 Task: Find connections with filter location Otavalo with filter topic #sustainabilitywith filter profile language English with filter current company Skye Air Mobility with filter school National Public School with filter industry Holding Companies with filter service category Coaching & Mentoring with filter keywords title Atmospheric Scientist
Action: Mouse moved to (610, 85)
Screenshot: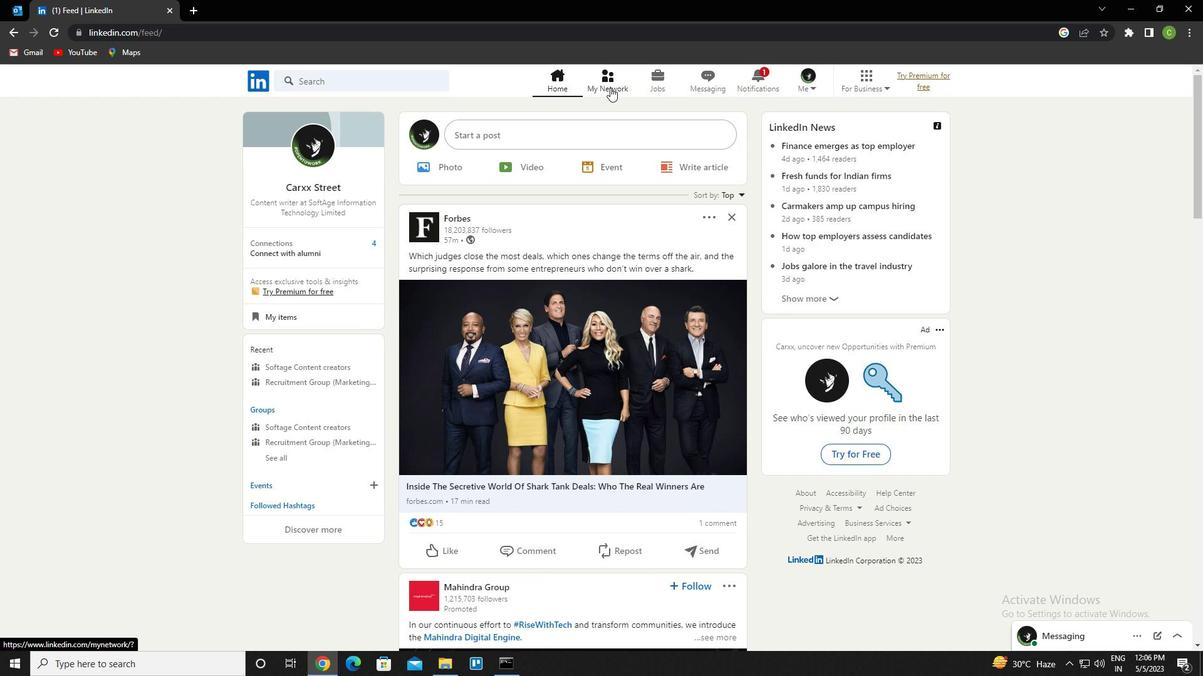 
Action: Mouse pressed left at (610, 85)
Screenshot: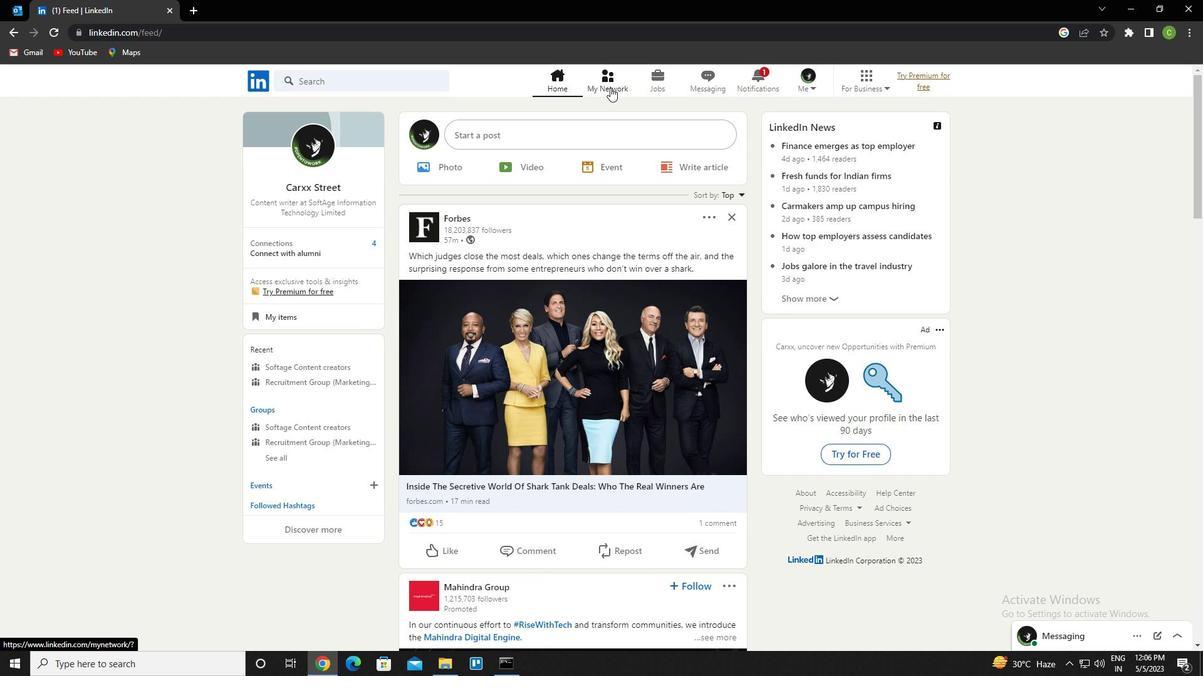 
Action: Mouse moved to (392, 152)
Screenshot: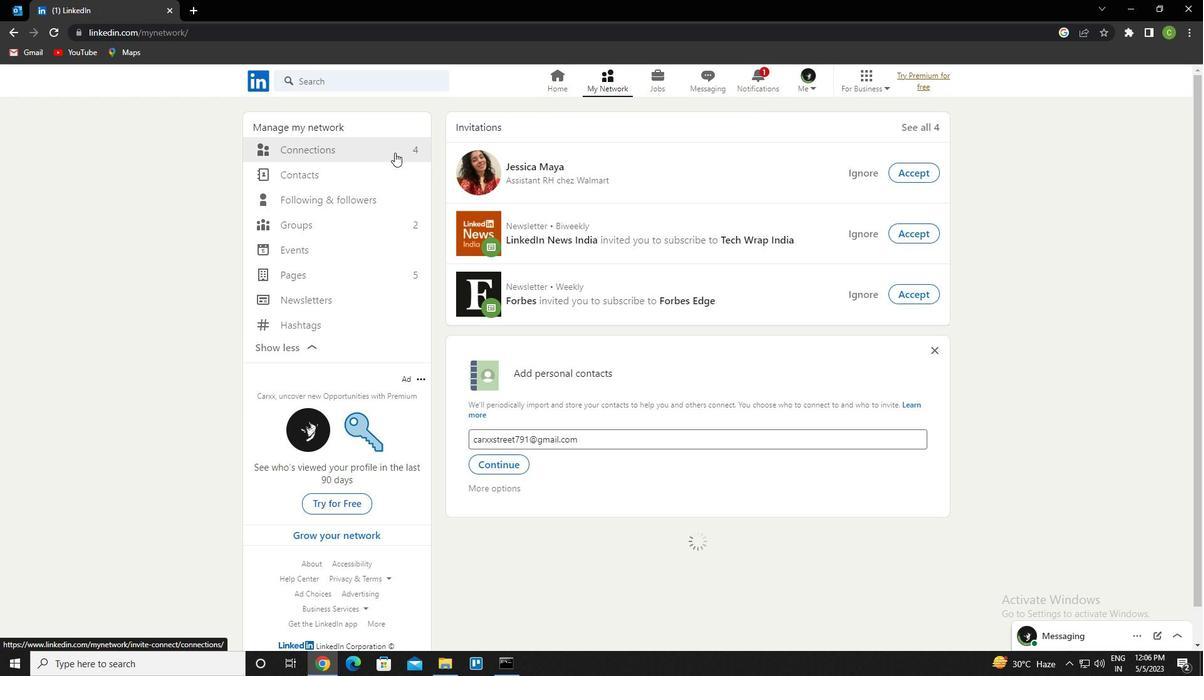 
Action: Mouse pressed left at (392, 152)
Screenshot: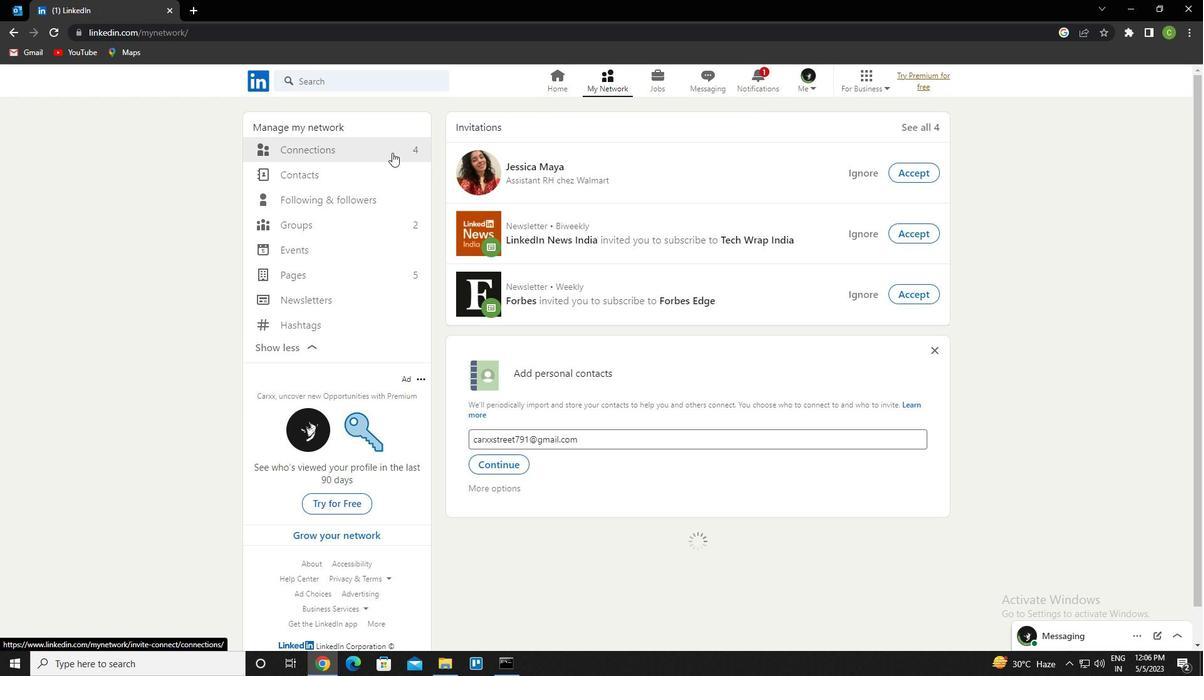 
Action: Mouse moved to (707, 152)
Screenshot: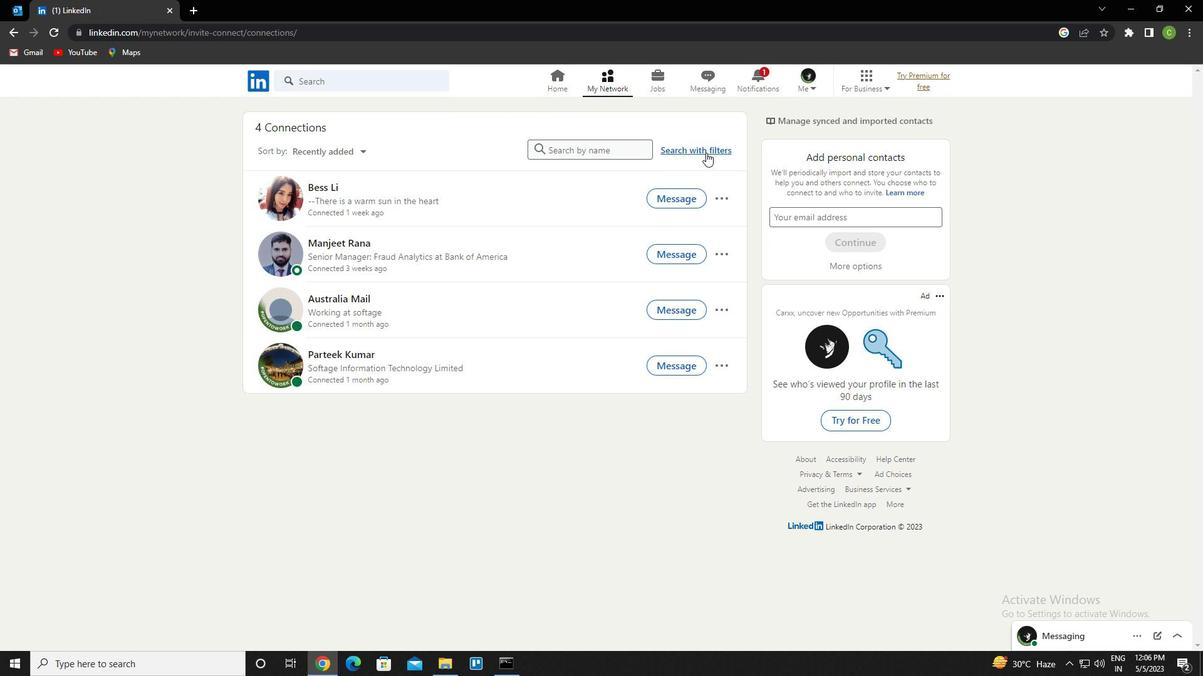 
Action: Mouse pressed left at (707, 152)
Screenshot: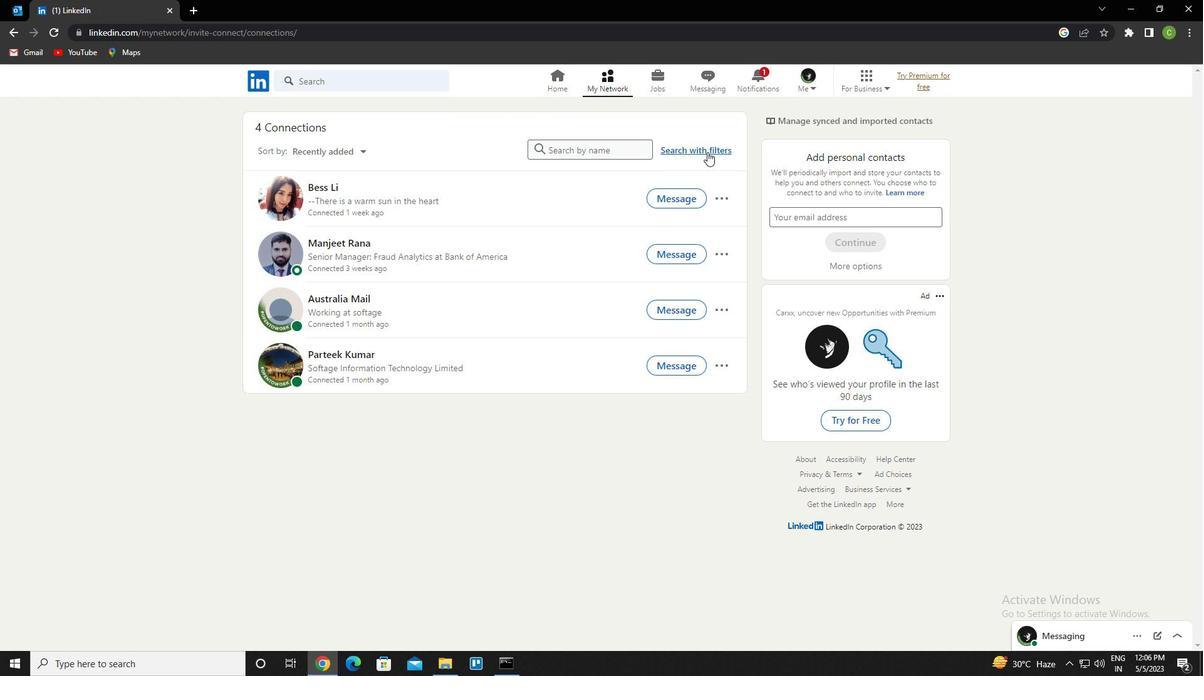 
Action: Mouse moved to (637, 117)
Screenshot: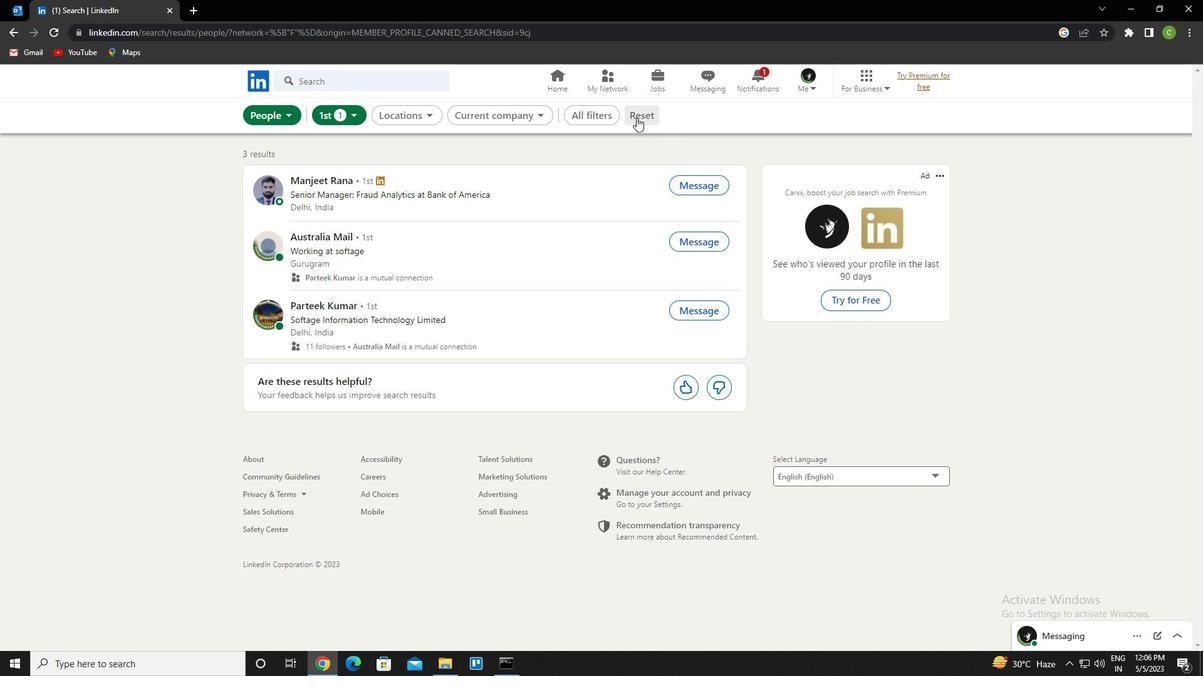 
Action: Mouse pressed left at (637, 117)
Screenshot: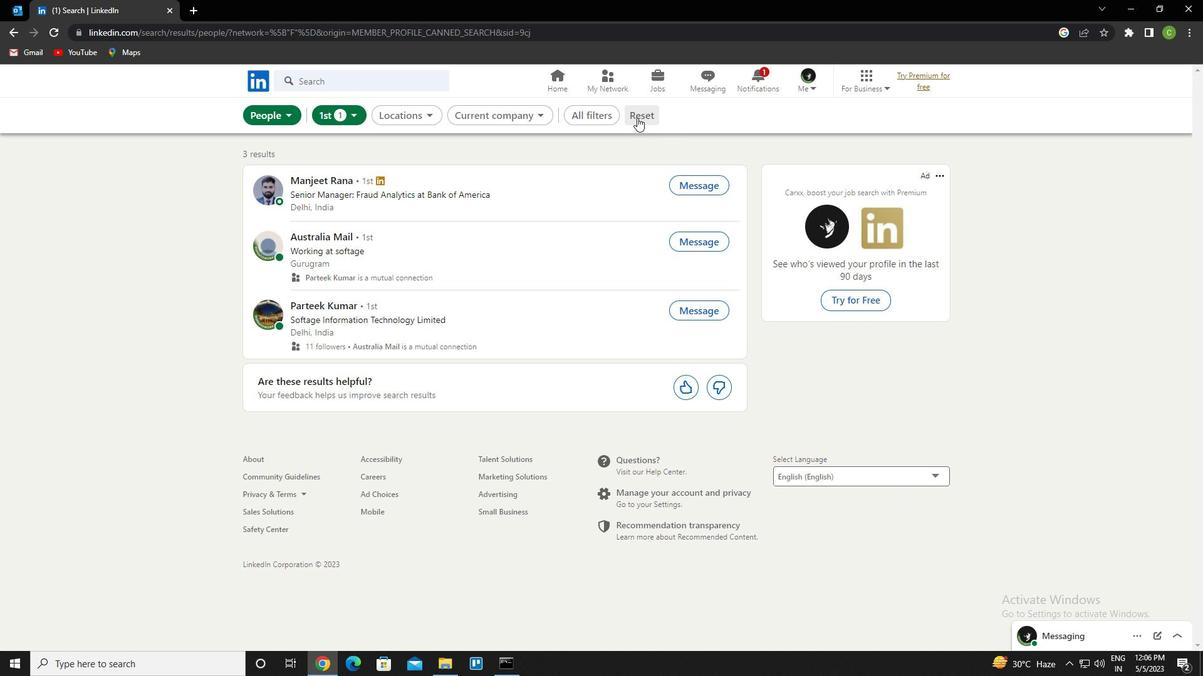 
Action: Mouse moved to (633, 119)
Screenshot: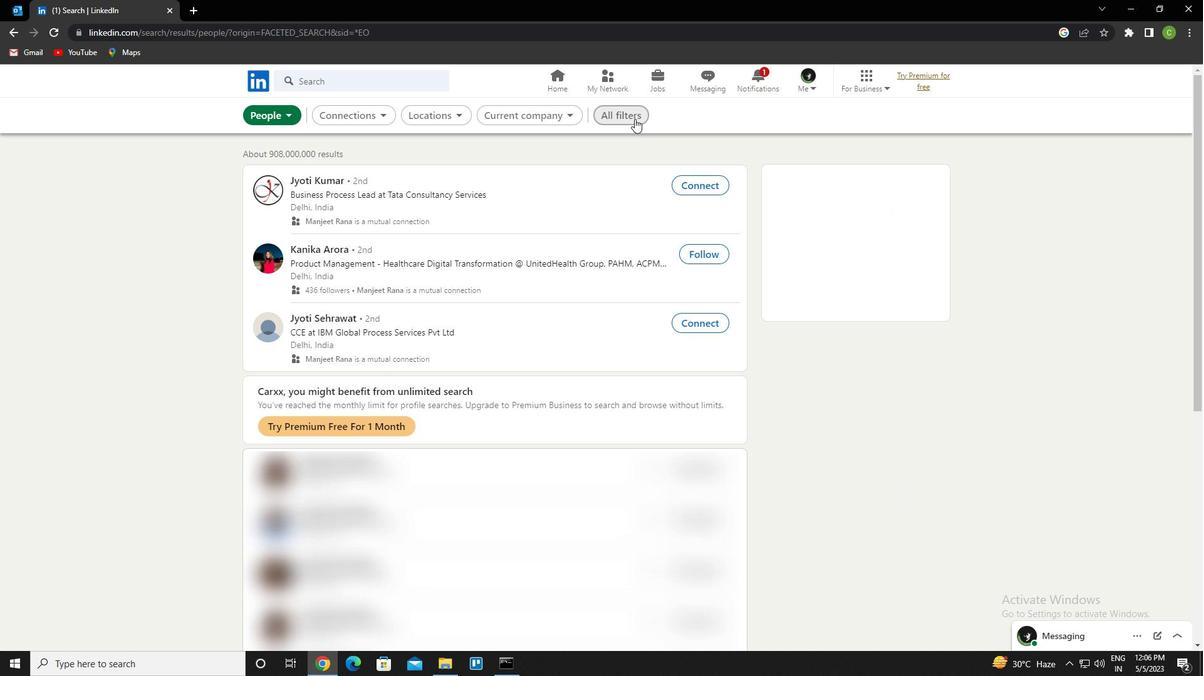 
Action: Mouse pressed left at (633, 119)
Screenshot: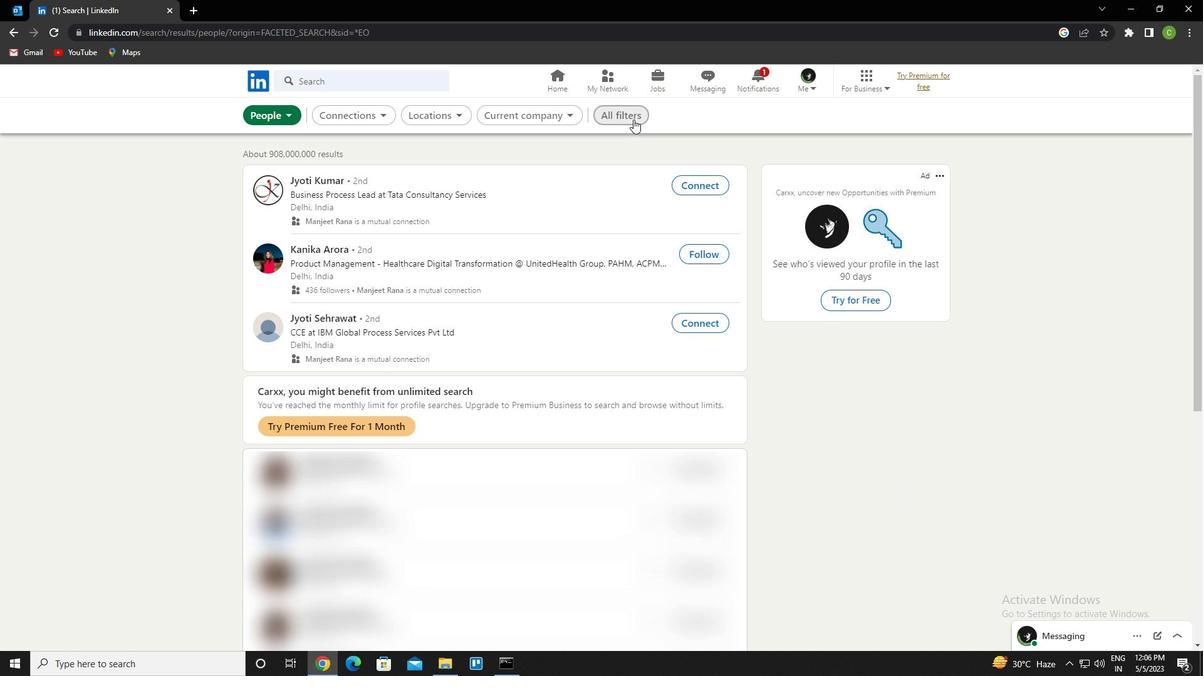 
Action: Mouse moved to (1030, 440)
Screenshot: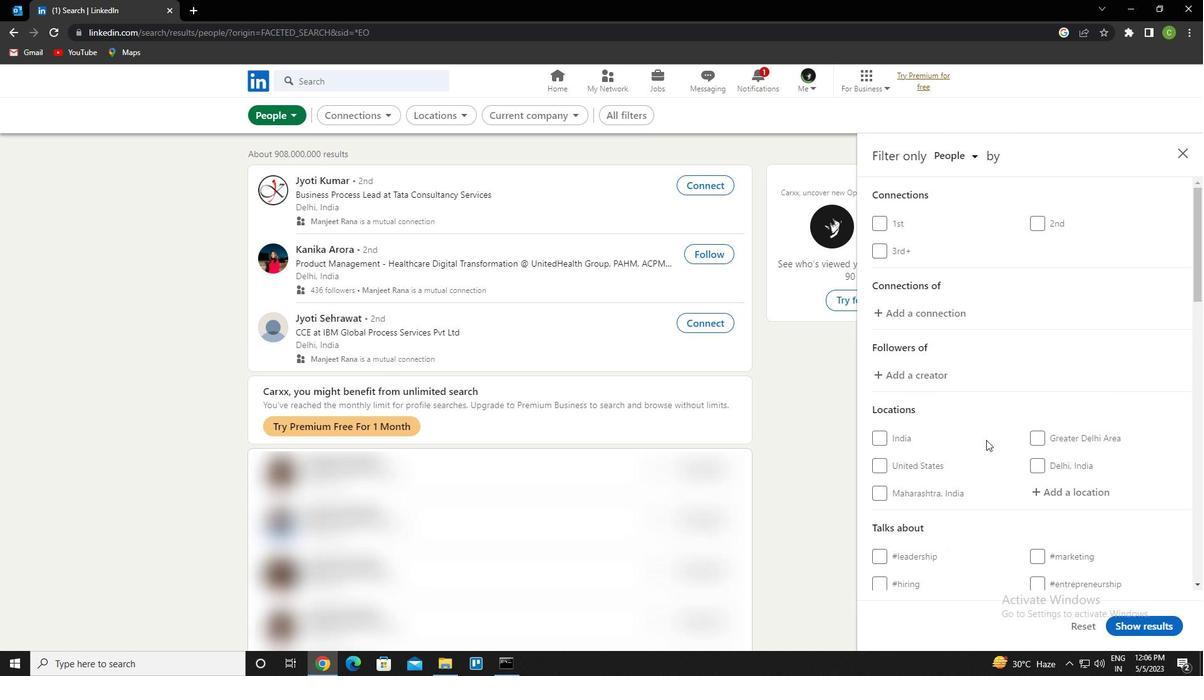 
Action: Mouse scrolled (1030, 440) with delta (0, 0)
Screenshot: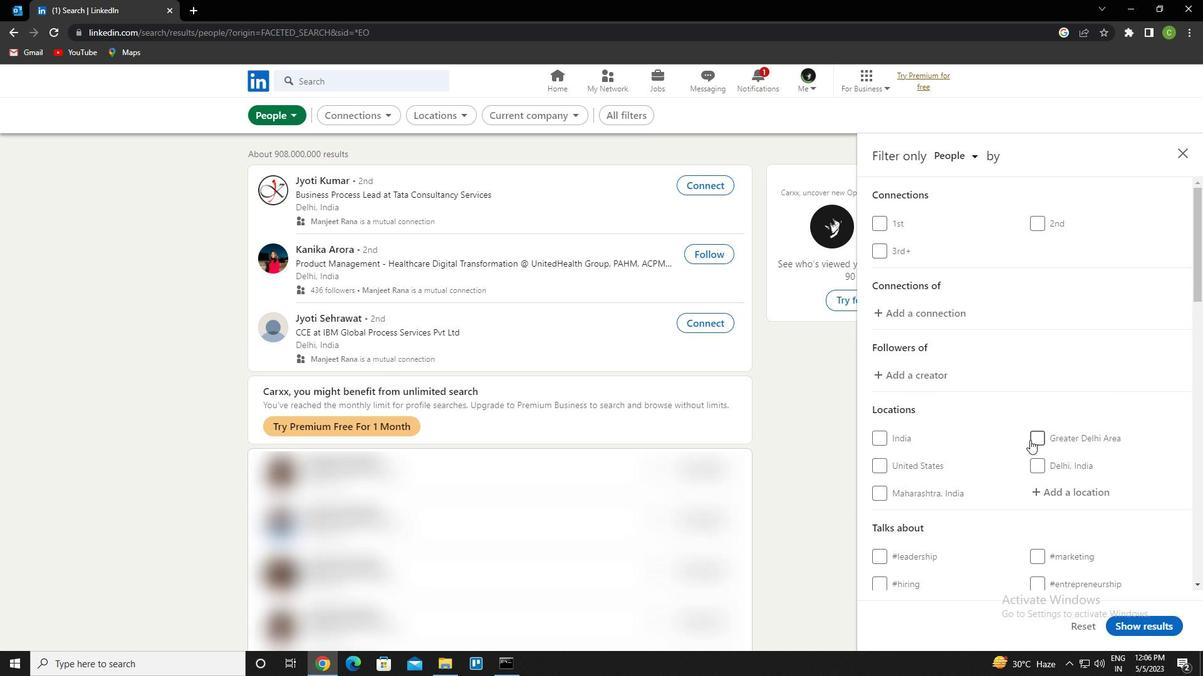 
Action: Mouse moved to (1039, 436)
Screenshot: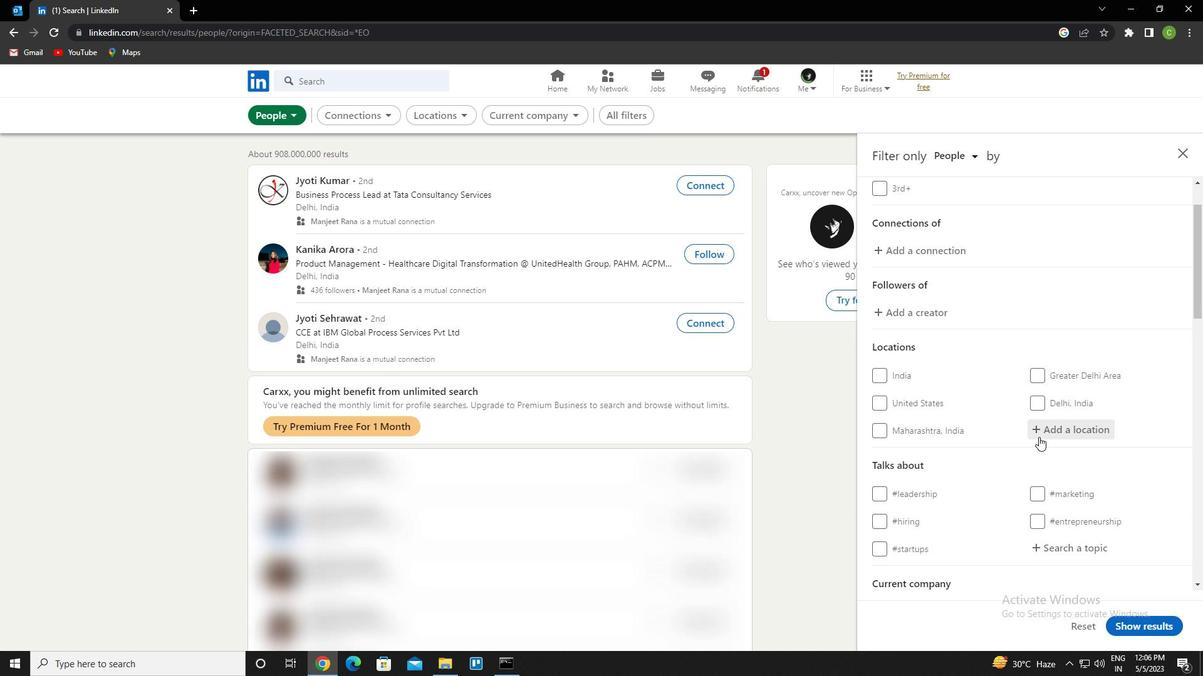 
Action: Mouse pressed left at (1039, 436)
Screenshot: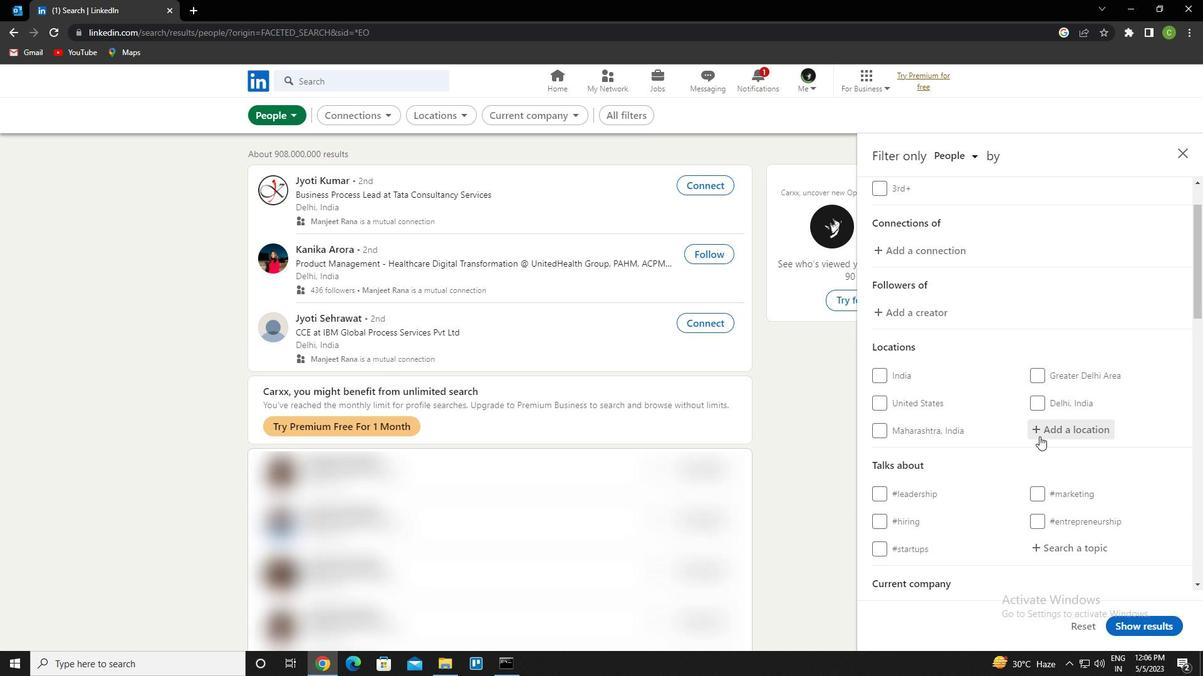 
Action: Key pressed <Key.caps_lock>o<Key.caps_lock>tavalo<Key.down><Key.enter>
Screenshot: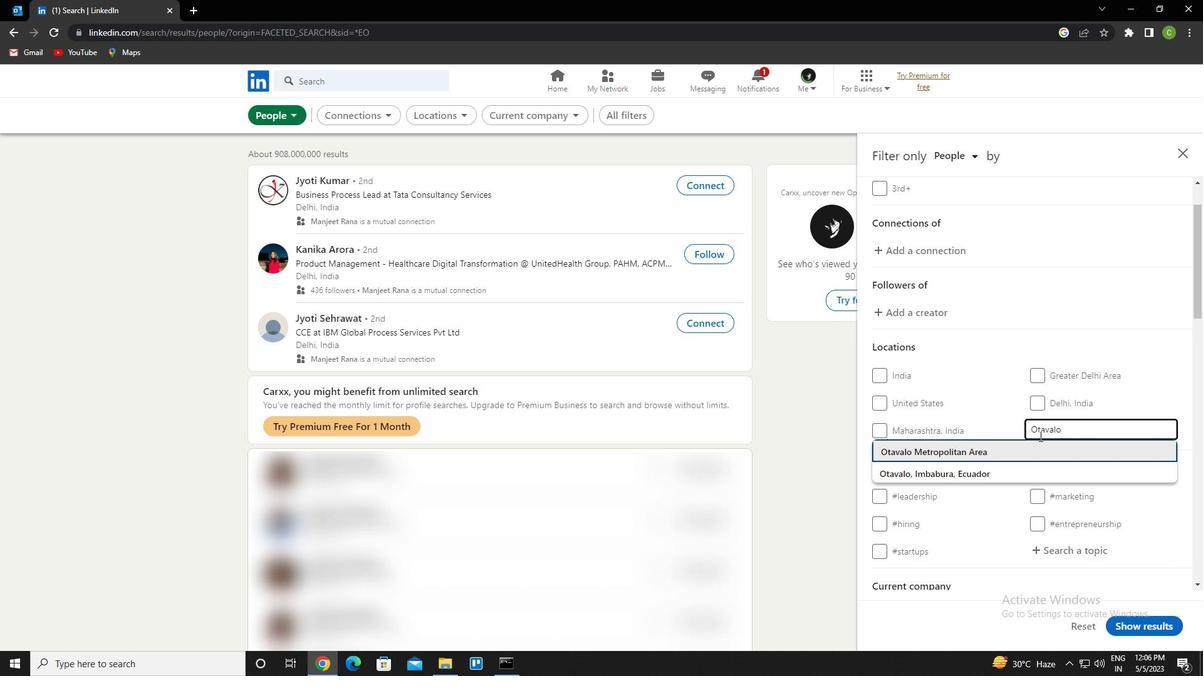 
Action: Mouse scrolled (1039, 436) with delta (0, 0)
Screenshot: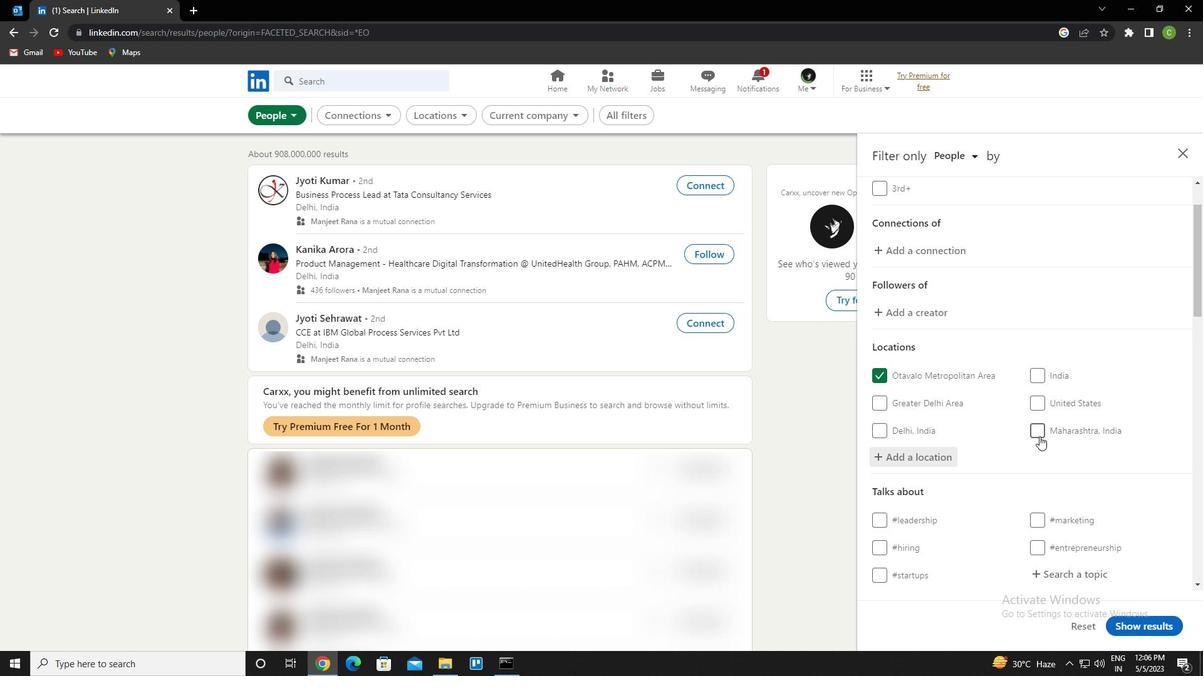 
Action: Mouse scrolled (1039, 436) with delta (0, 0)
Screenshot: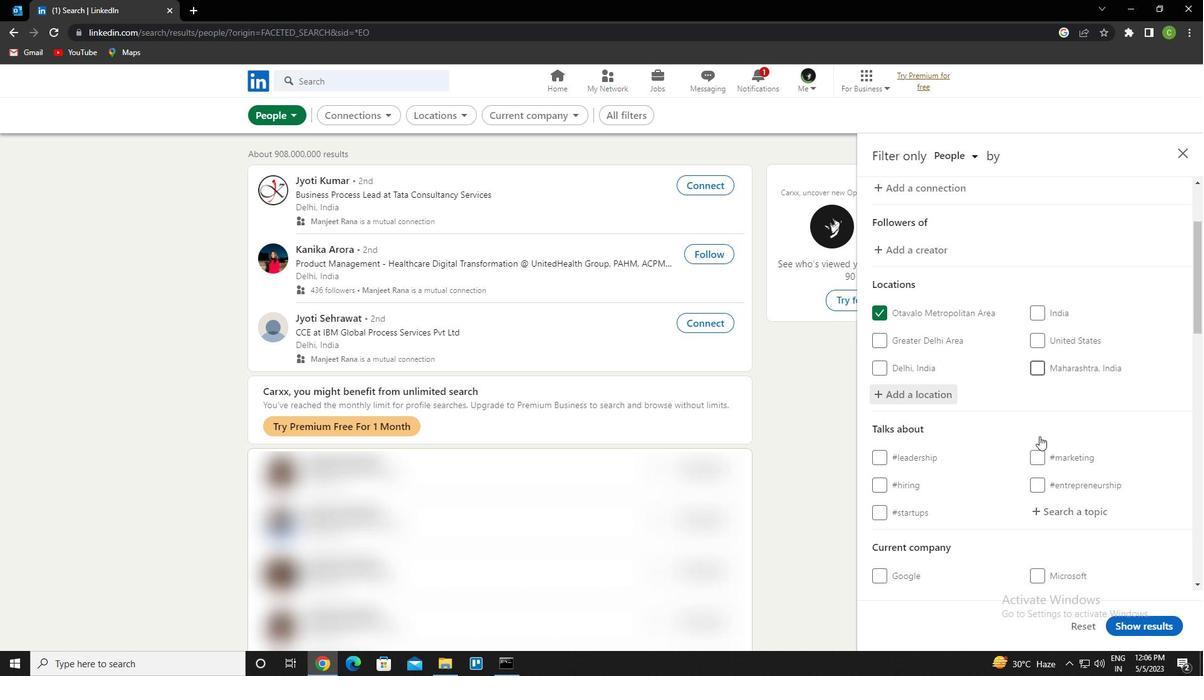 
Action: Mouse moved to (1049, 445)
Screenshot: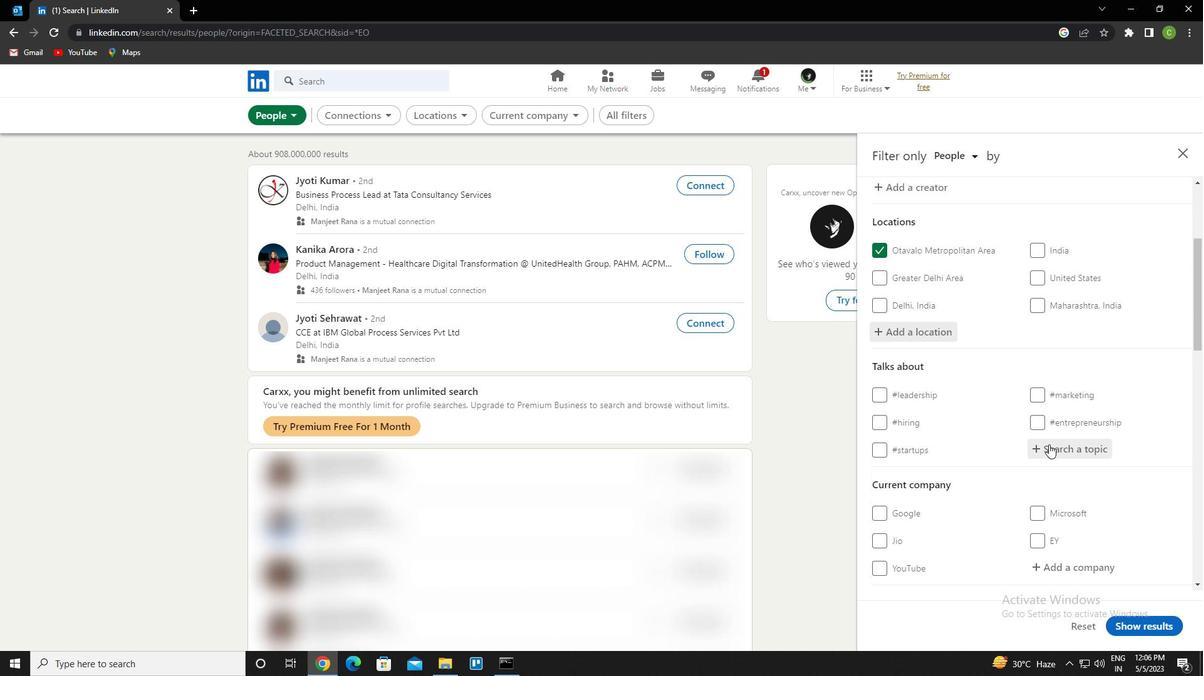 
Action: Mouse pressed left at (1049, 445)
Screenshot: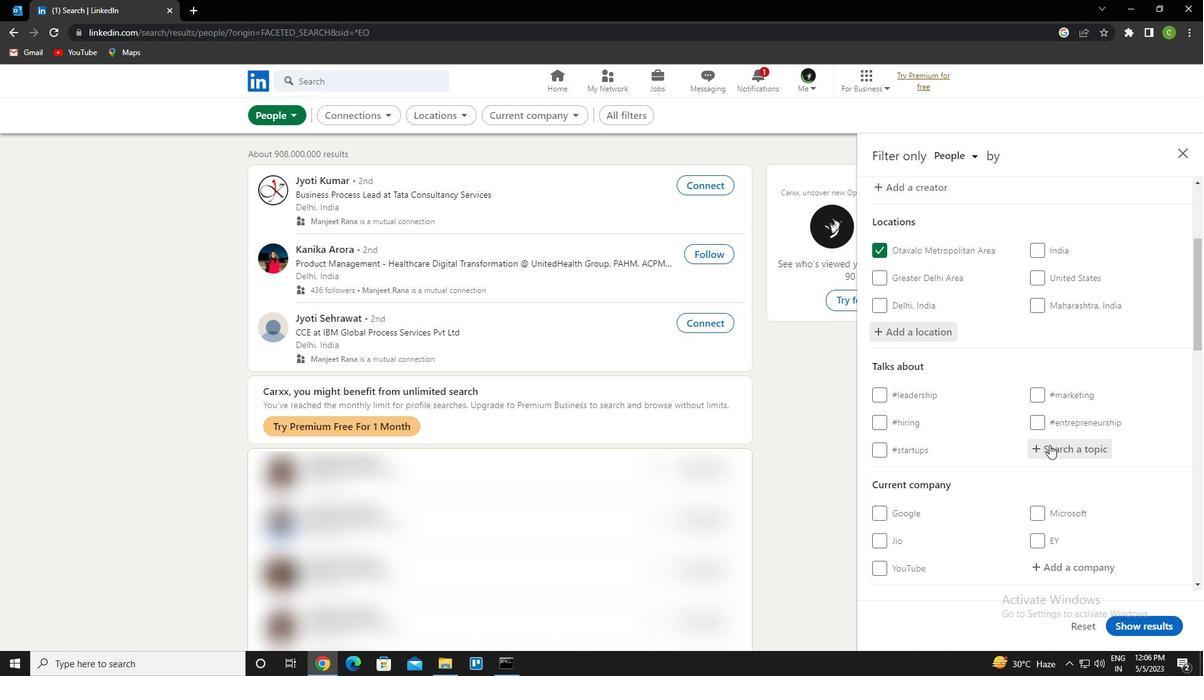 
Action: Key pressed sustainability<Key.down><Key.enter>
Screenshot: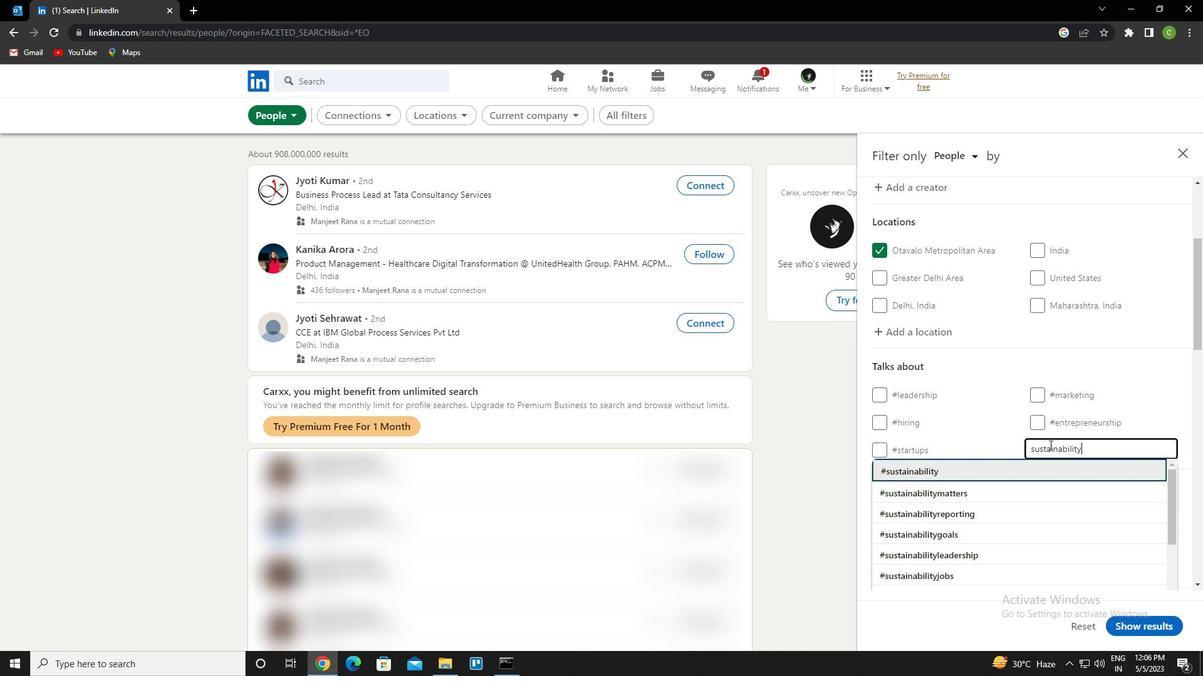 
Action: Mouse moved to (1045, 448)
Screenshot: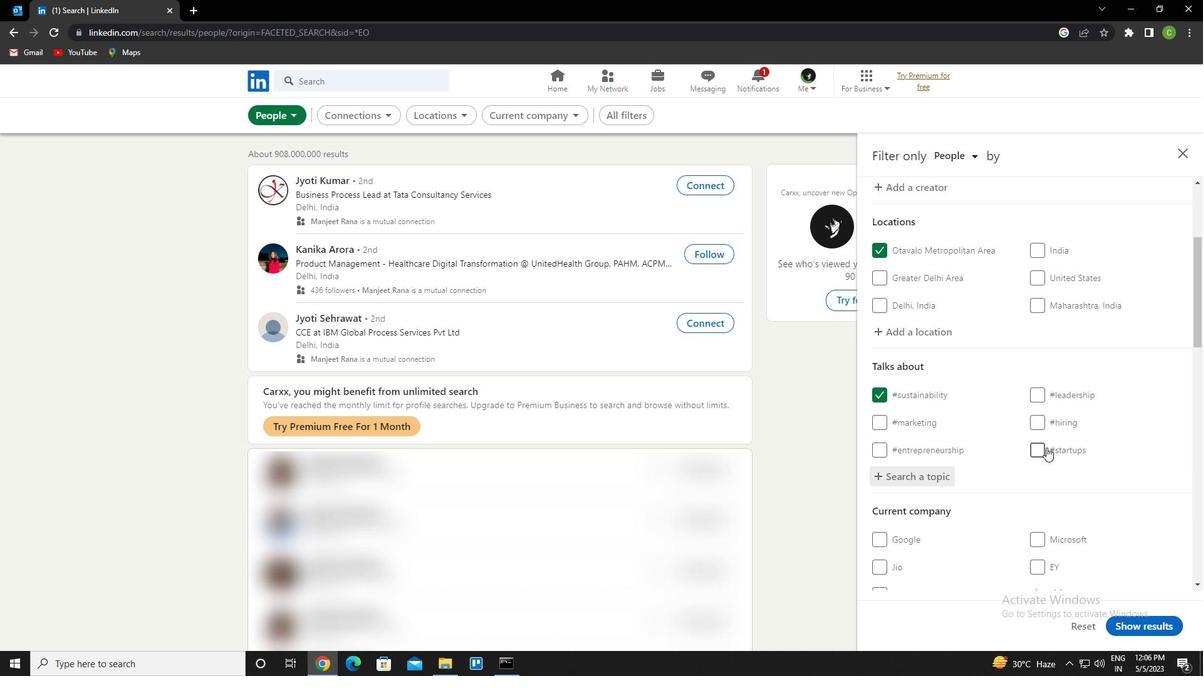 
Action: Mouse scrolled (1045, 447) with delta (0, 0)
Screenshot: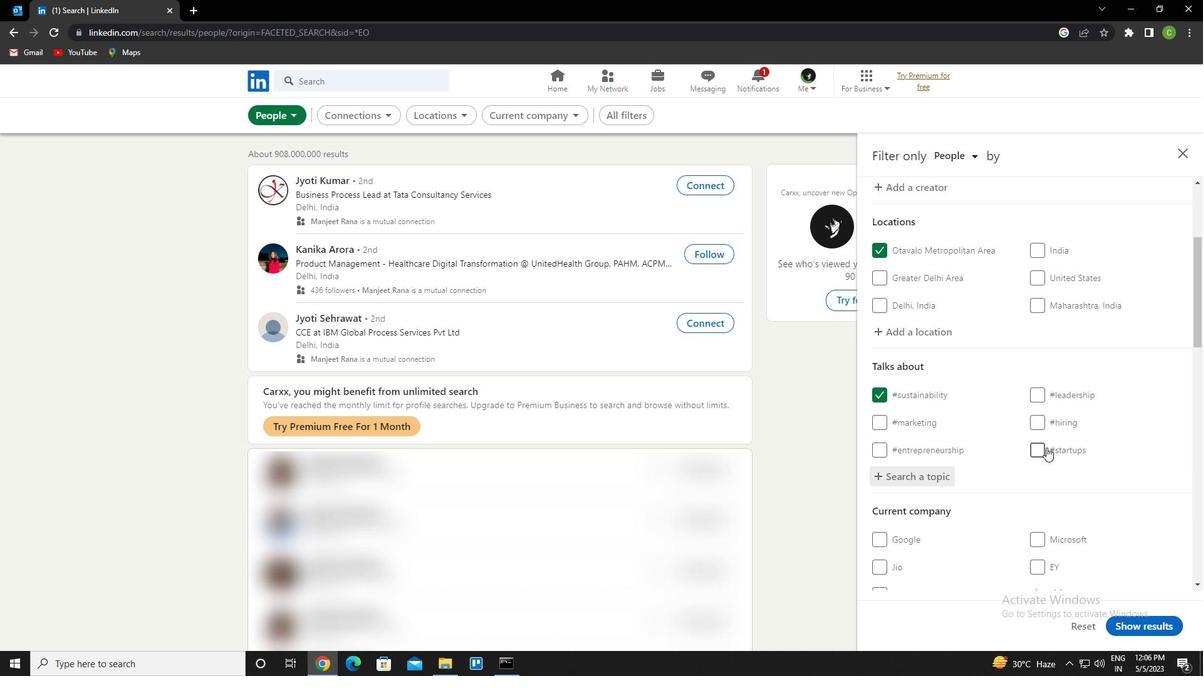 
Action: Mouse moved to (1035, 447)
Screenshot: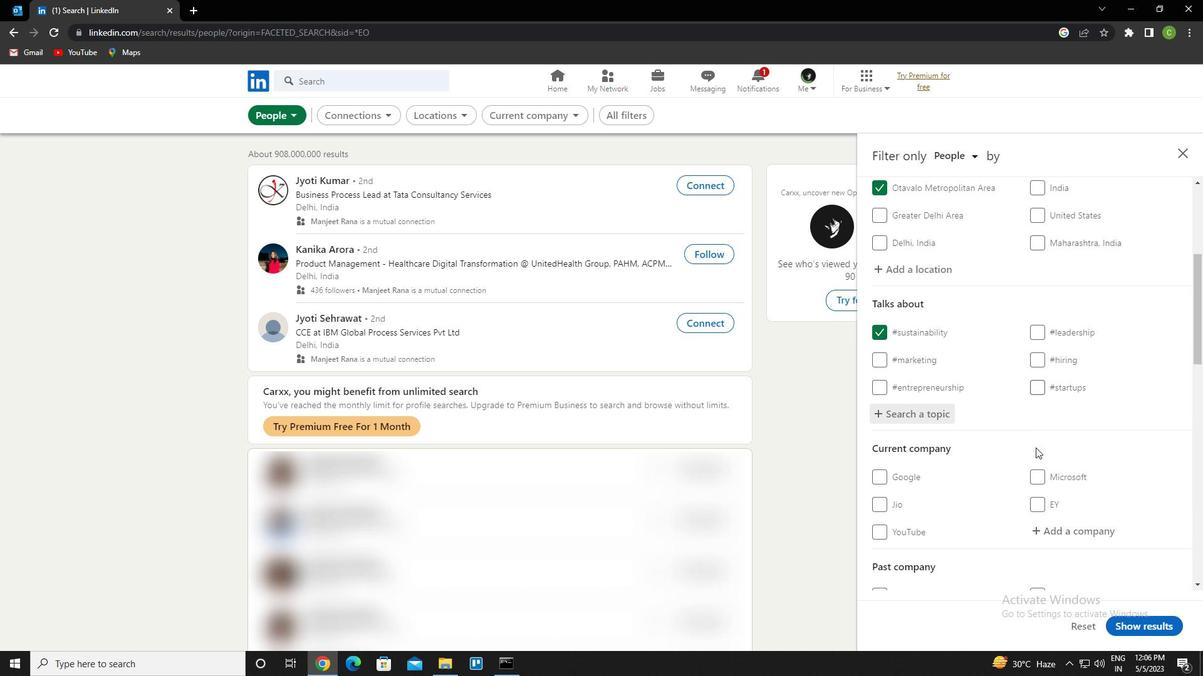 
Action: Mouse scrolled (1035, 446) with delta (0, 0)
Screenshot: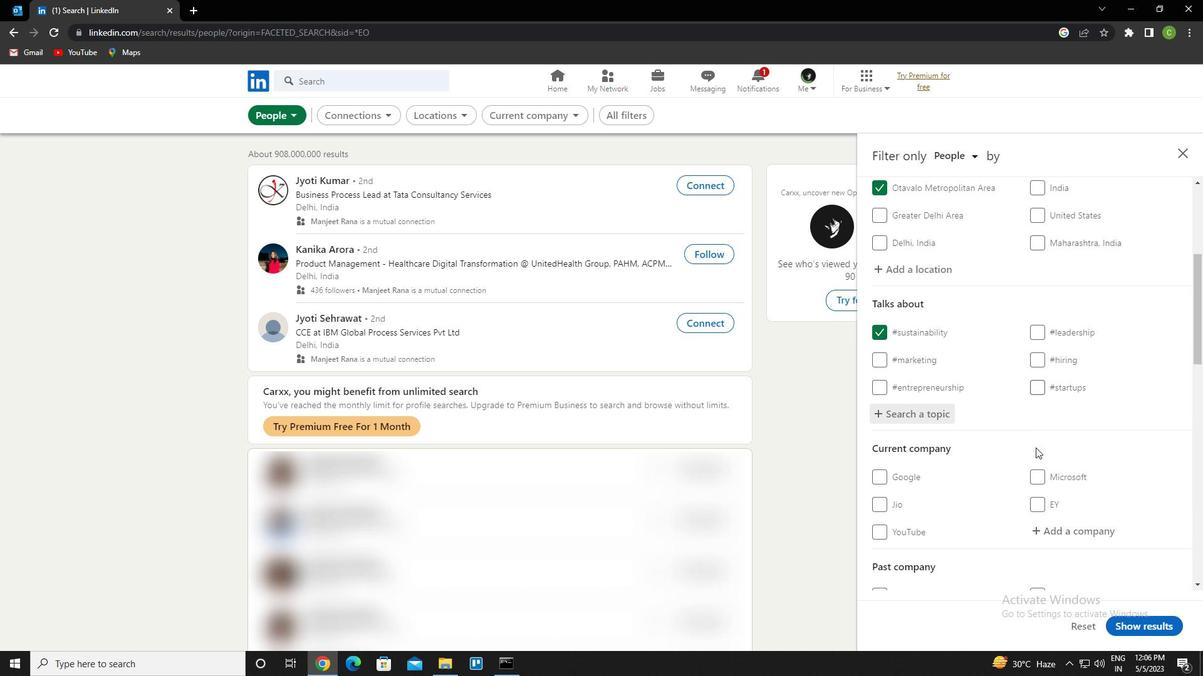
Action: Mouse scrolled (1035, 446) with delta (0, 0)
Screenshot: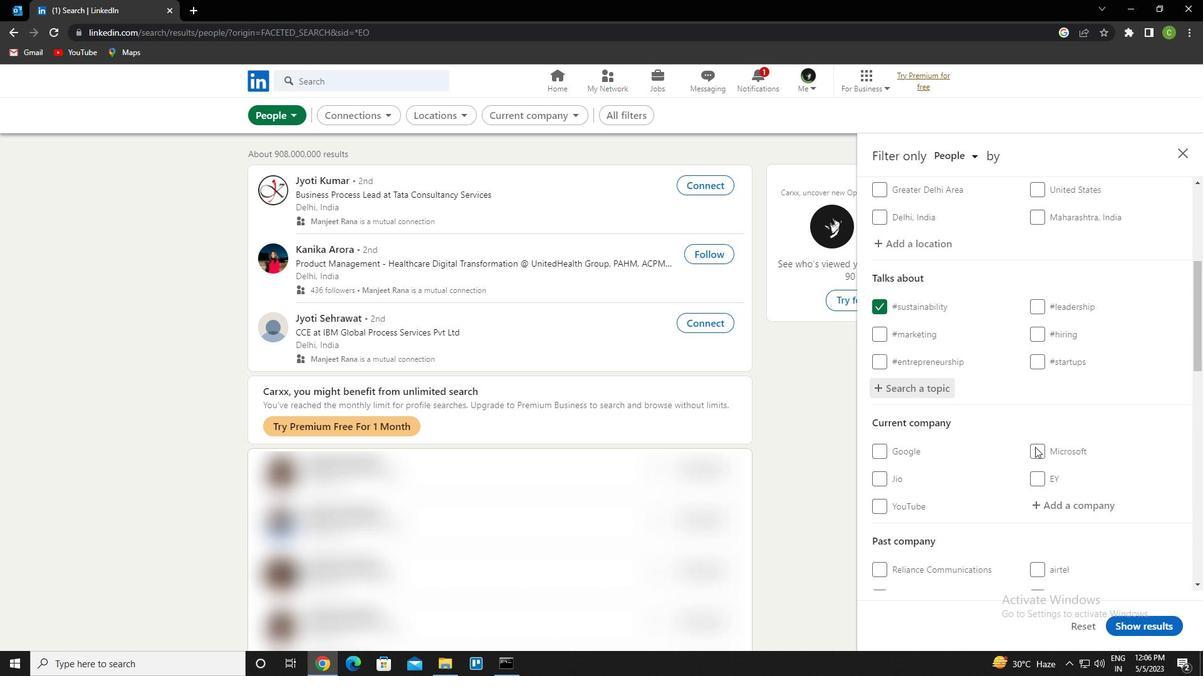 
Action: Mouse moved to (1042, 430)
Screenshot: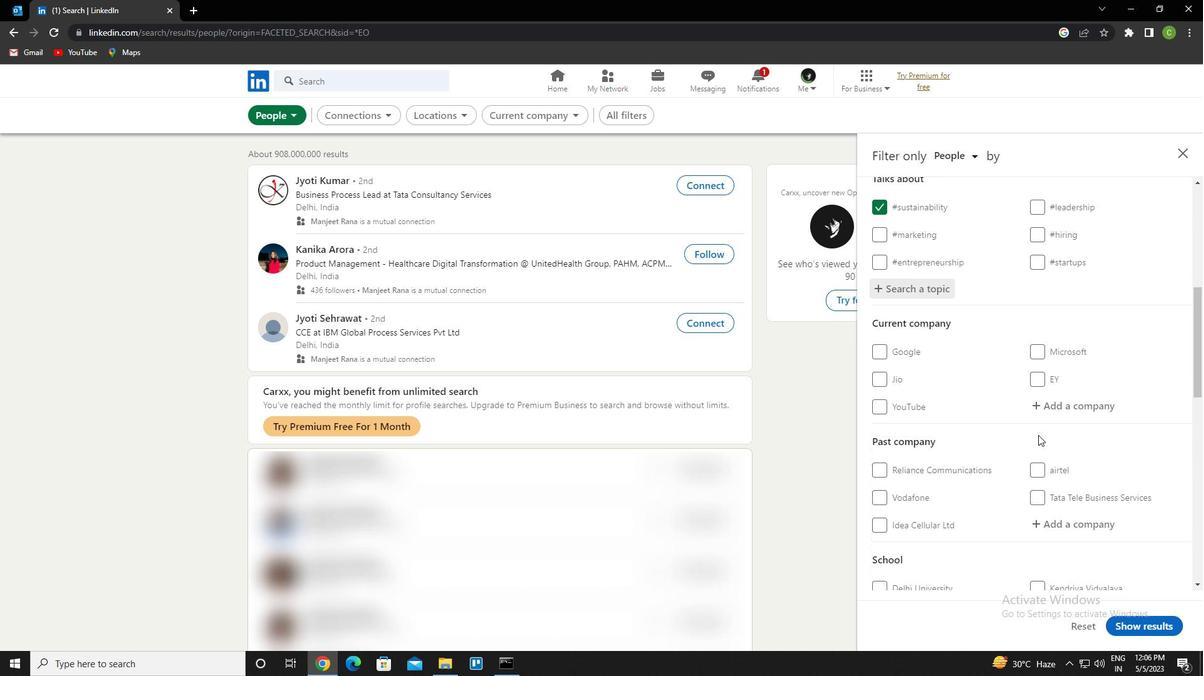 
Action: Mouse scrolled (1042, 429) with delta (0, 0)
Screenshot: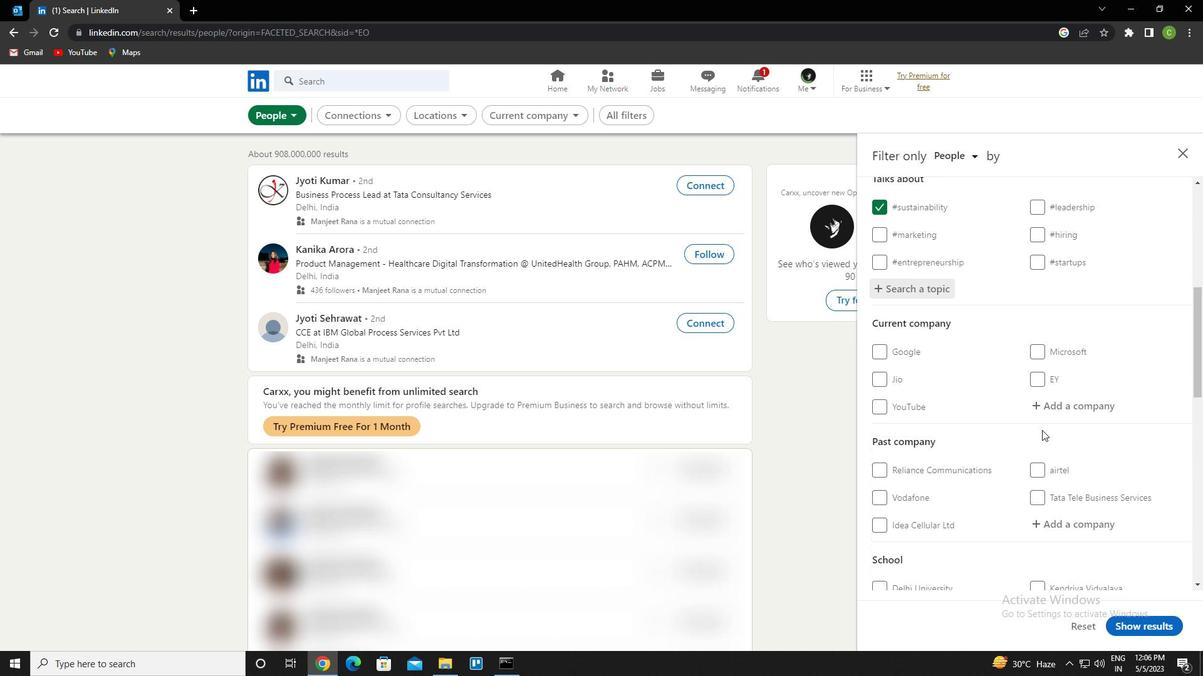 
Action: Mouse scrolled (1042, 429) with delta (0, 0)
Screenshot: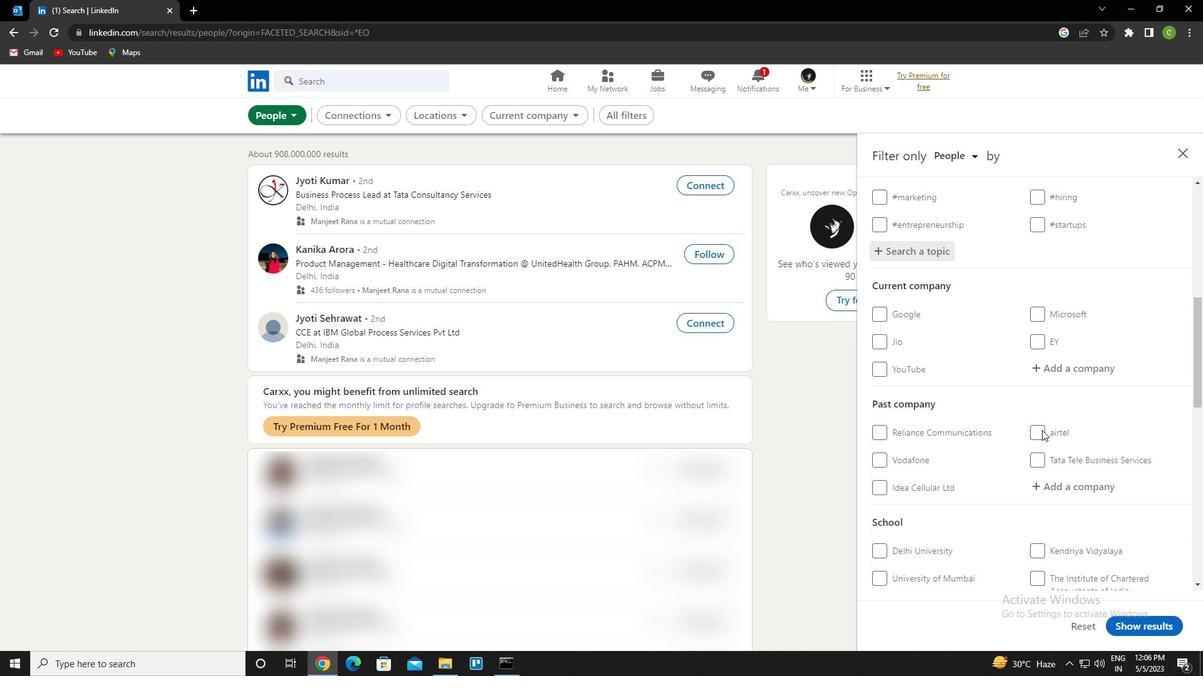 
Action: Mouse scrolled (1042, 429) with delta (0, 0)
Screenshot: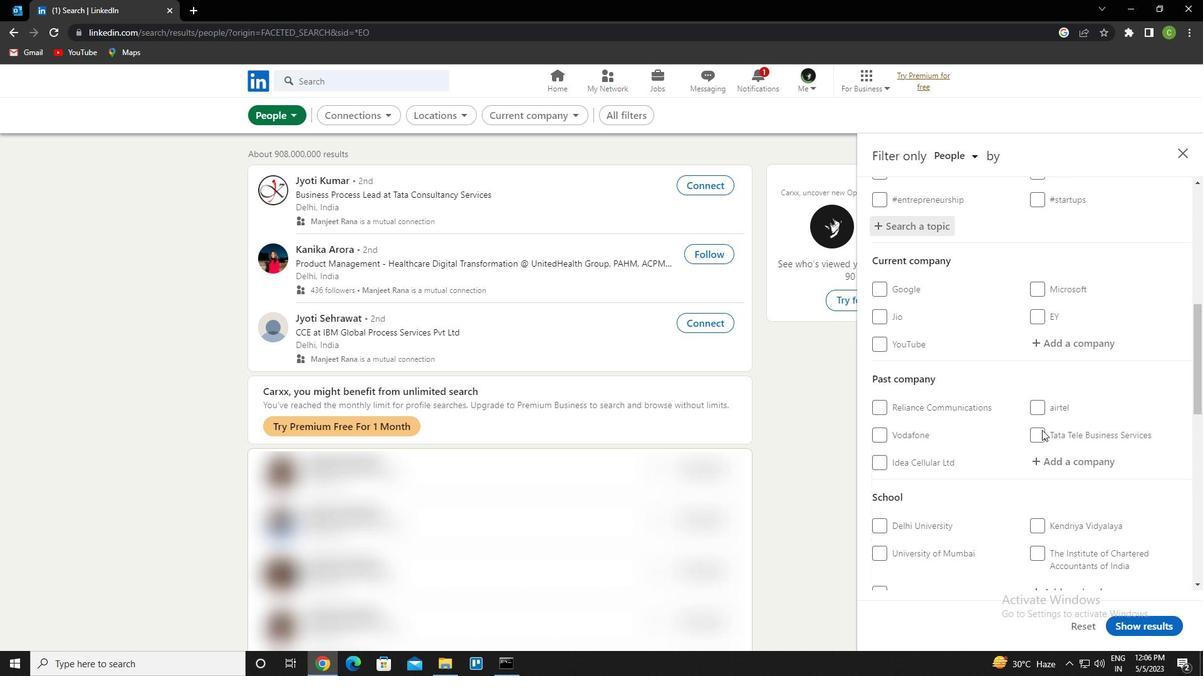 
Action: Mouse scrolled (1042, 429) with delta (0, 0)
Screenshot: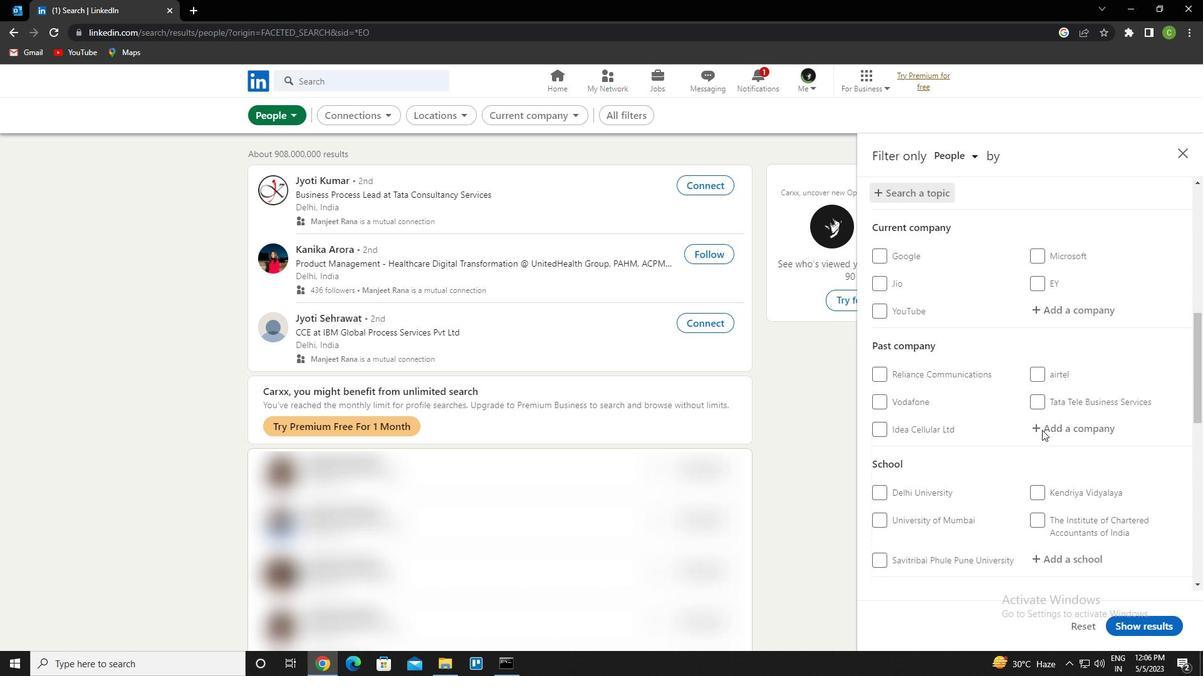 
Action: Mouse scrolled (1042, 429) with delta (0, 0)
Screenshot: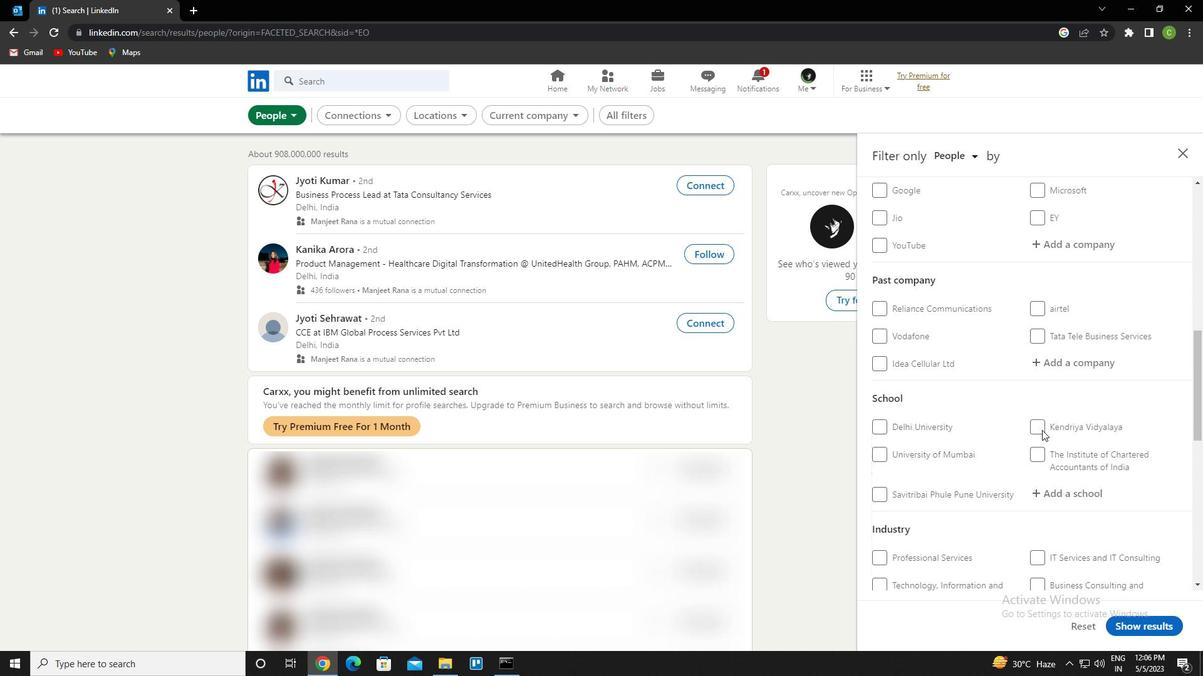 
Action: Mouse scrolled (1042, 429) with delta (0, 0)
Screenshot: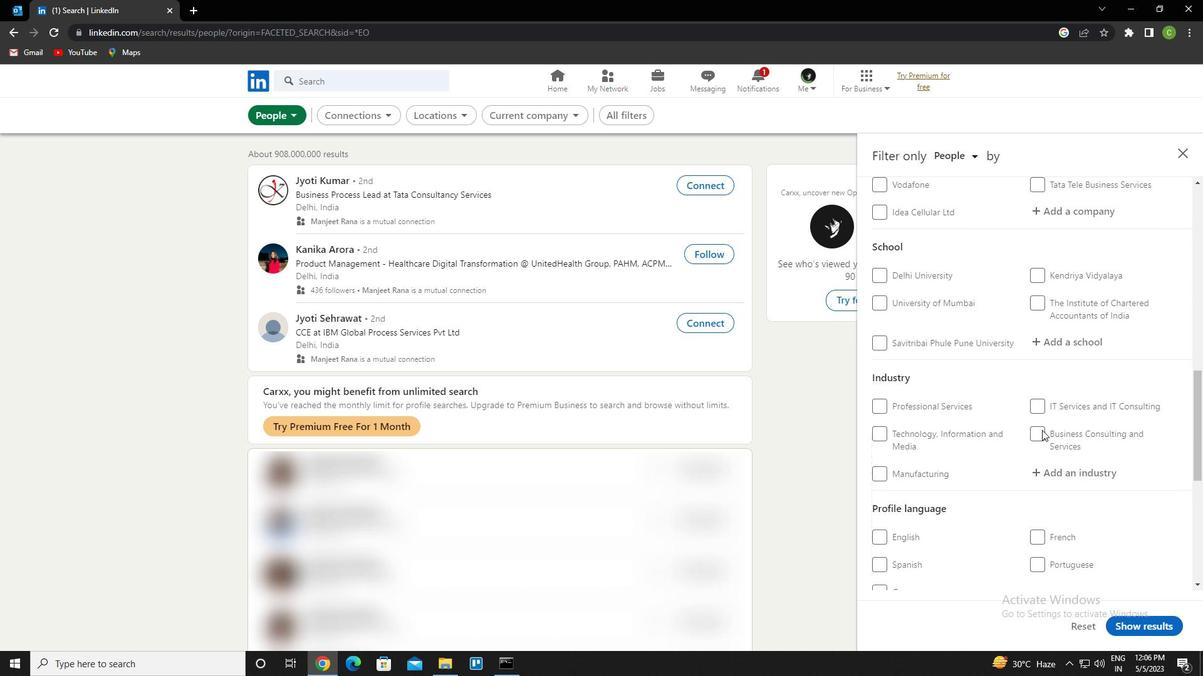 
Action: Mouse moved to (883, 475)
Screenshot: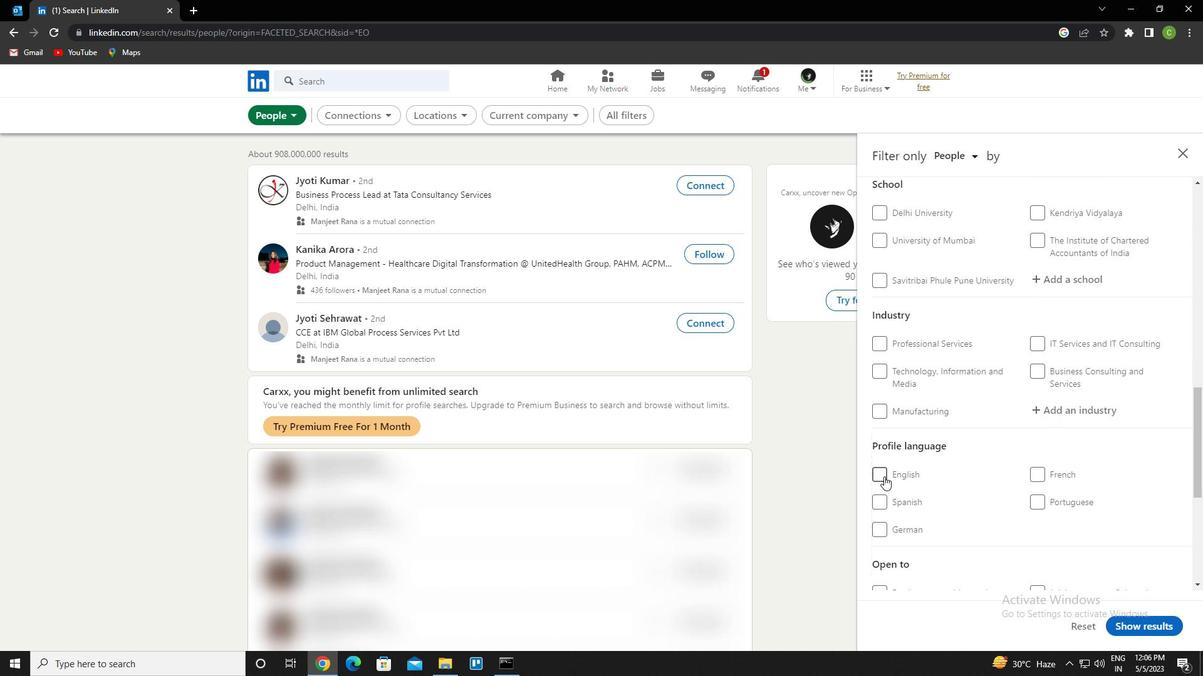 
Action: Mouse pressed left at (883, 475)
Screenshot: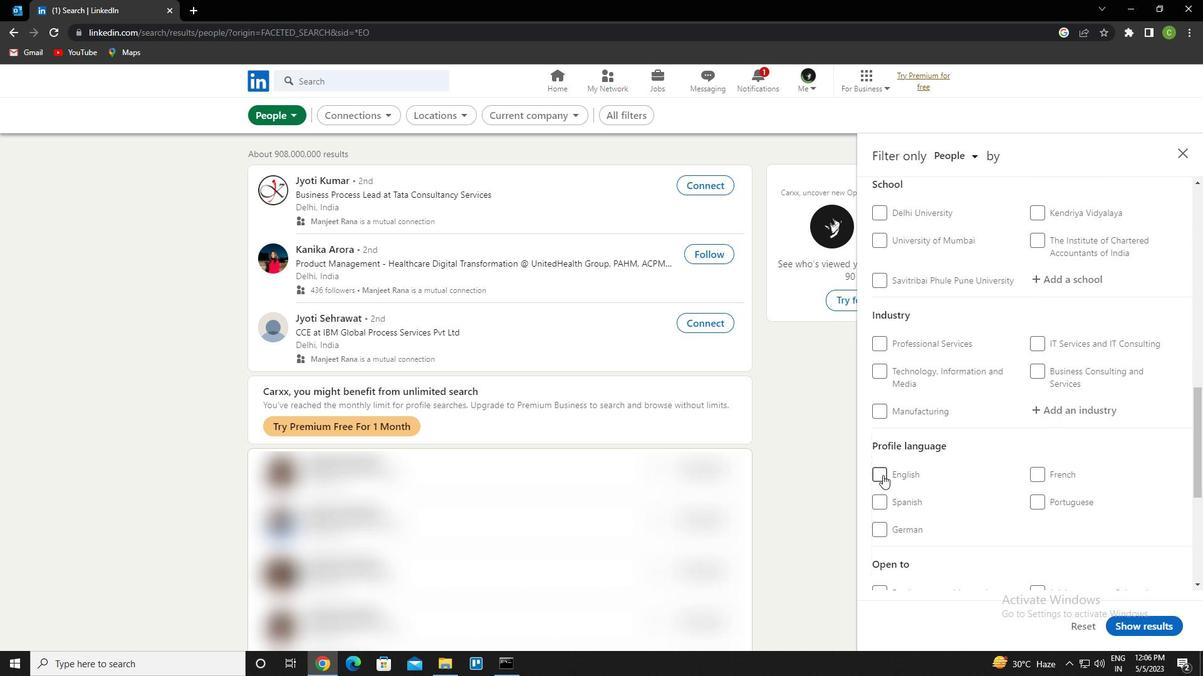 
Action: Mouse moved to (992, 413)
Screenshot: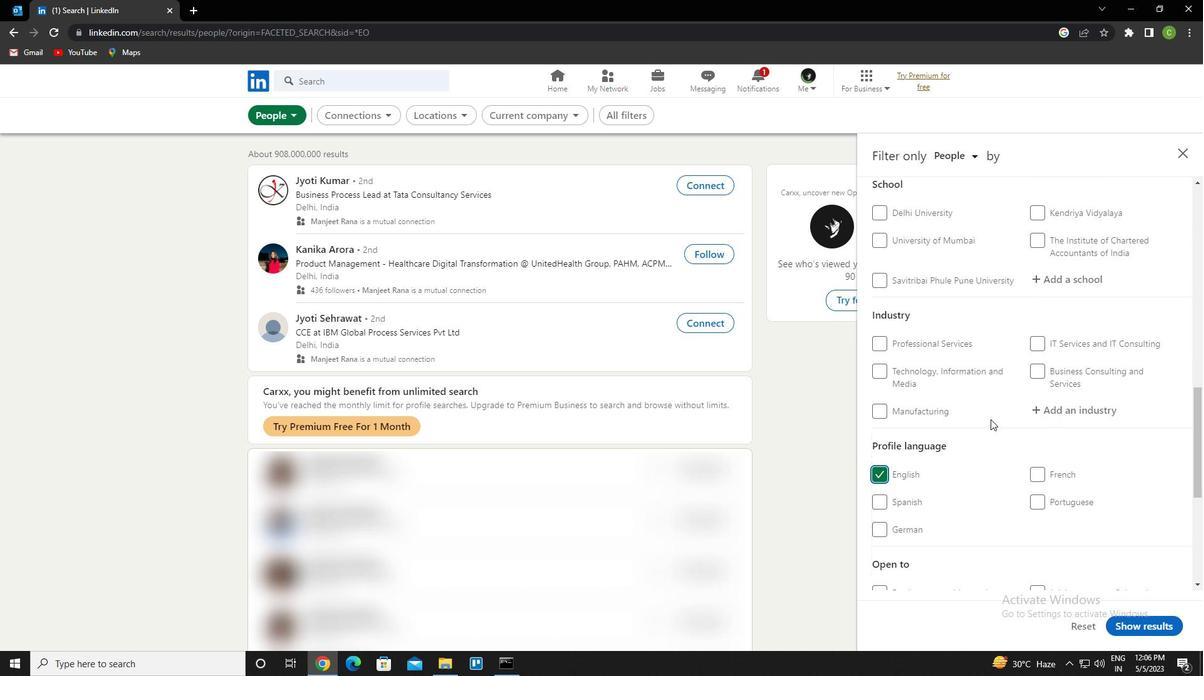 
Action: Mouse scrolled (992, 414) with delta (0, 0)
Screenshot: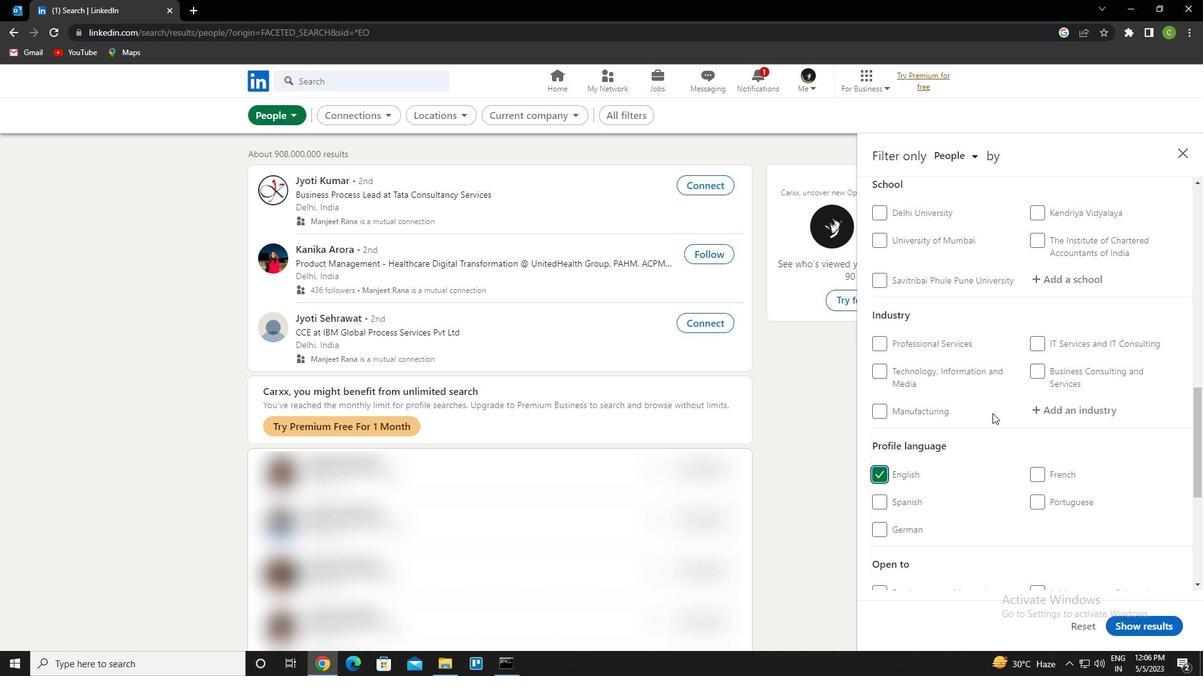 
Action: Mouse scrolled (992, 414) with delta (0, 0)
Screenshot: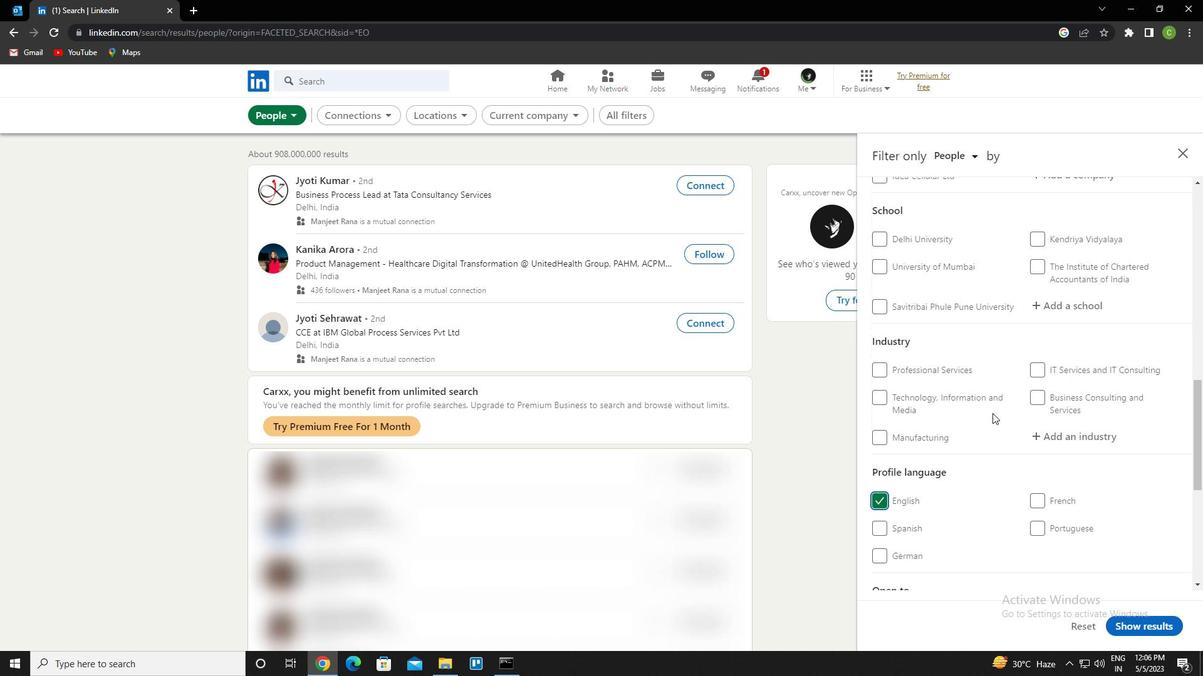 
Action: Mouse scrolled (992, 414) with delta (0, 0)
Screenshot: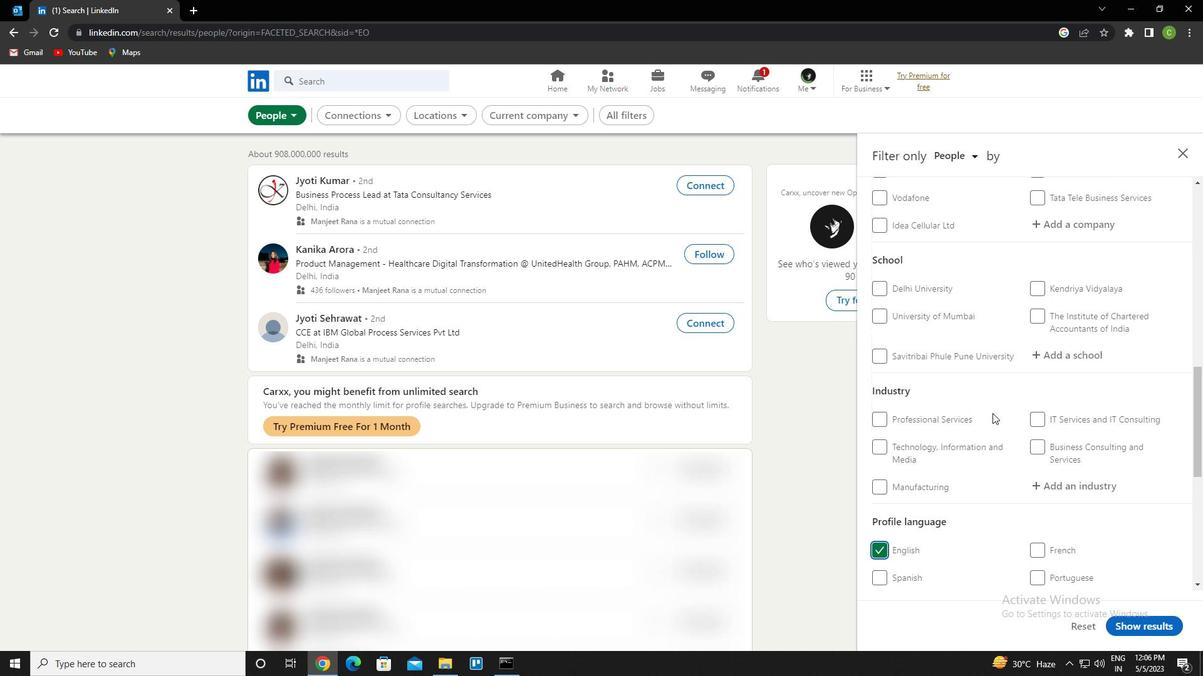 
Action: Mouse scrolled (992, 414) with delta (0, 0)
Screenshot: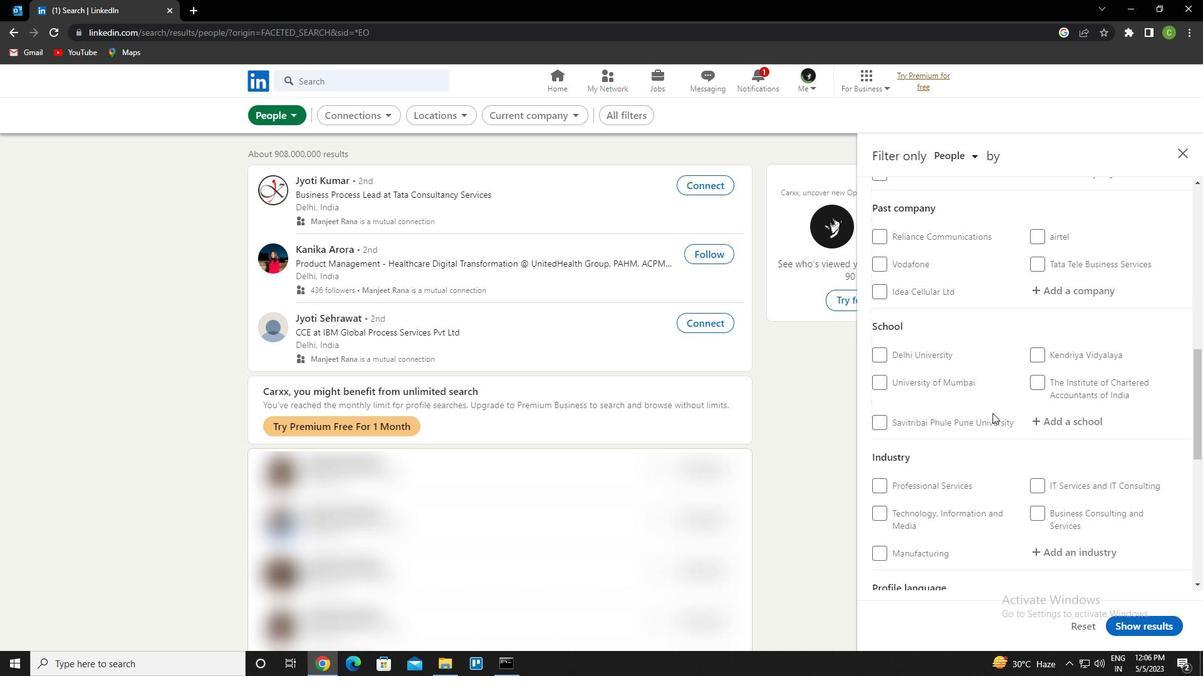 
Action: Mouse scrolled (992, 414) with delta (0, 0)
Screenshot: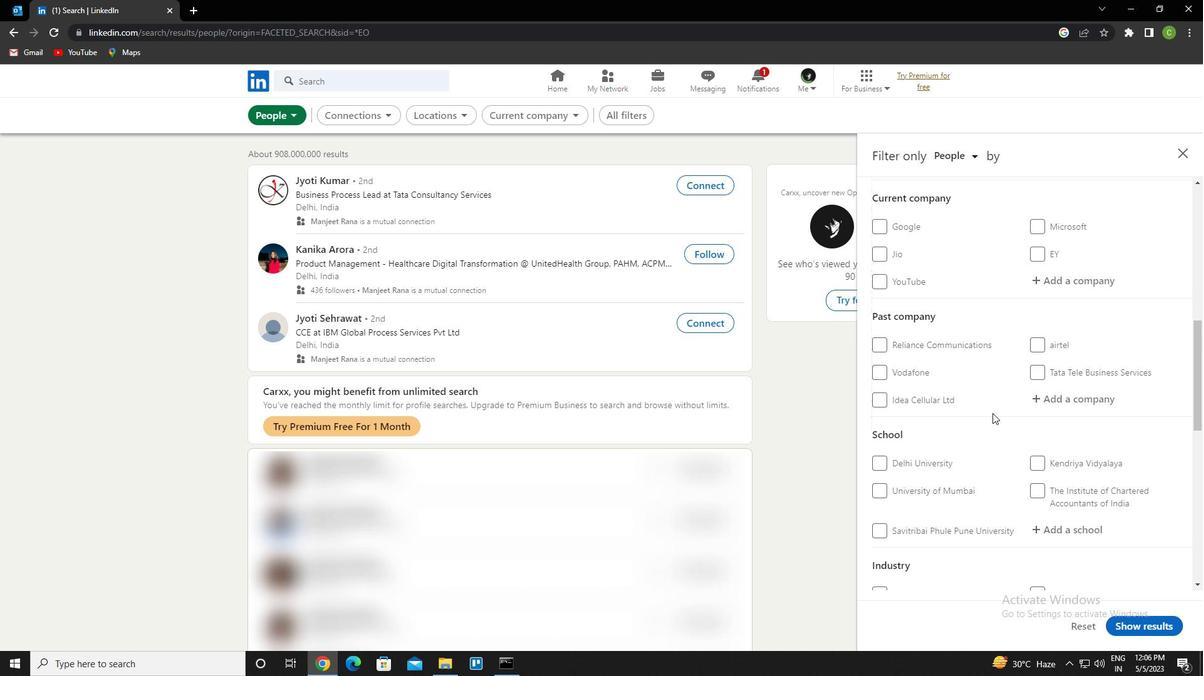 
Action: Mouse scrolled (992, 414) with delta (0, 0)
Screenshot: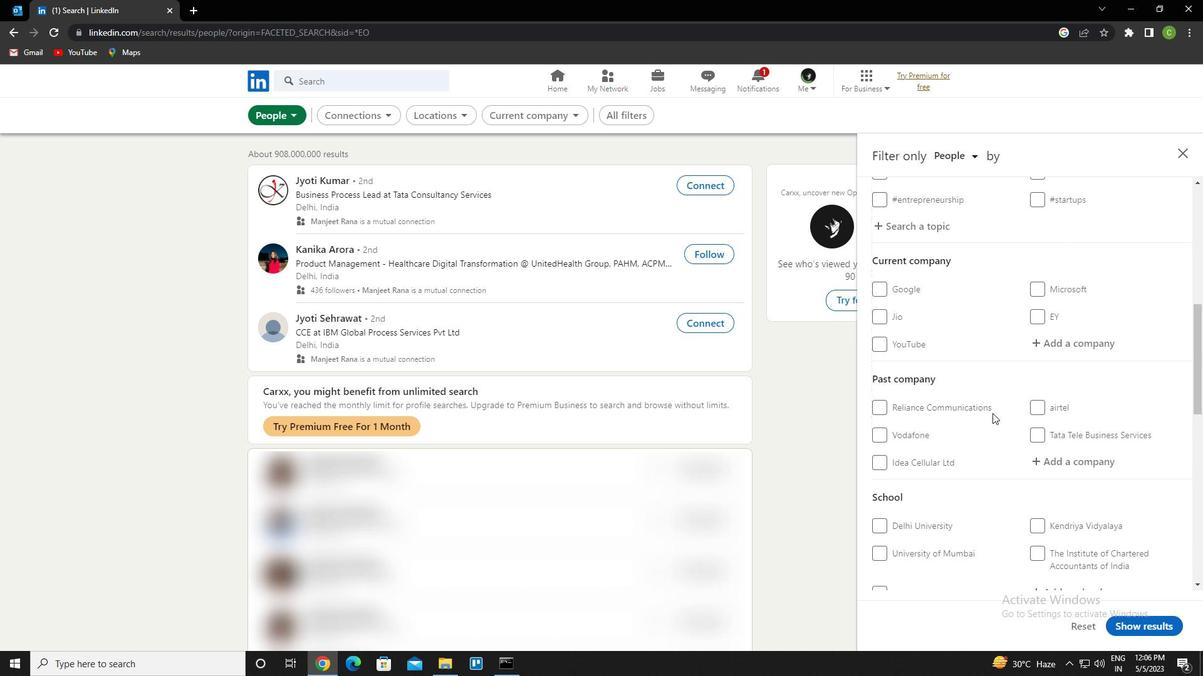 
Action: Mouse moved to (1054, 411)
Screenshot: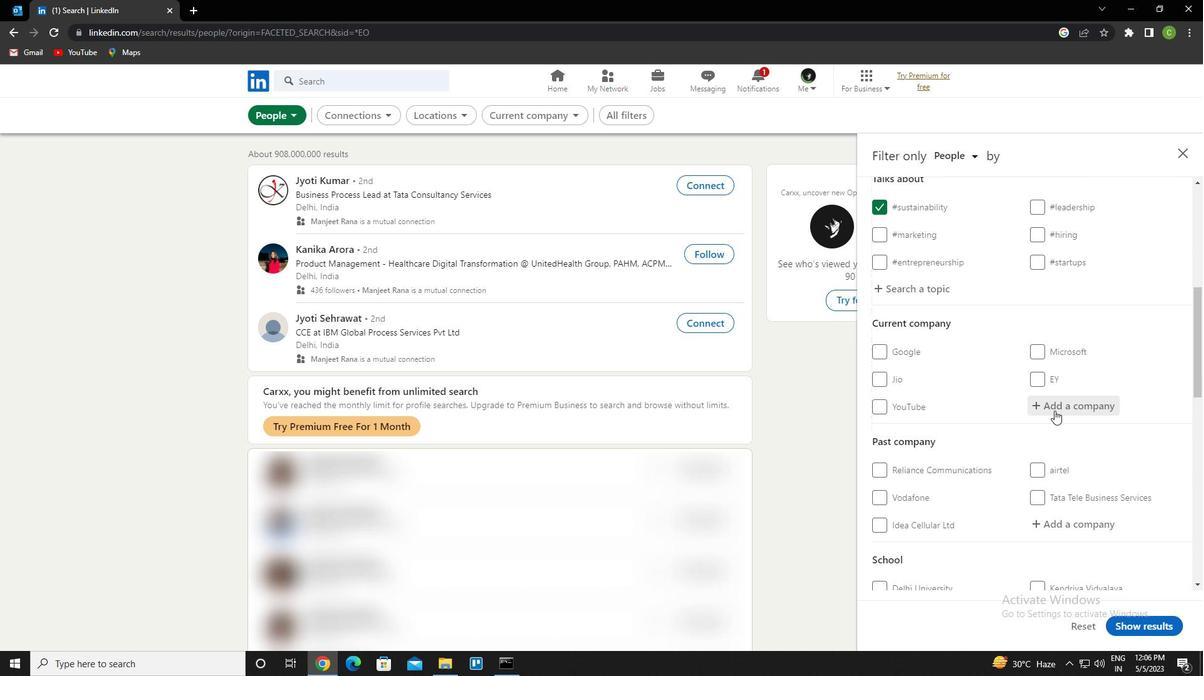 
Action: Mouse pressed left at (1054, 411)
Screenshot: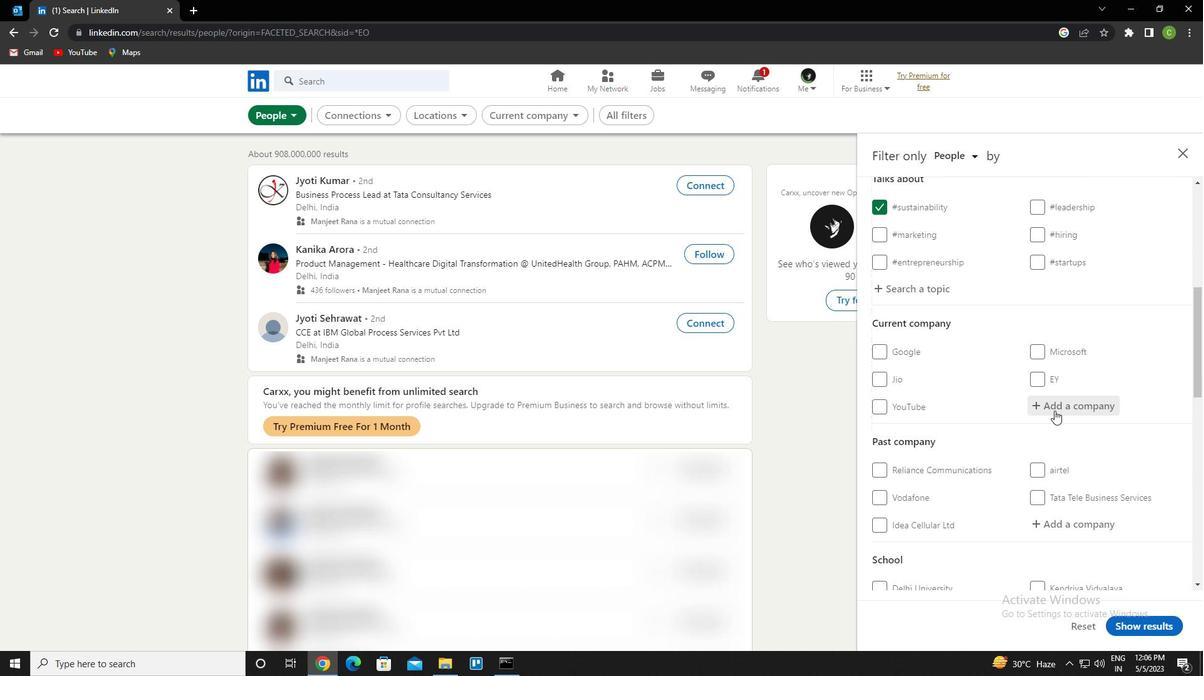 
Action: Key pressed <Key.caps_lock>s<Key.caps_lock>yke<Key.space>air<Key.space>mobility
Screenshot: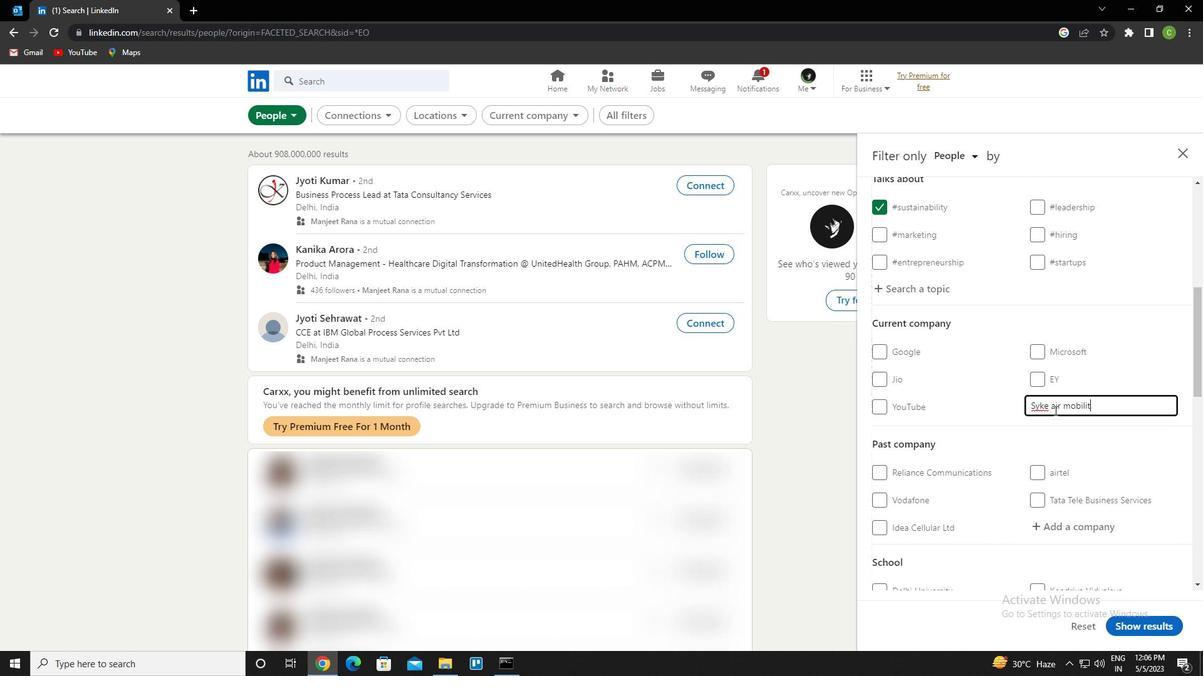 
Action: Mouse moved to (1044, 409)
Screenshot: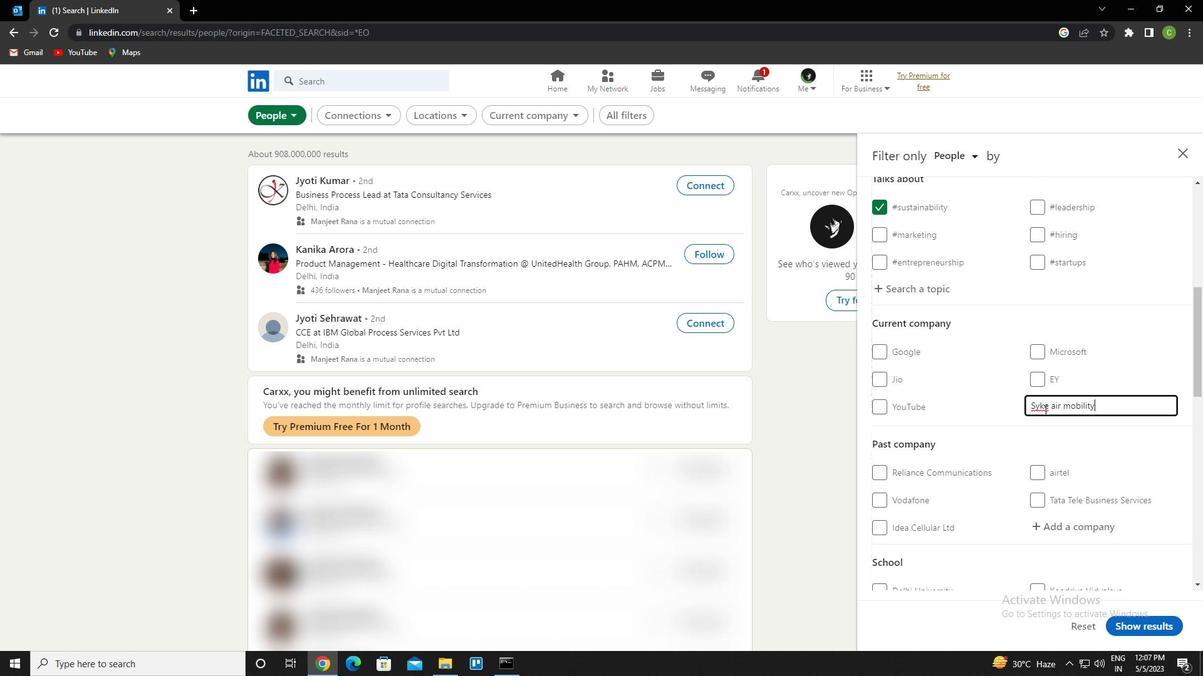 
Action: Mouse pressed left at (1044, 409)
Screenshot: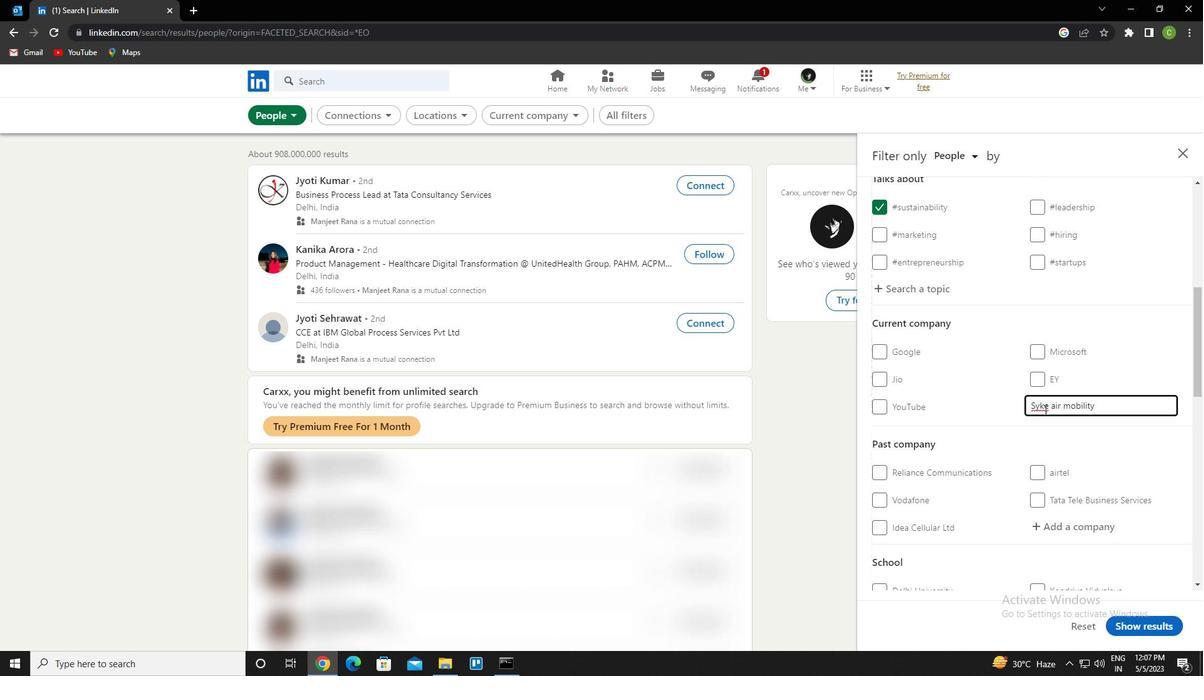
Action: Key pressed <Key.backspace><Key.backspace>ky<Key.down><Key.enter>
Screenshot: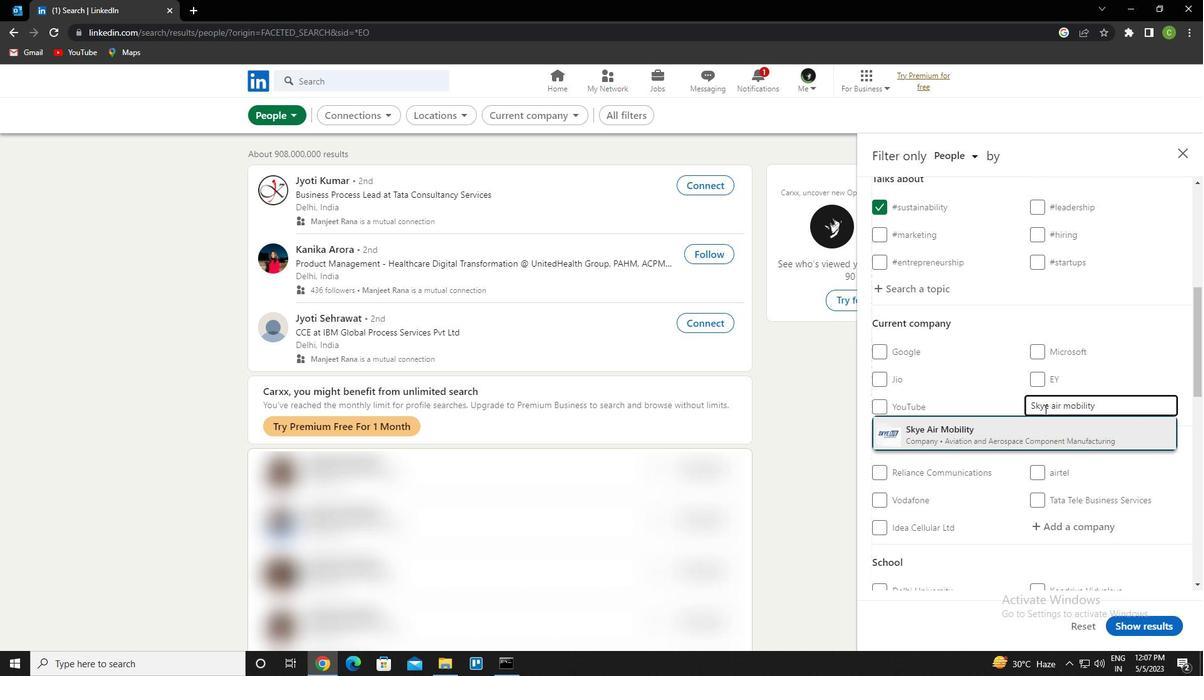 
Action: Mouse scrolled (1044, 409) with delta (0, 0)
Screenshot: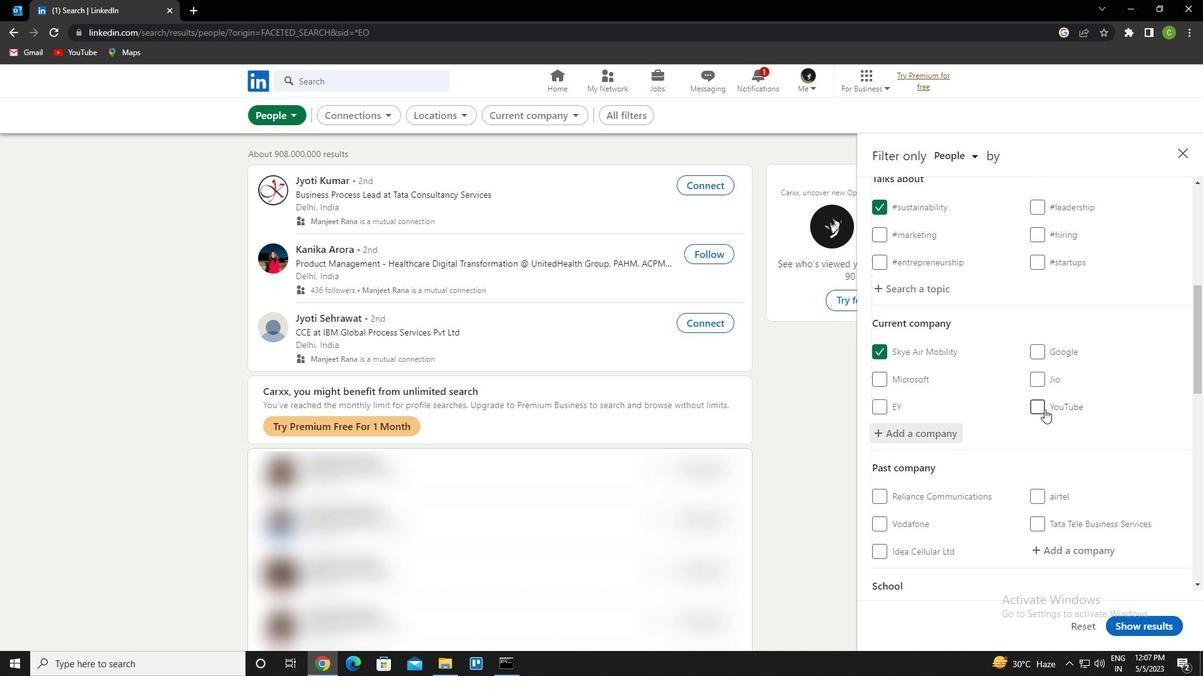 
Action: Mouse scrolled (1044, 409) with delta (0, 0)
Screenshot: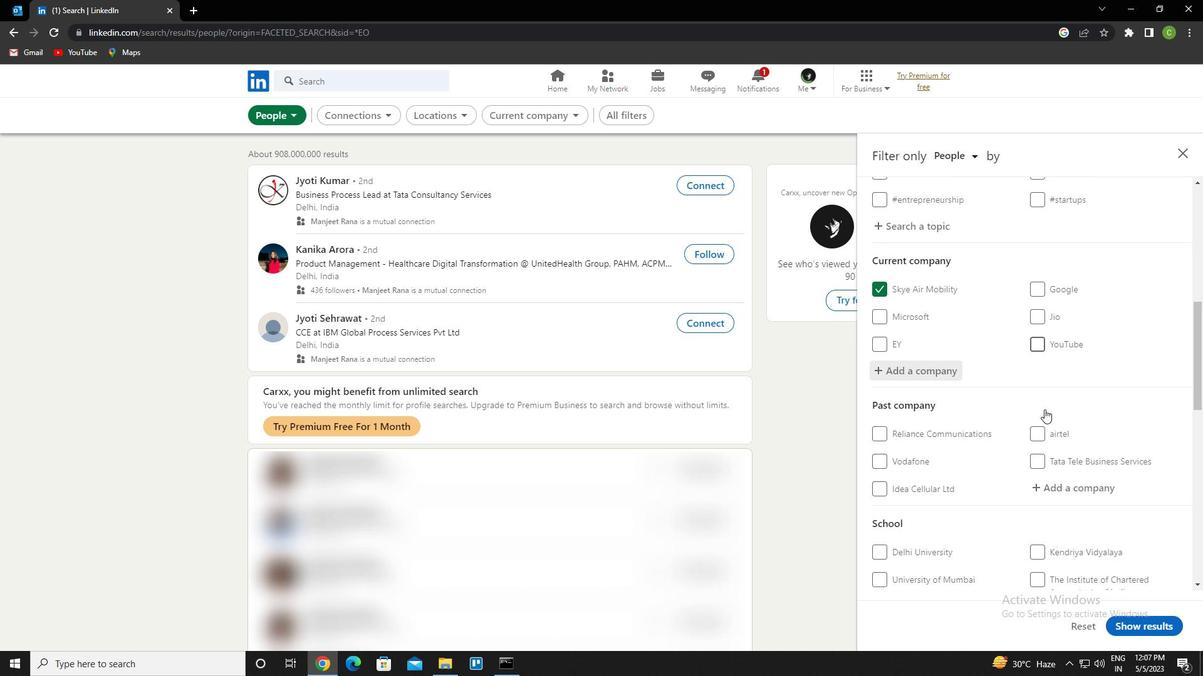 
Action: Mouse moved to (1038, 410)
Screenshot: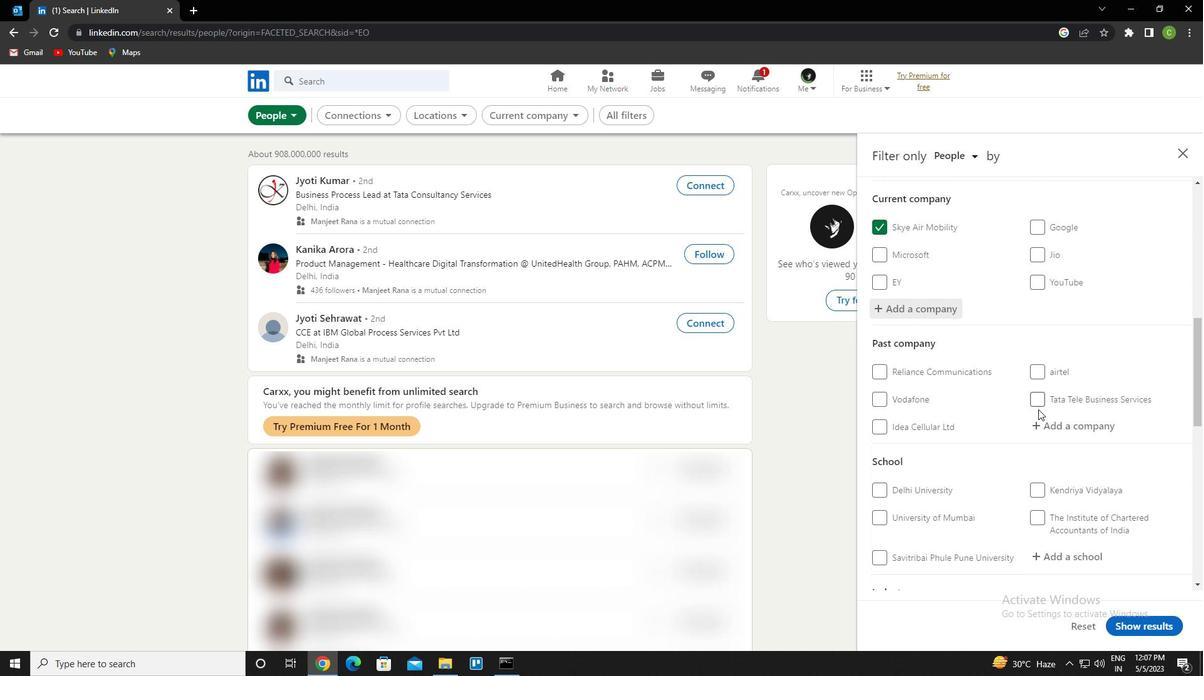 
Action: Mouse scrolled (1038, 409) with delta (0, 0)
Screenshot: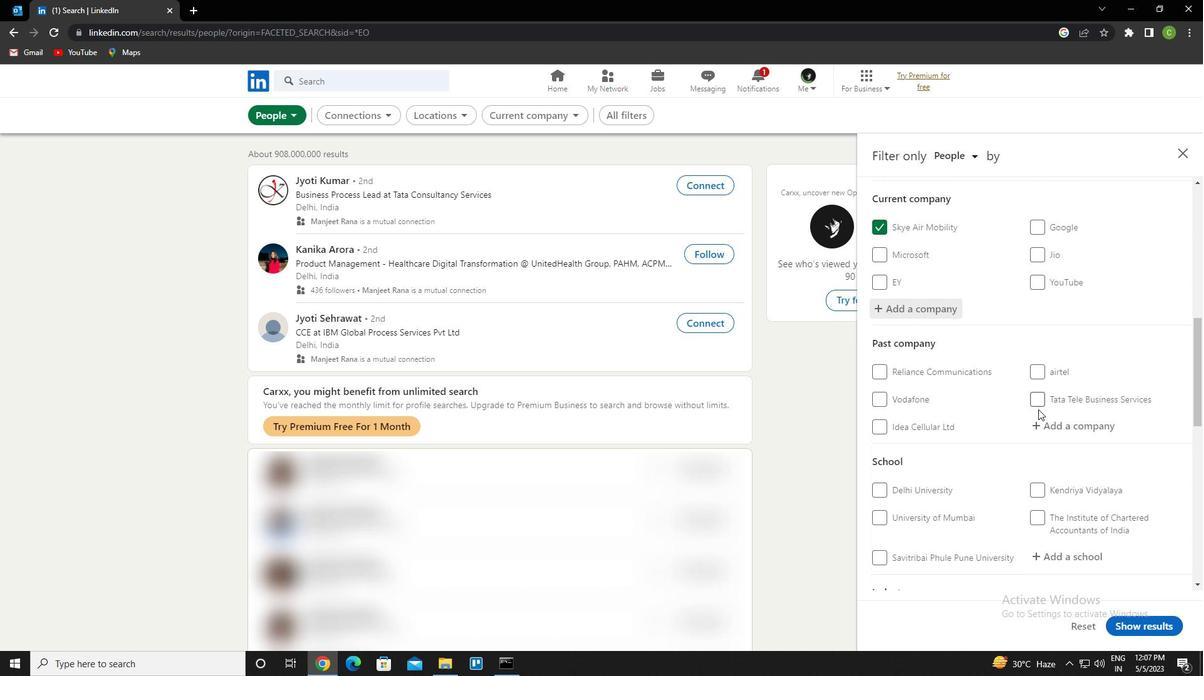 
Action: Mouse moved to (1035, 413)
Screenshot: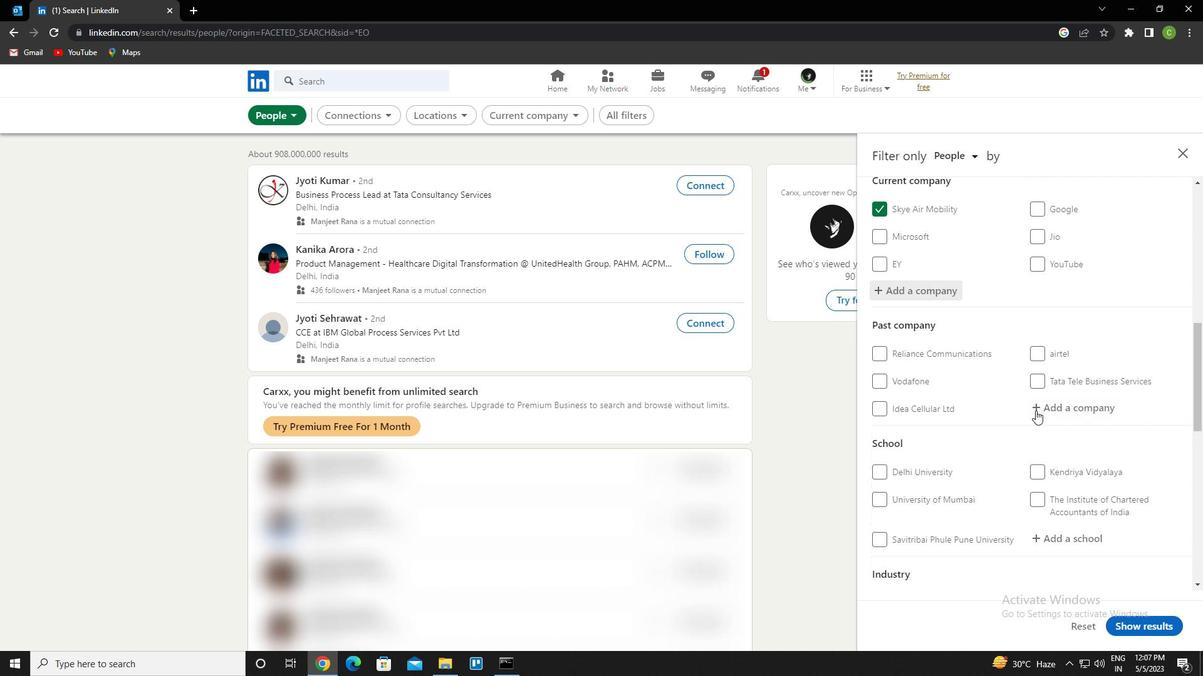 
Action: Mouse scrolled (1035, 412) with delta (0, 0)
Screenshot: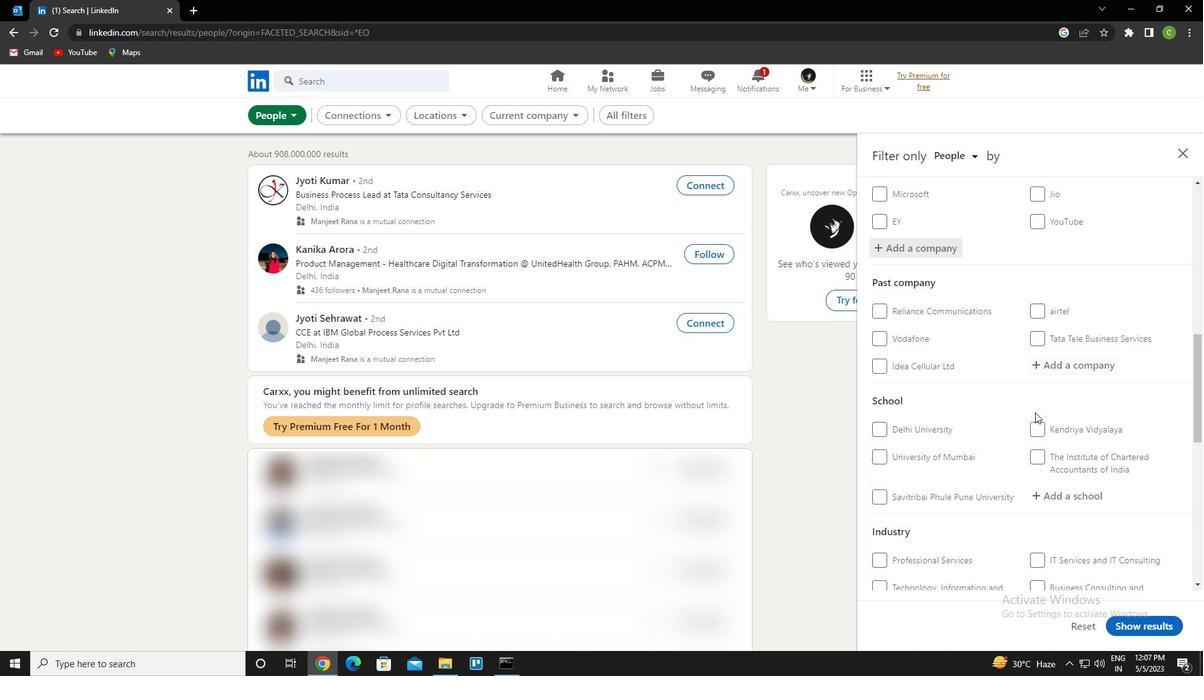 
Action: Mouse moved to (1047, 435)
Screenshot: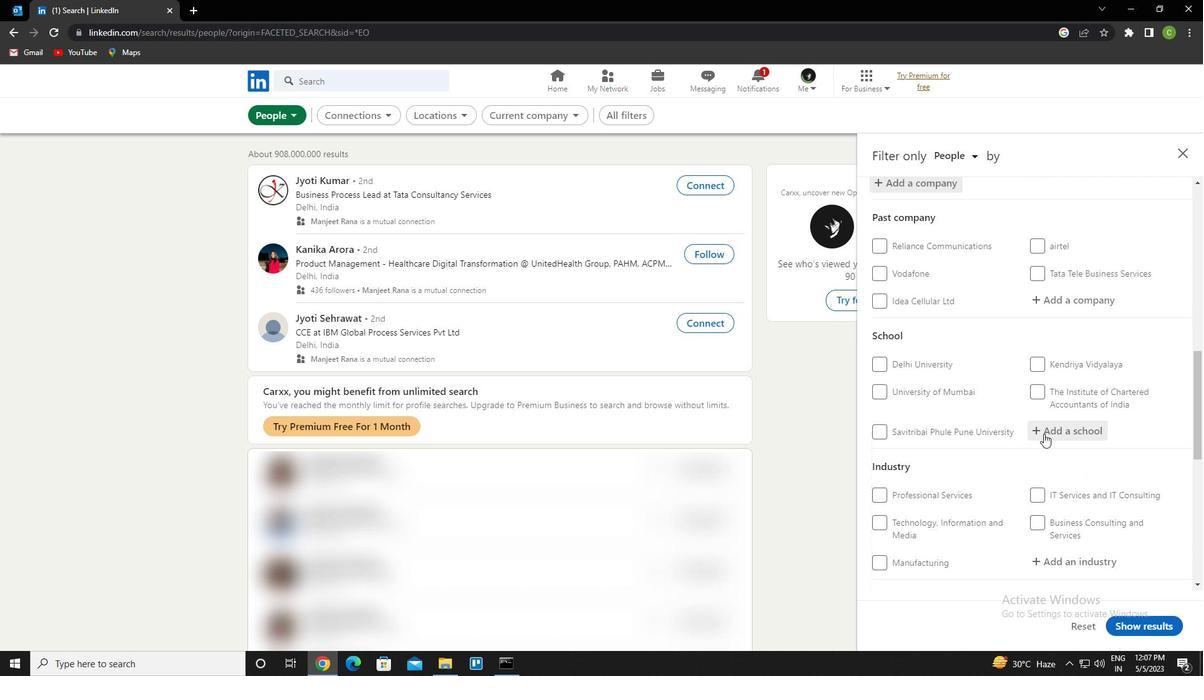
Action: Mouse pressed left at (1047, 435)
Screenshot: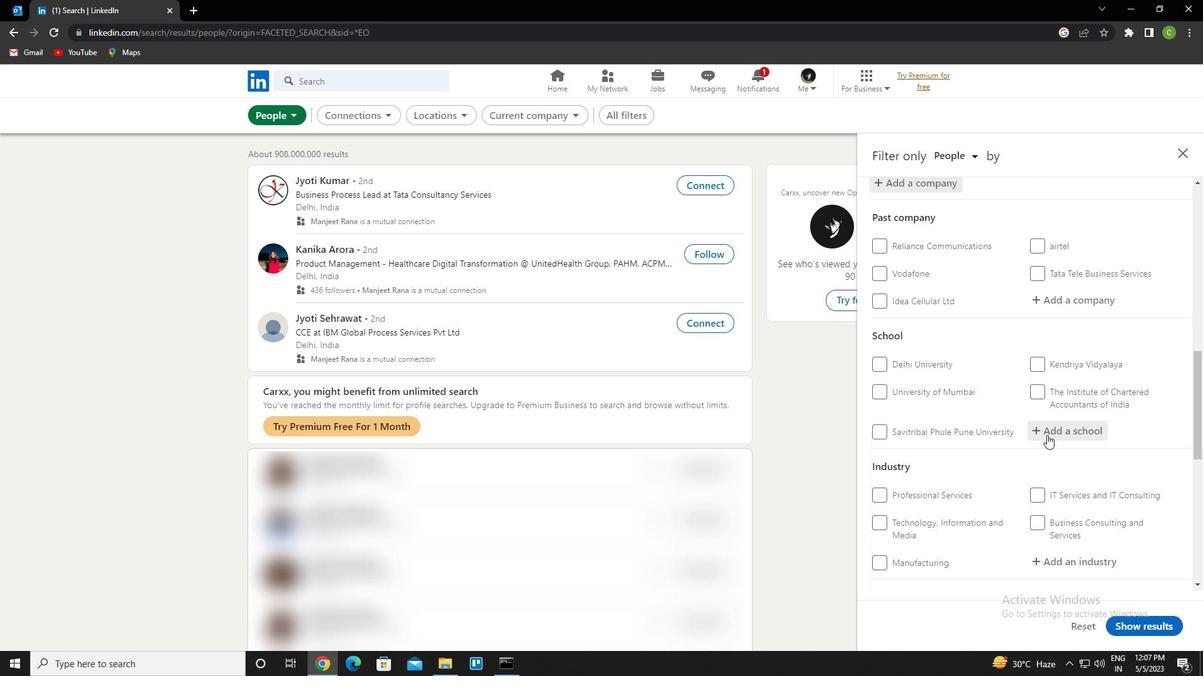 
Action: Key pressed <Key.caps_lock>n<Key.caps_lock>atiob<Key.backspace>nal<Key.space>public<Key.space>school<Key.down><Key.enter>
Screenshot: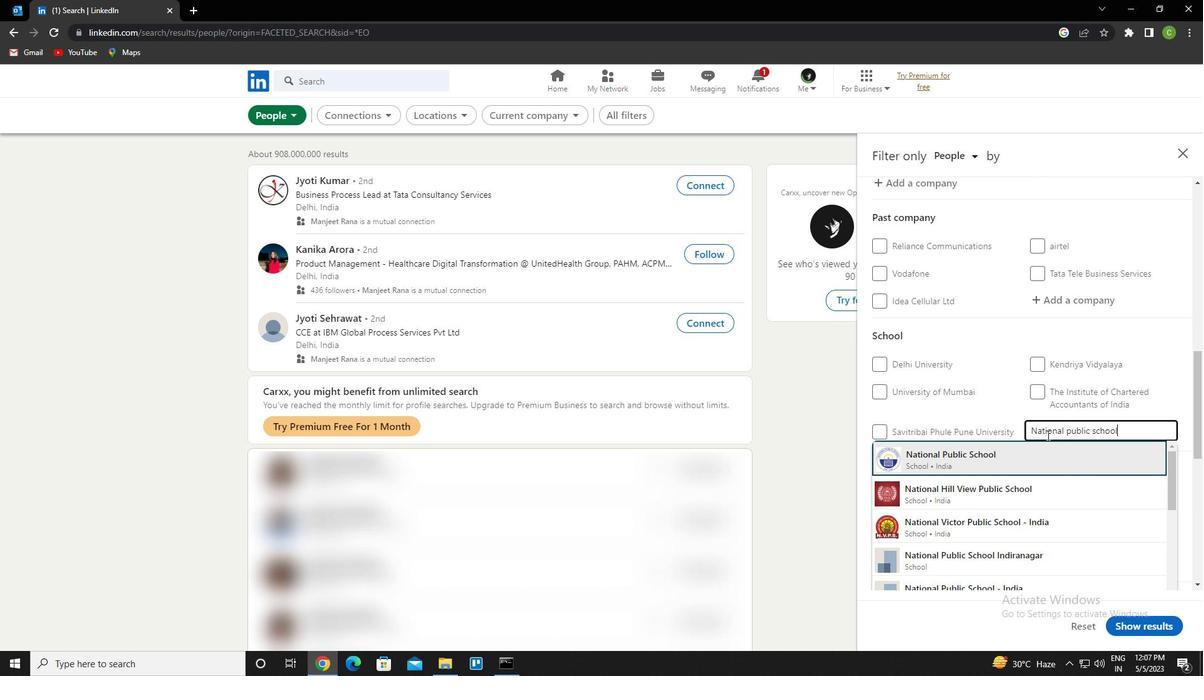 
Action: Mouse scrolled (1047, 435) with delta (0, 0)
Screenshot: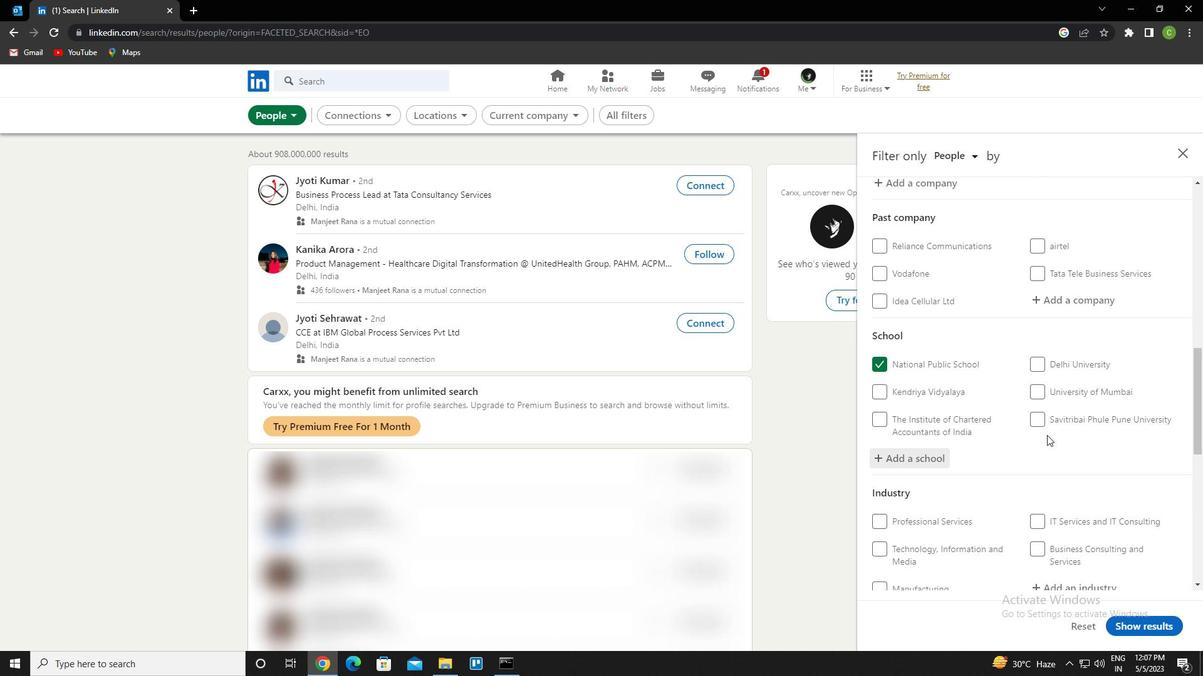 
Action: Mouse moved to (1049, 436)
Screenshot: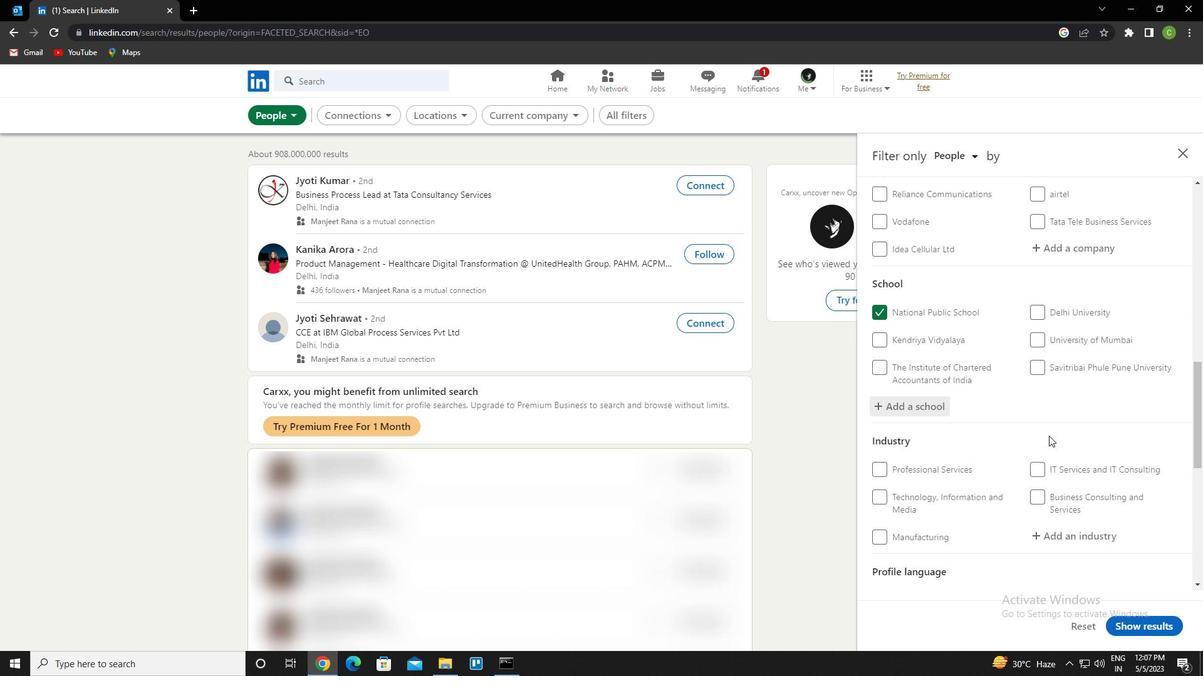 
Action: Mouse scrolled (1049, 436) with delta (0, 0)
Screenshot: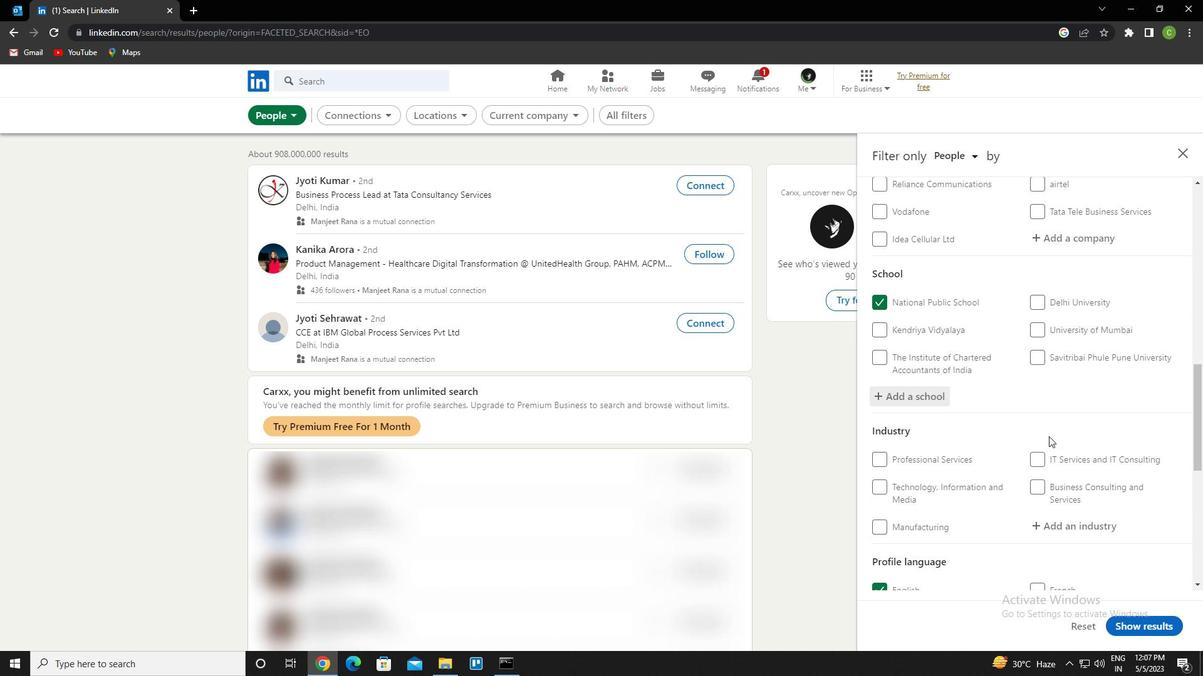 
Action: Mouse moved to (1084, 466)
Screenshot: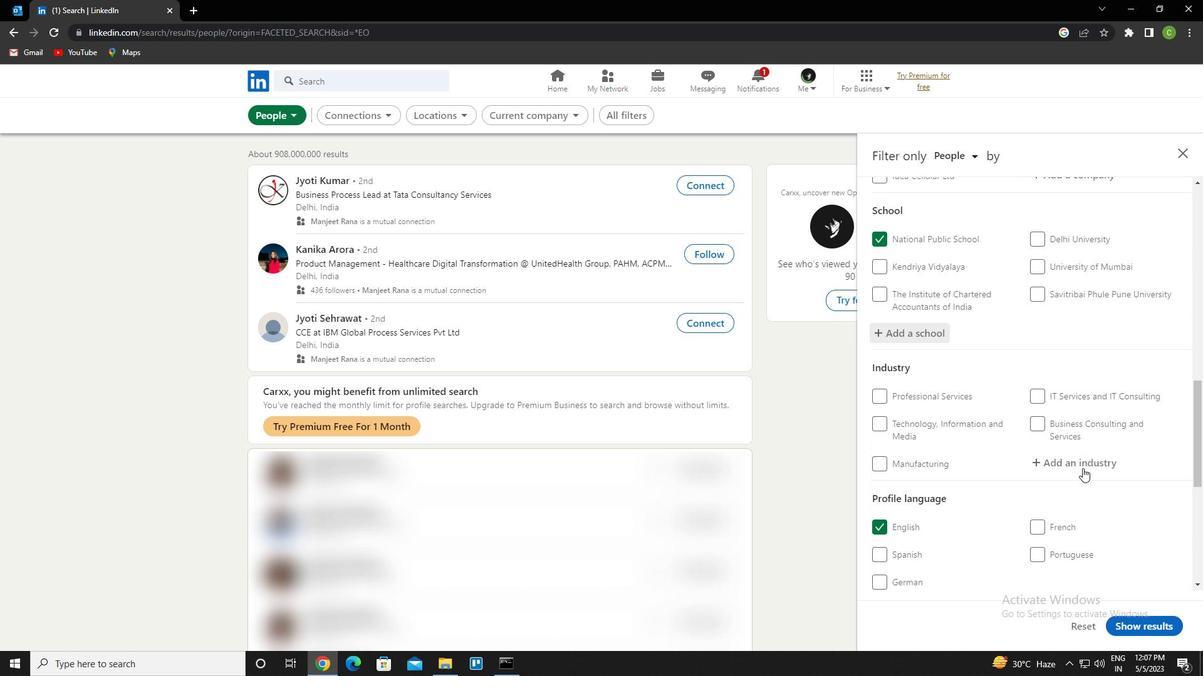 
Action: Mouse pressed left at (1084, 466)
Screenshot: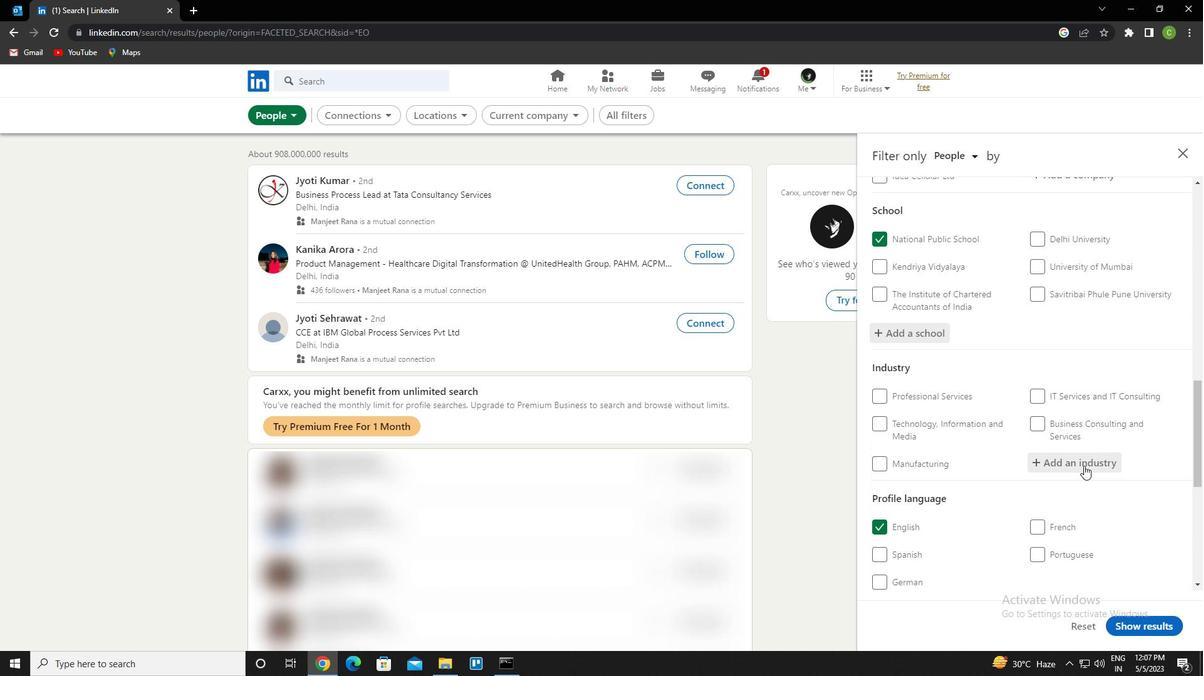 
Action: Key pressed <Key.caps_lock>h<Key.caps_lock>olding<Key.space>companies<Key.down><Key.enter>
Screenshot: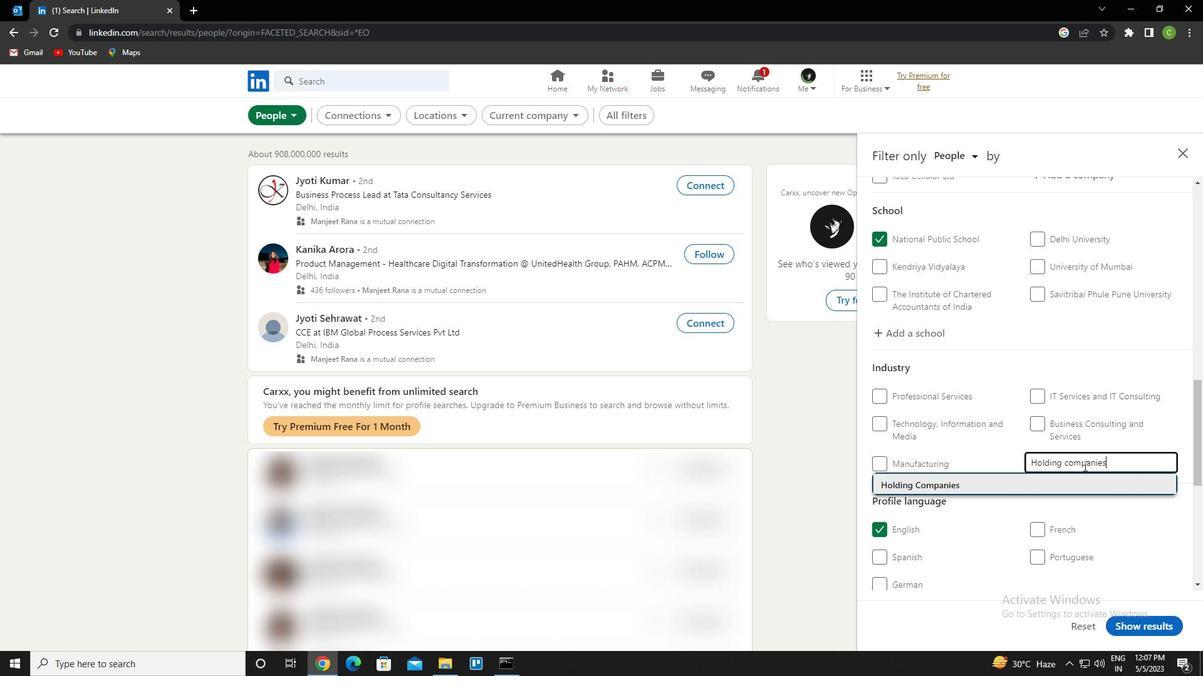 
Action: Mouse moved to (1053, 450)
Screenshot: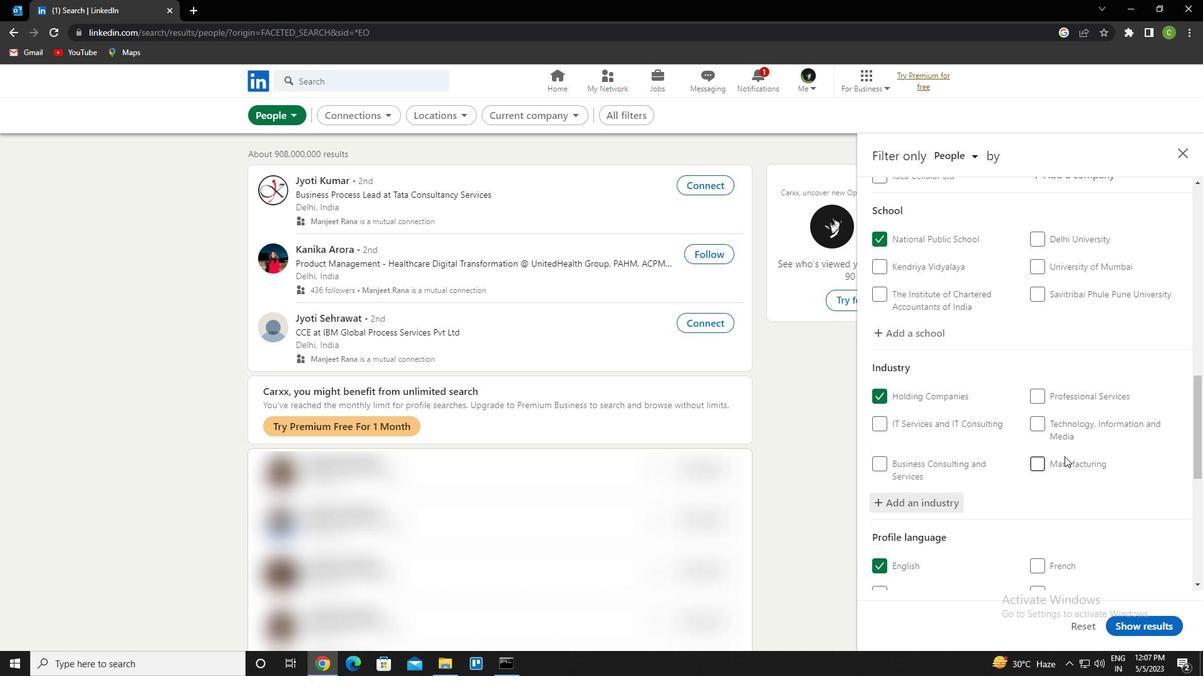 
Action: Mouse scrolled (1053, 450) with delta (0, 0)
Screenshot: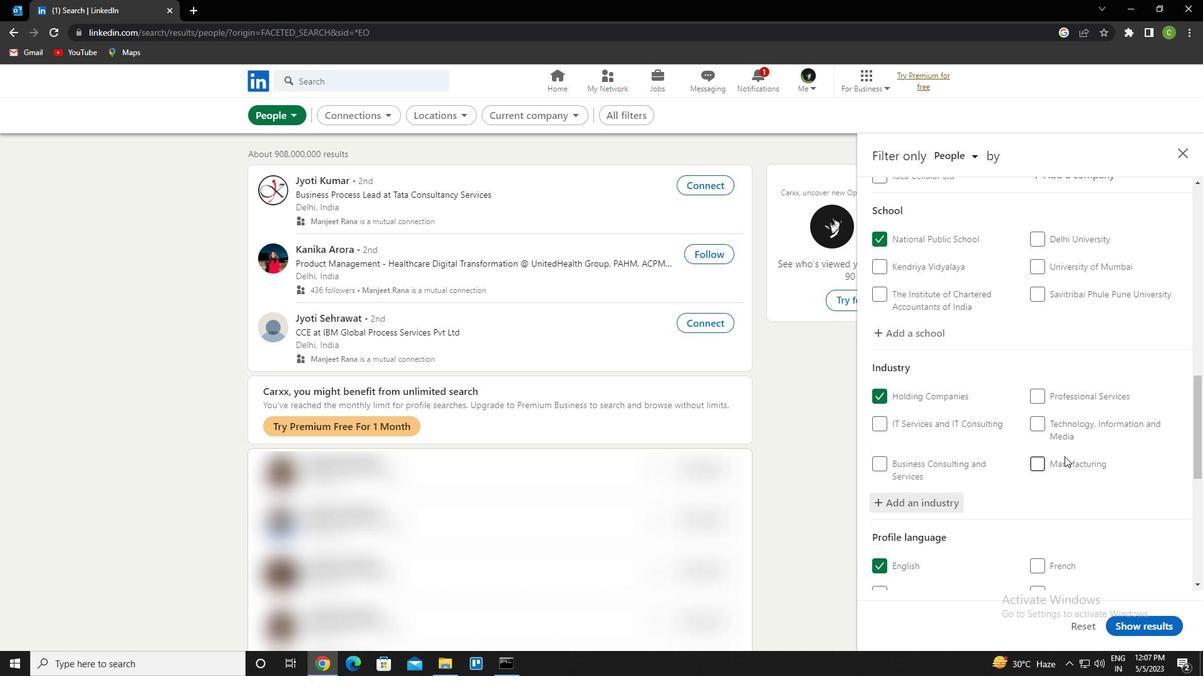 
Action: Mouse moved to (1048, 445)
Screenshot: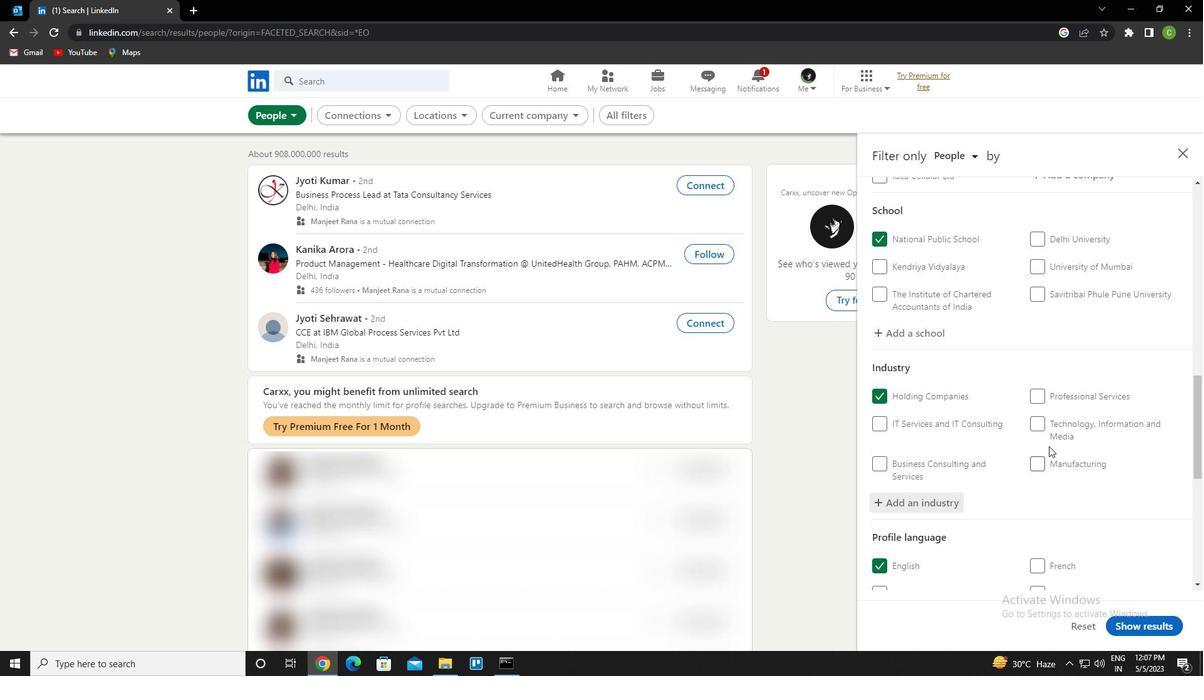 
Action: Mouse scrolled (1048, 445) with delta (0, 0)
Screenshot: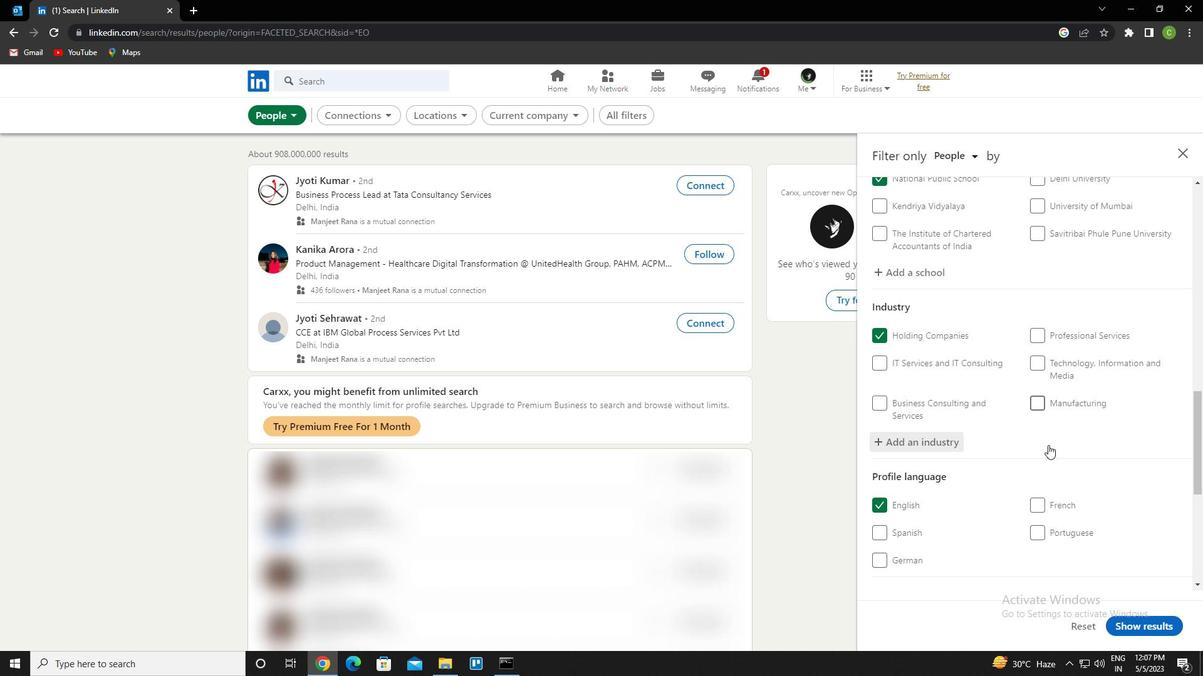 
Action: Mouse scrolled (1048, 445) with delta (0, 0)
Screenshot: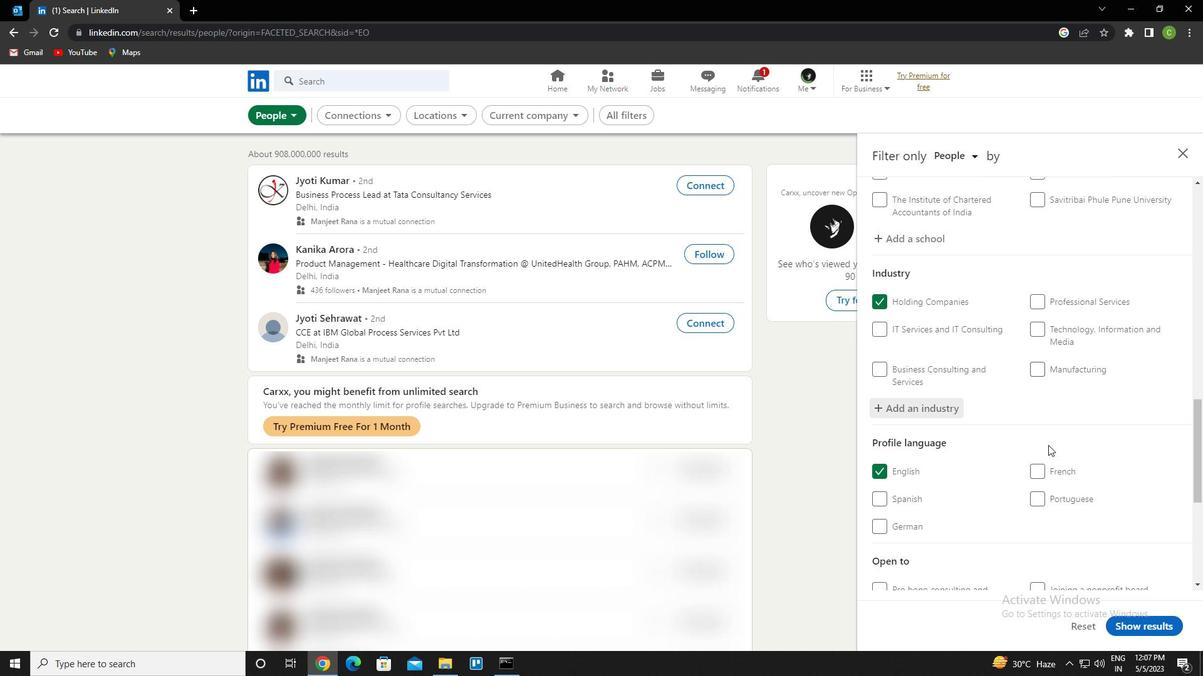 
Action: Mouse moved to (1049, 446)
Screenshot: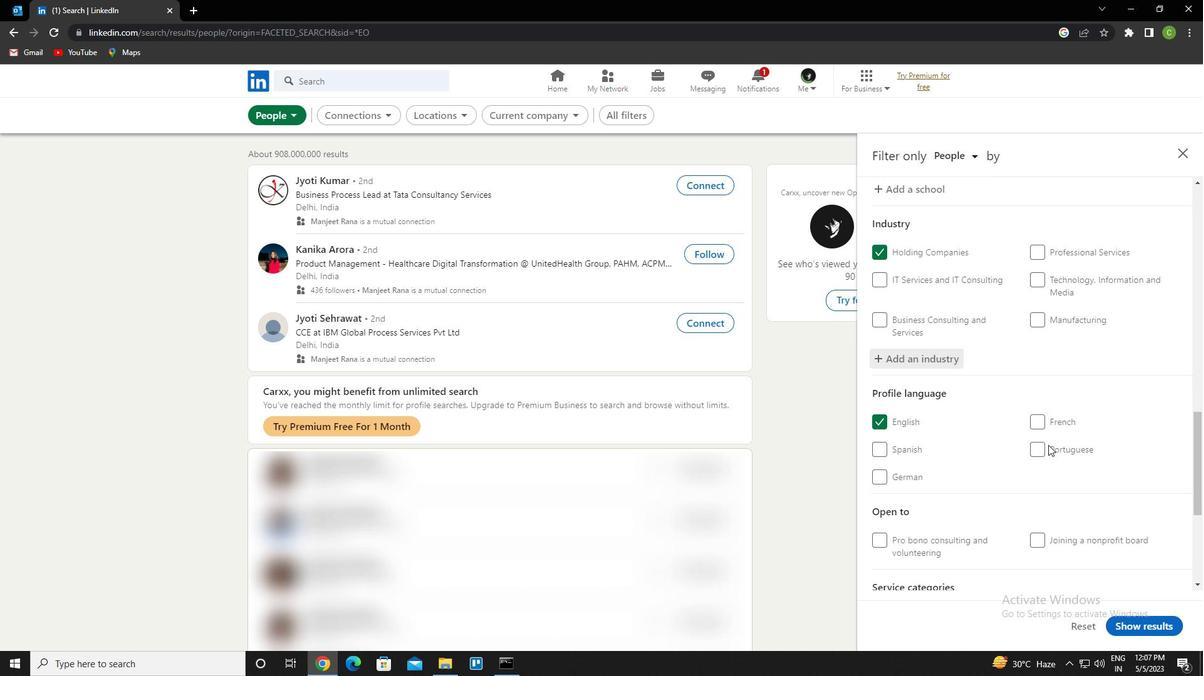 
Action: Mouse scrolled (1049, 446) with delta (0, 0)
Screenshot: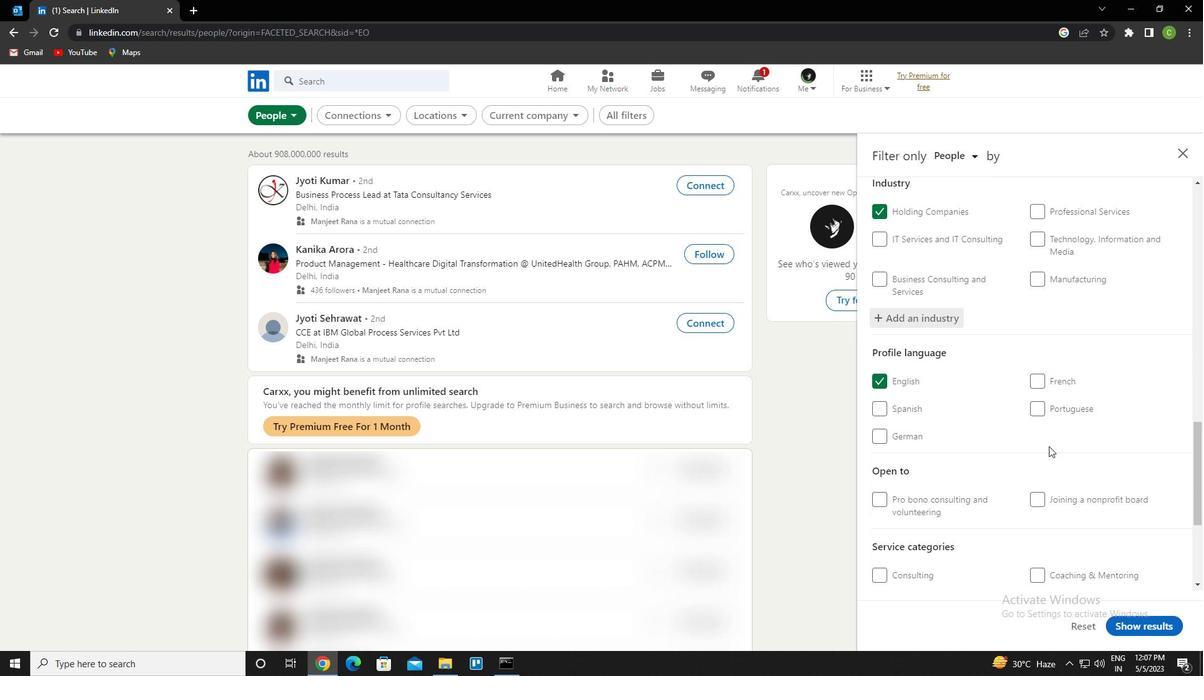 
Action: Mouse scrolled (1049, 446) with delta (0, 0)
Screenshot: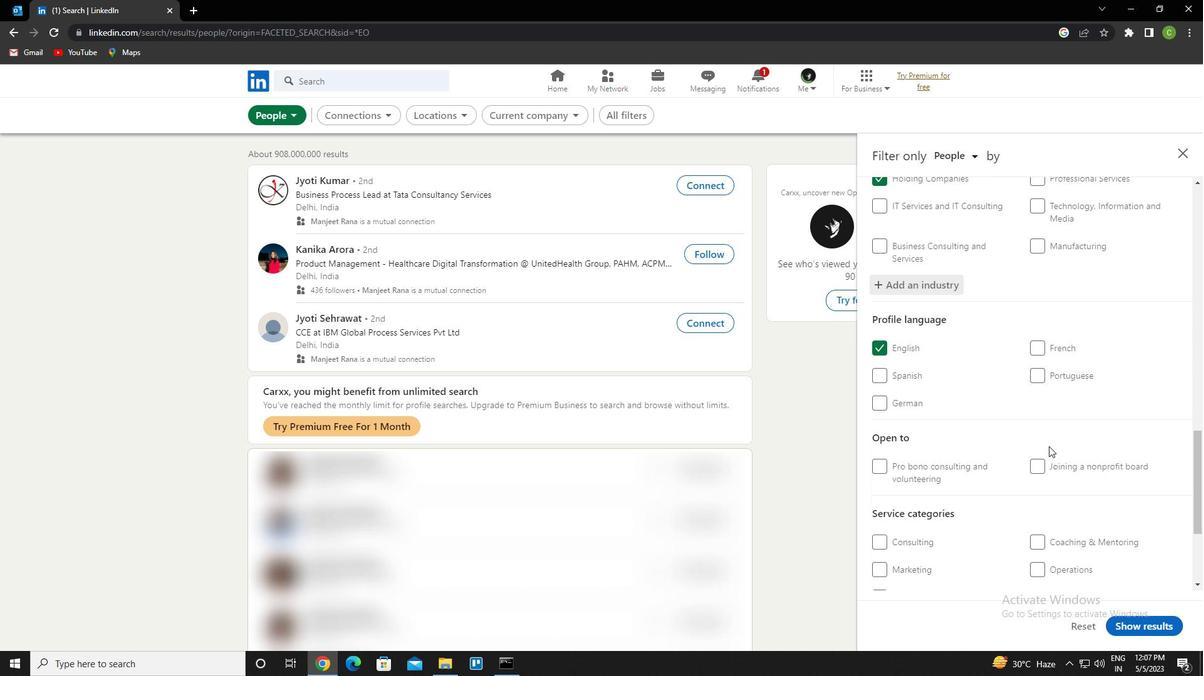 
Action: Mouse scrolled (1049, 446) with delta (0, 0)
Screenshot: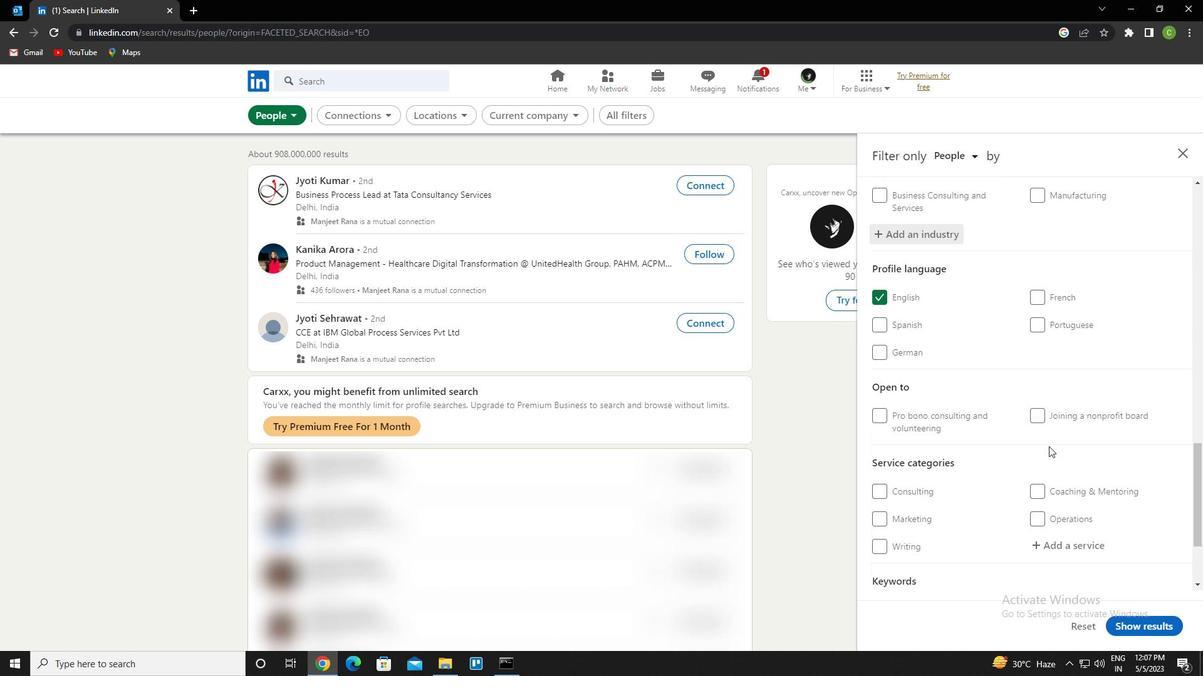 
Action: Mouse scrolled (1049, 446) with delta (0, 0)
Screenshot: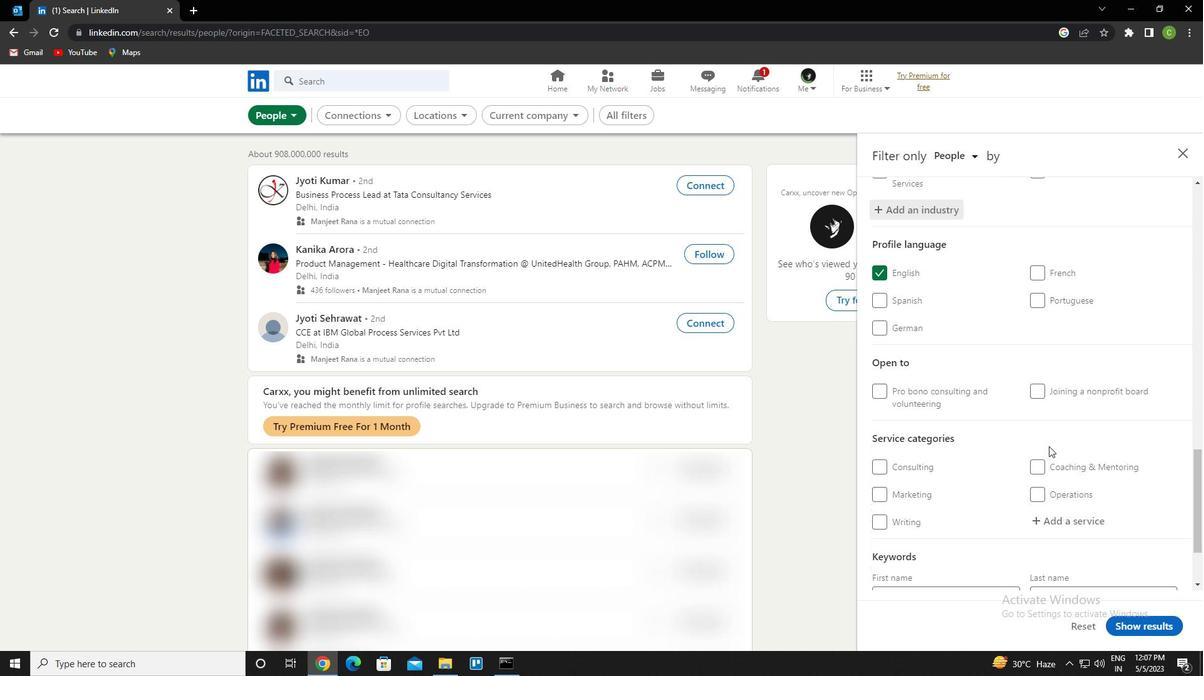 
Action: Mouse moved to (1074, 423)
Screenshot: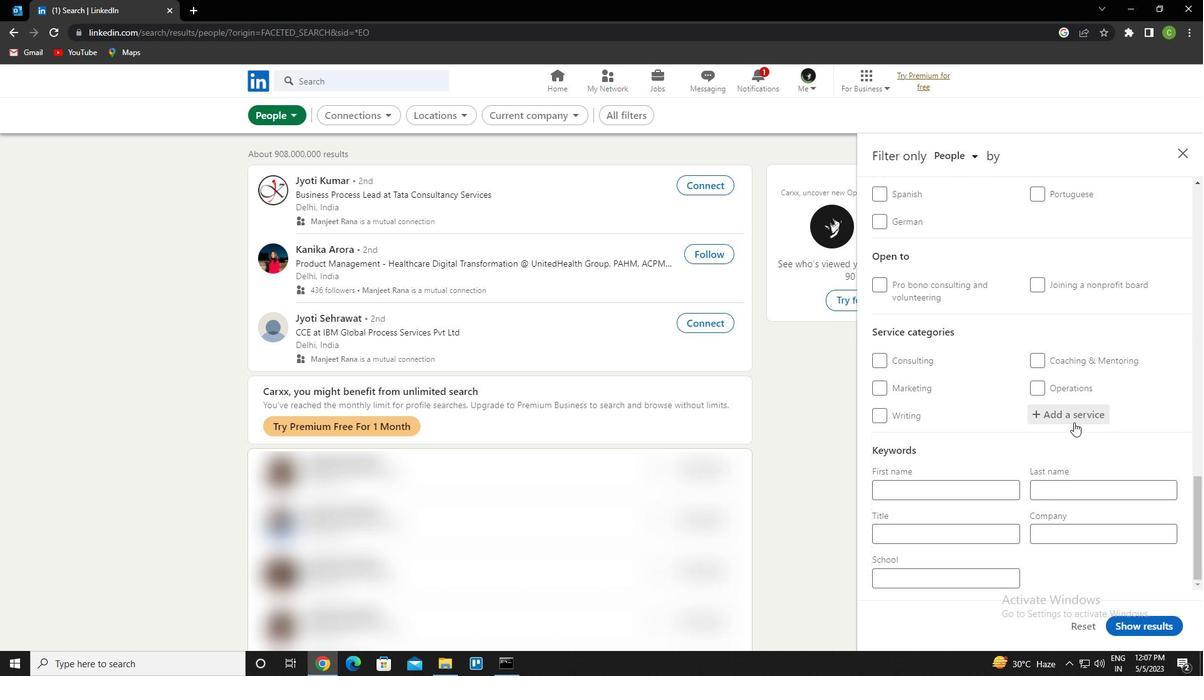 
Action: Mouse pressed left at (1074, 423)
Screenshot: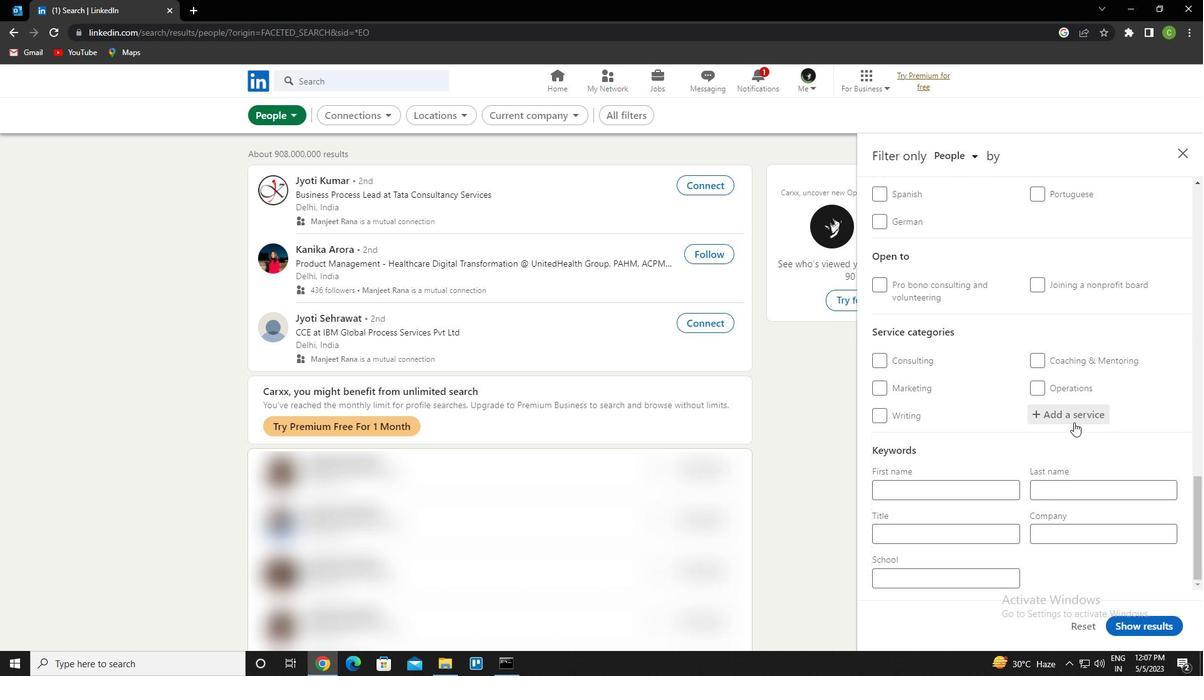 
Action: Key pressed <Key.caps_lock>c<Key.caps_lock>oaching<Key.space><Key.shift>&<Key.space>MENTORING<Key.enter>
Screenshot: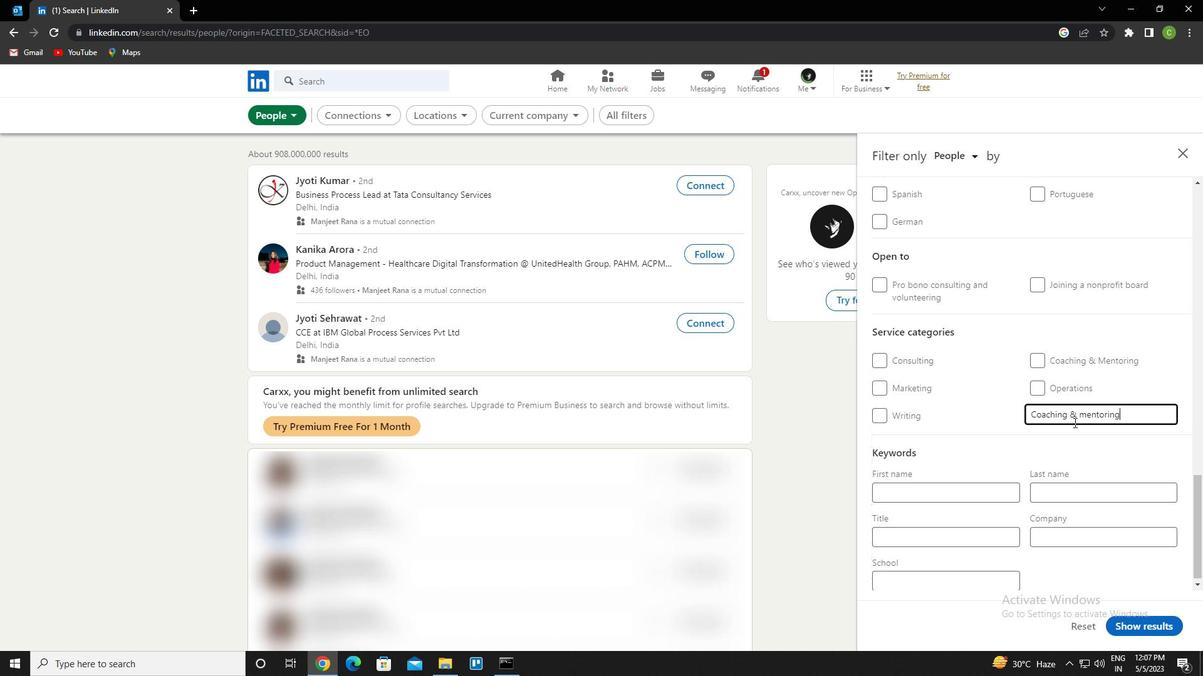 
Action: Mouse scrolled (1074, 422) with delta (0, 0)
Screenshot: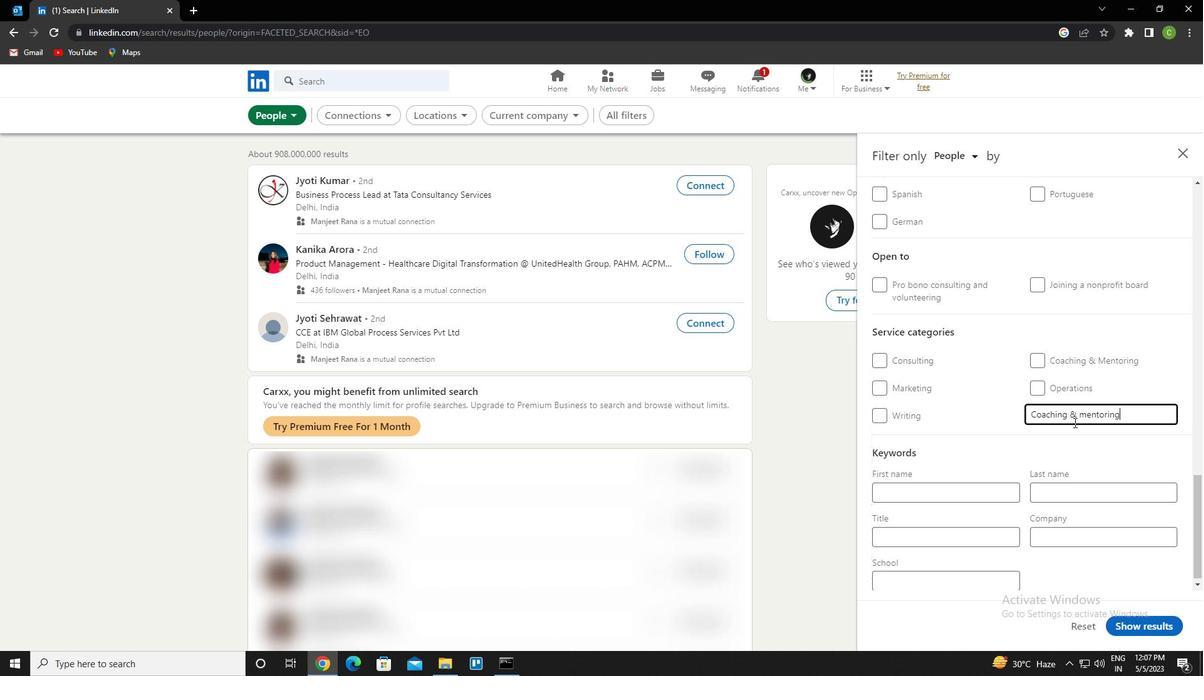 
Action: Mouse scrolled (1074, 422) with delta (0, 0)
Screenshot: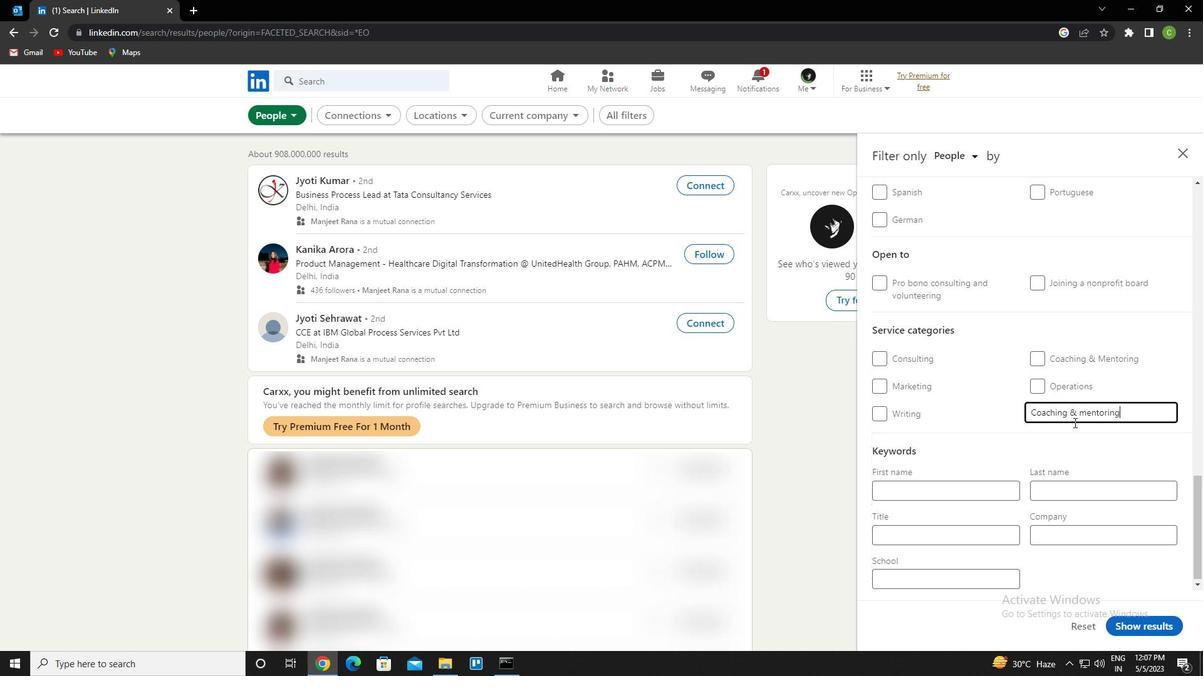 
Action: Mouse scrolled (1074, 422) with delta (0, 0)
Screenshot: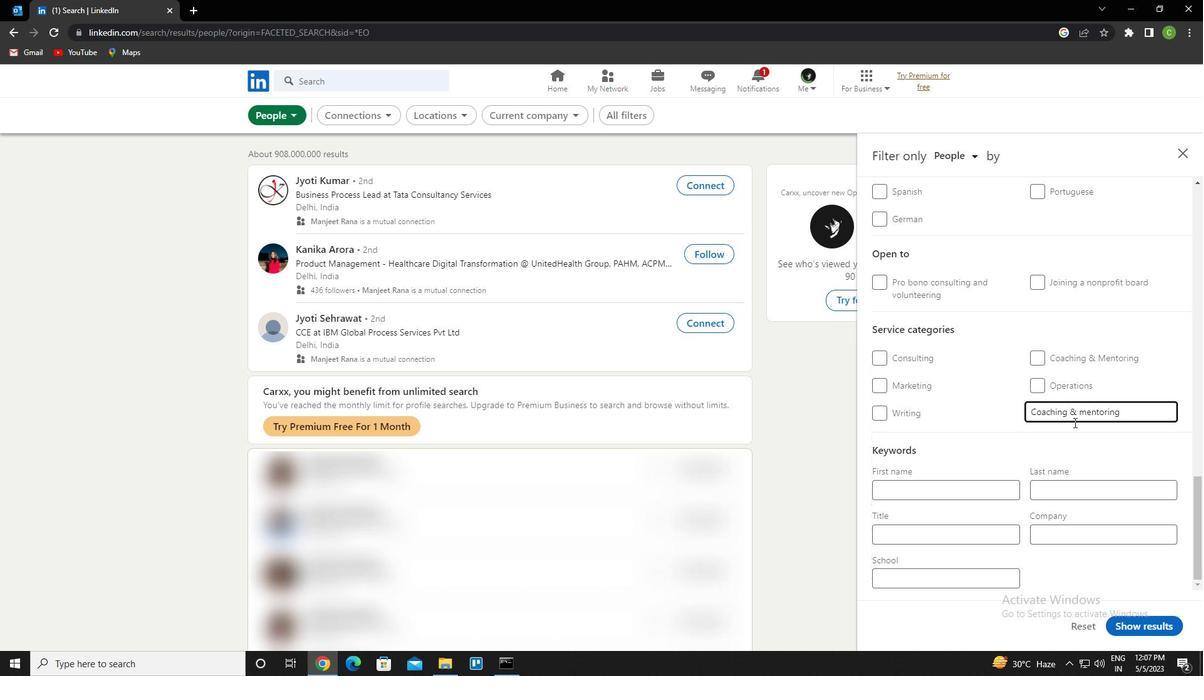 
Action: Mouse moved to (937, 537)
Screenshot: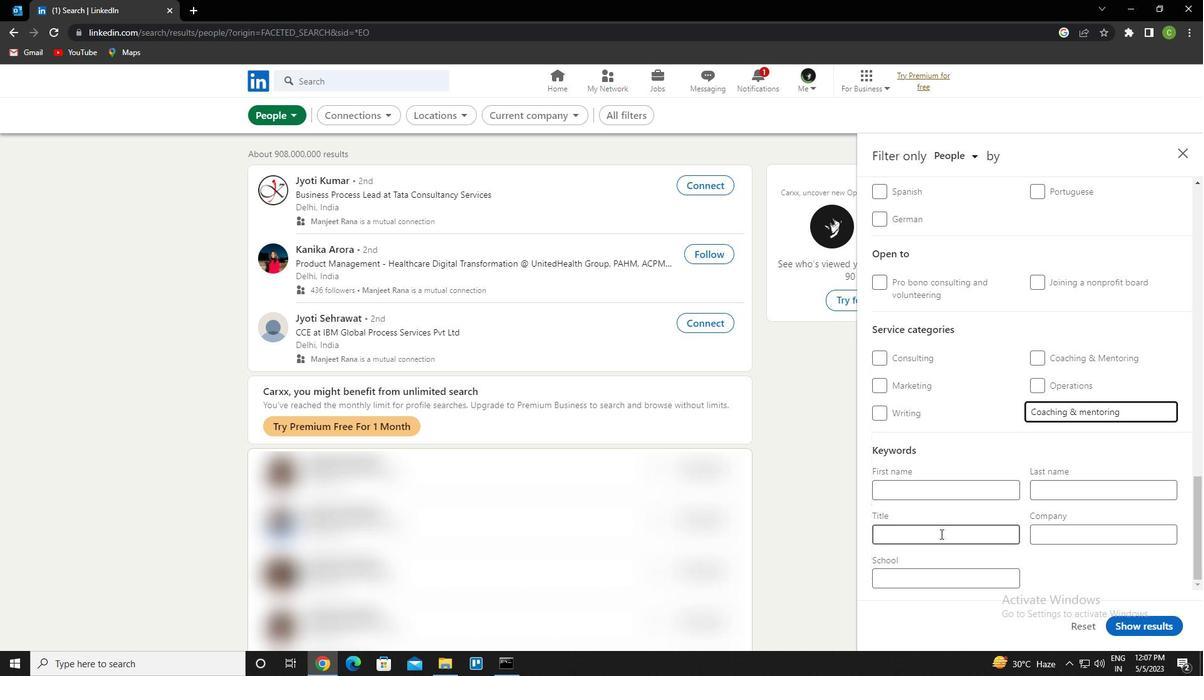 
Action: Mouse pressed left at (937, 537)
Screenshot: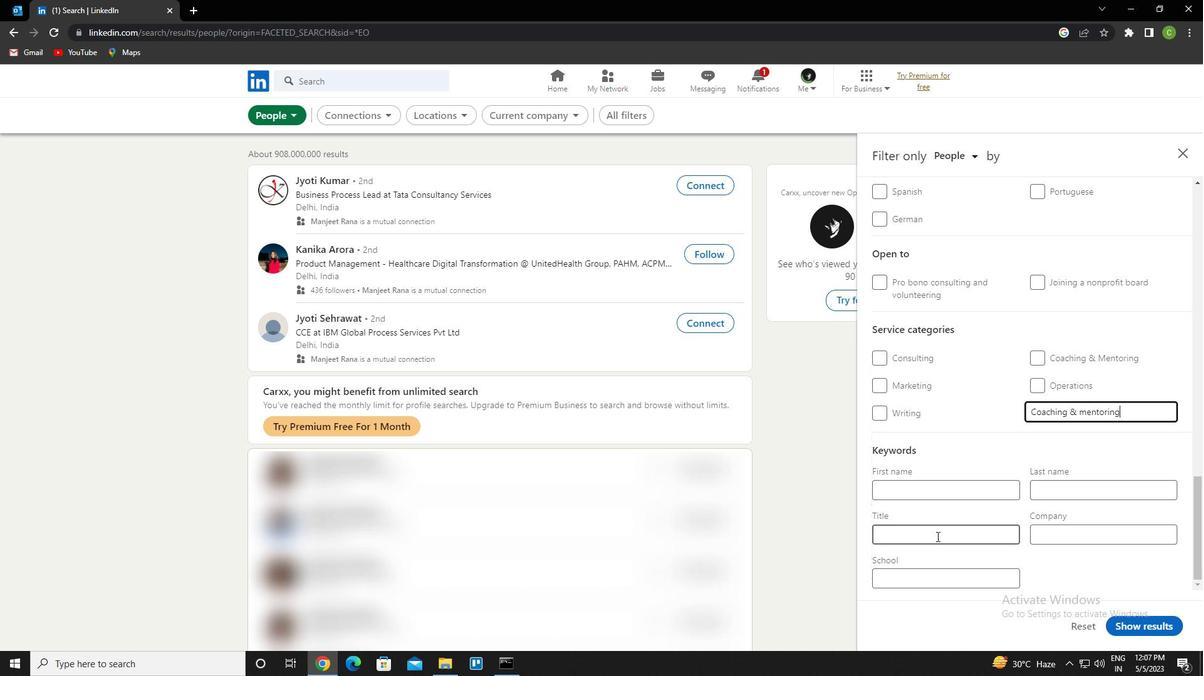 
Action: Key pressed <Key.caps_lock>A<Key.caps_lock>TMOSPHERIC<Key.space><Key.caps_lock>S<Key.caps_lock>CIENTIST
Screenshot: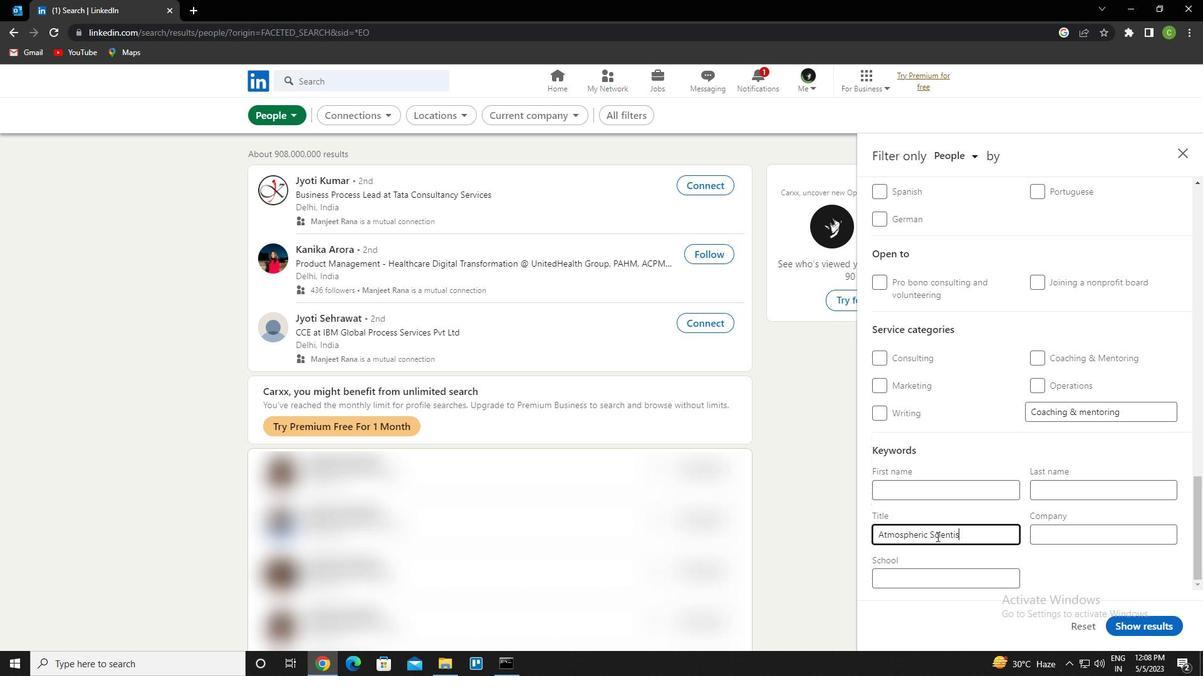 
Action: Mouse moved to (1170, 624)
Screenshot: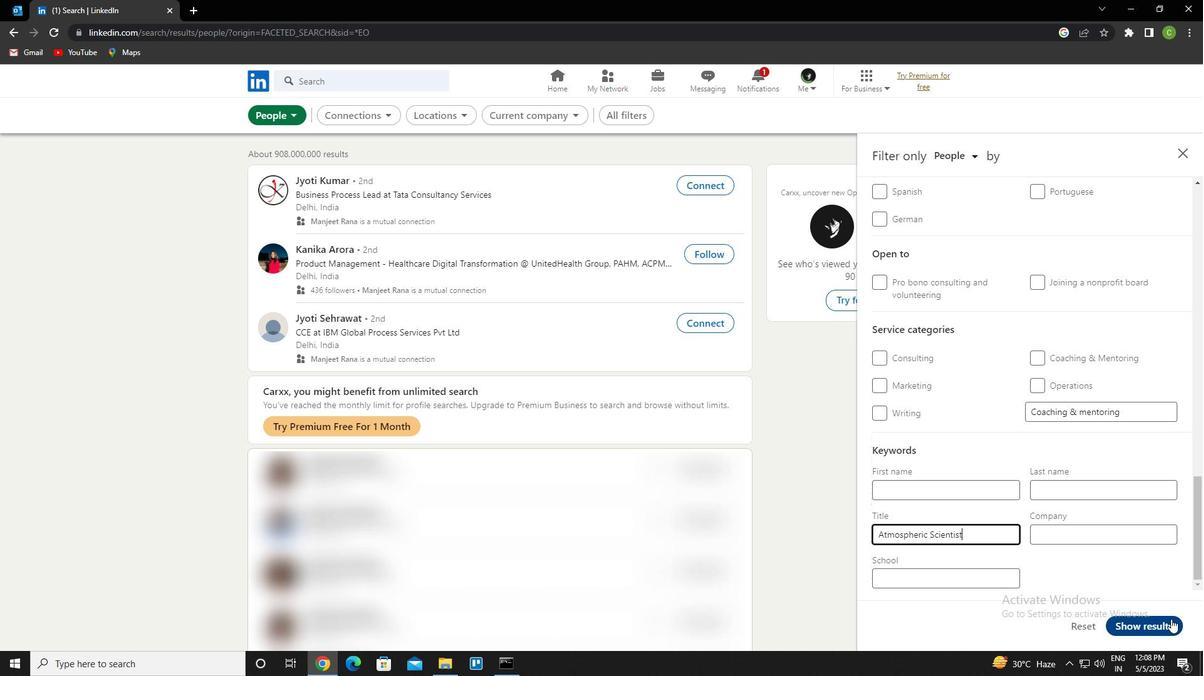
Action: Mouse pressed left at (1170, 624)
Screenshot: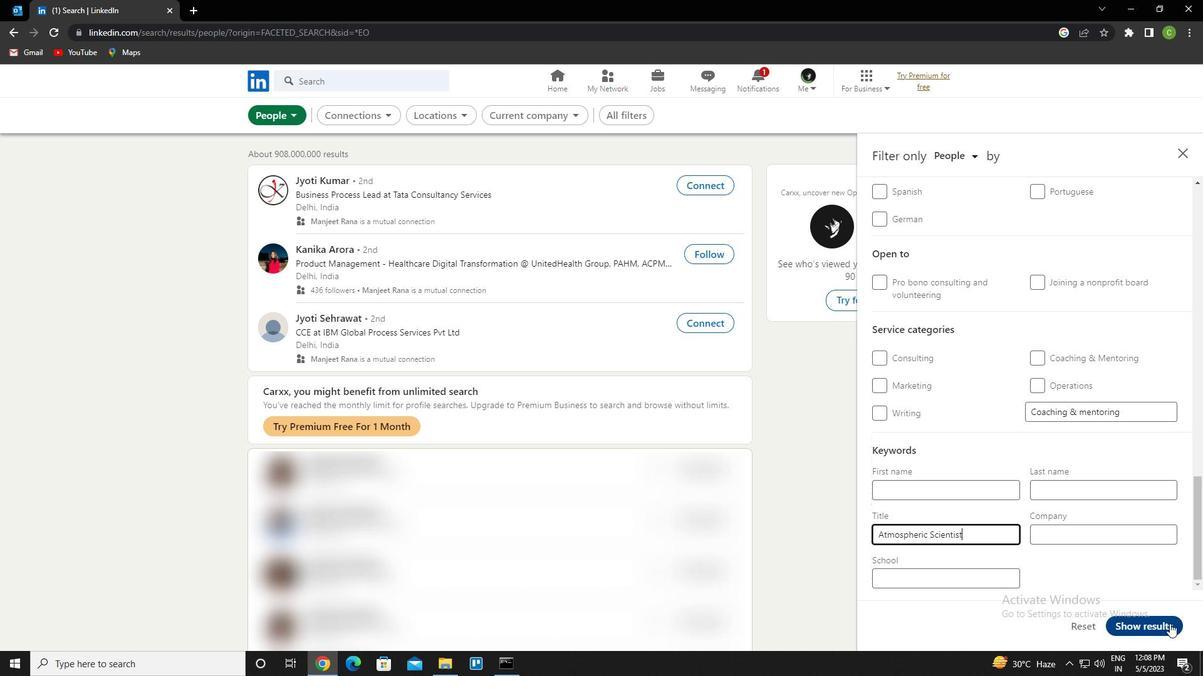 
Action: Mouse moved to (669, 576)
Screenshot: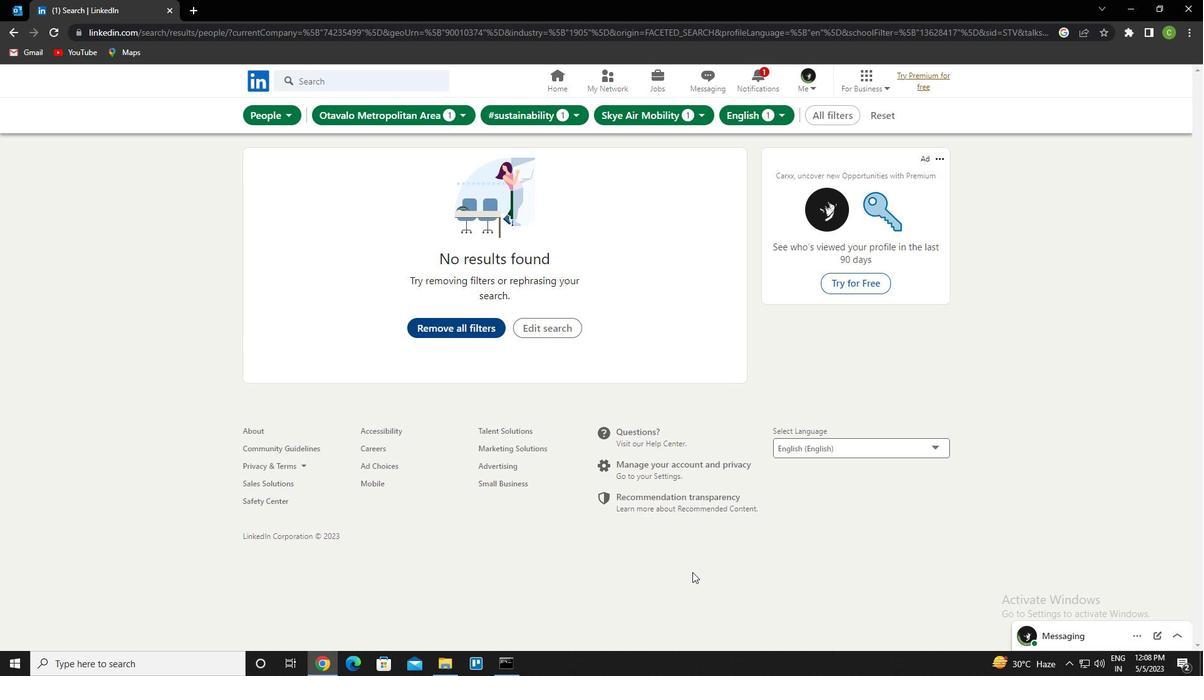 
